 Task: Buy 3 Flushing Machines from Air Conditioning Tools & Equipment section under best seller category for shipping address: Daisy Wilson, 4715 Wines Lane, Sabine Pass, Texas 77655, Cell Number 8322385022. Pay from credit card ending with 5759, CVV 953
Action: Key pressed <Key.shift><Key.shift><Key.shift><Key.shift><Key.shift><Key.shift><Key.shift><Key.shift><Key.shift><Key.shift><Key.shift><Key.shift><Key.shift><Key.shift><Key.shift><Key.shift><Key.shift><Key.shift><Key.shift><Key.shift><Key.shift><Key.shift><Key.shift><Key.shift><Key.shift><Key.shift><Key.shift>Amazon.com<Key.enter>
Screenshot: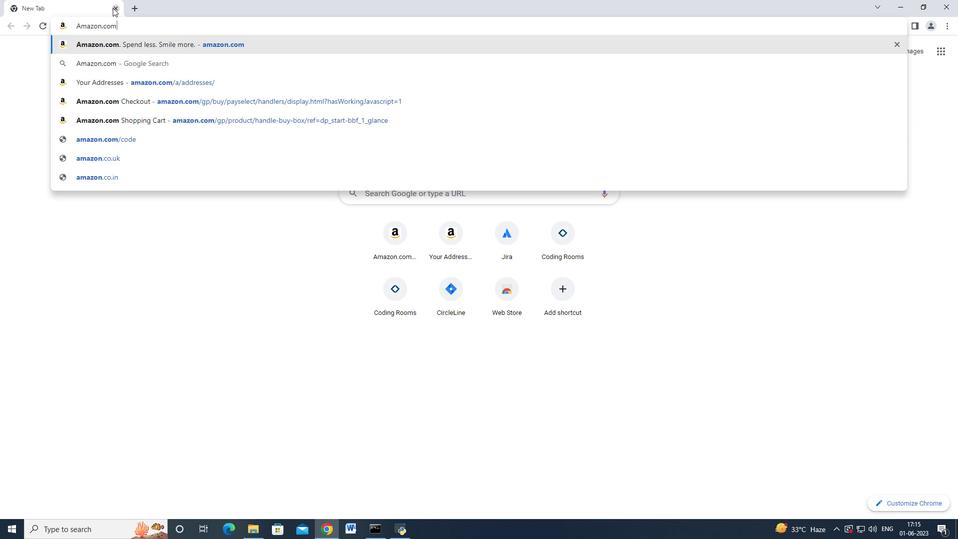 
Action: Mouse moved to (22, 65)
Screenshot: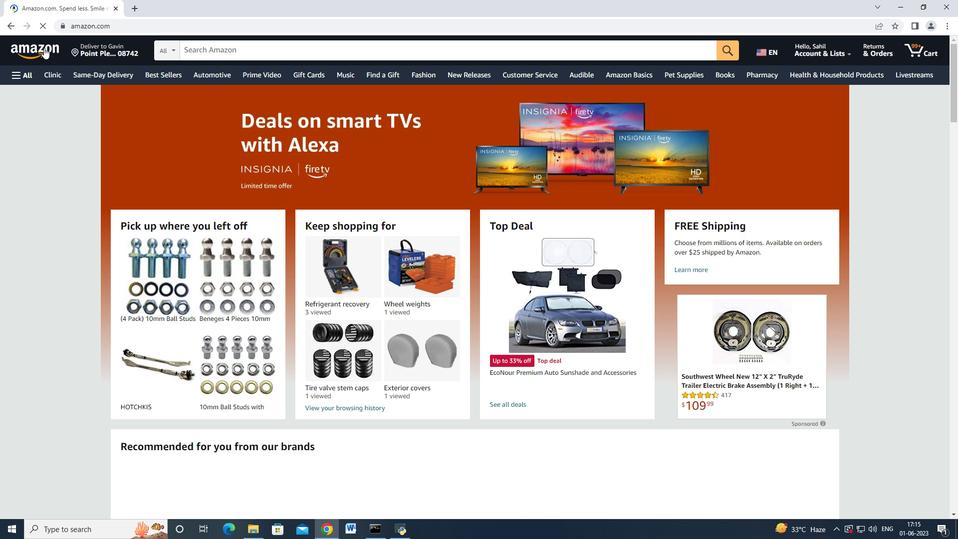 
Action: Mouse pressed left at (22, 65)
Screenshot: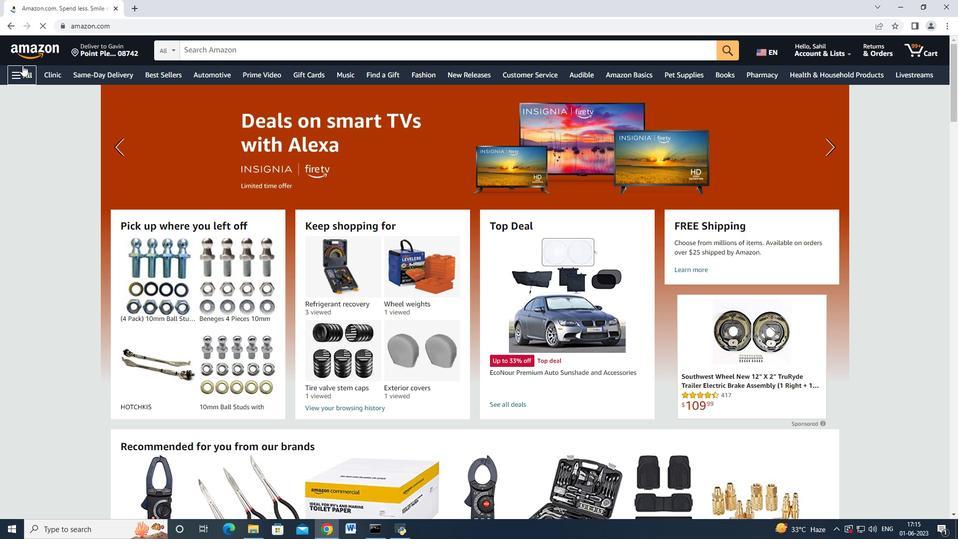 
Action: Mouse moved to (109, 191)
Screenshot: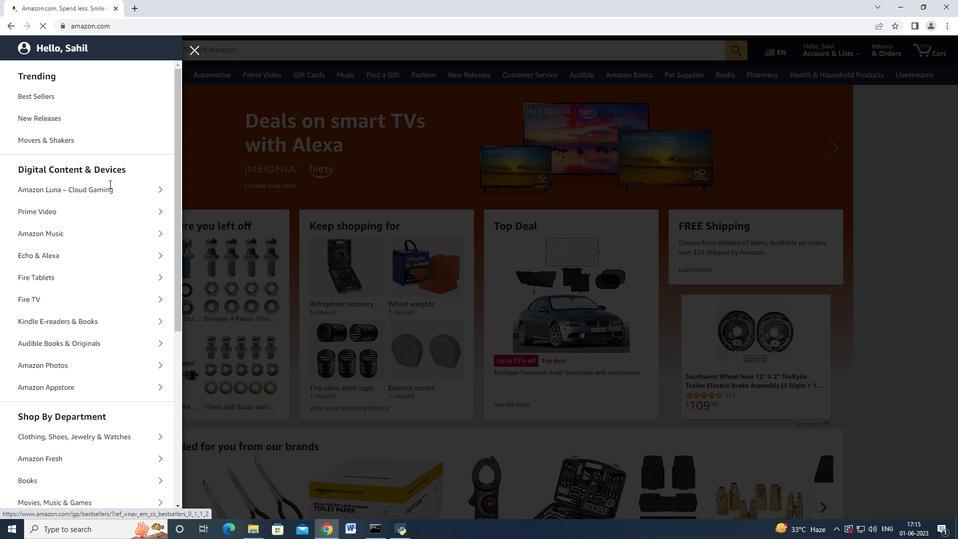 
Action: Mouse scrolled (109, 190) with delta (0, 0)
Screenshot: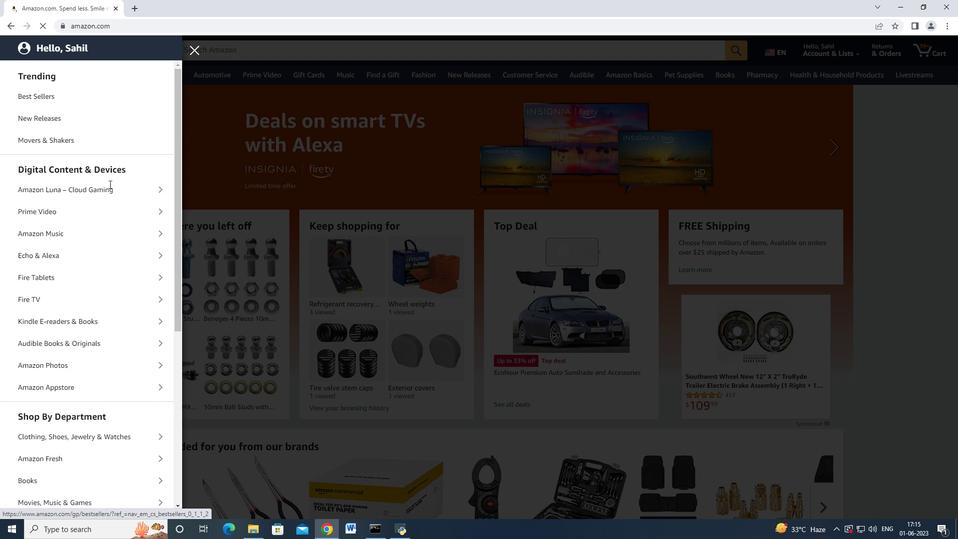 
Action: Mouse moved to (113, 196)
Screenshot: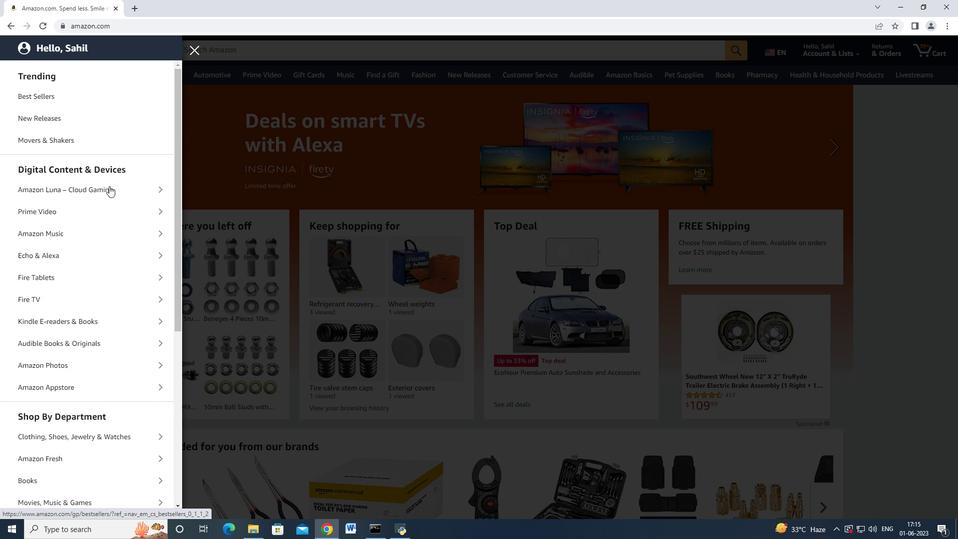 
Action: Mouse scrolled (113, 195) with delta (0, 0)
Screenshot: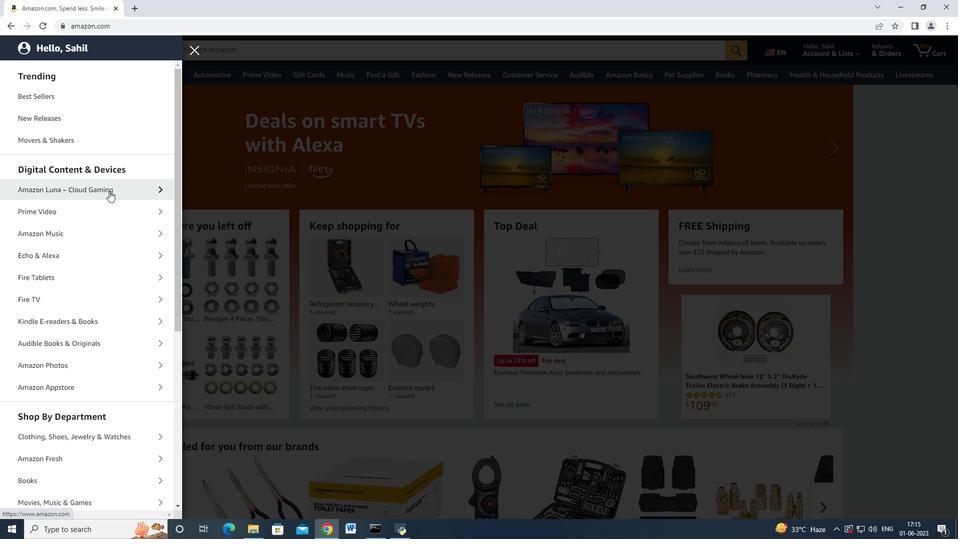 
Action: Mouse moved to (114, 197)
Screenshot: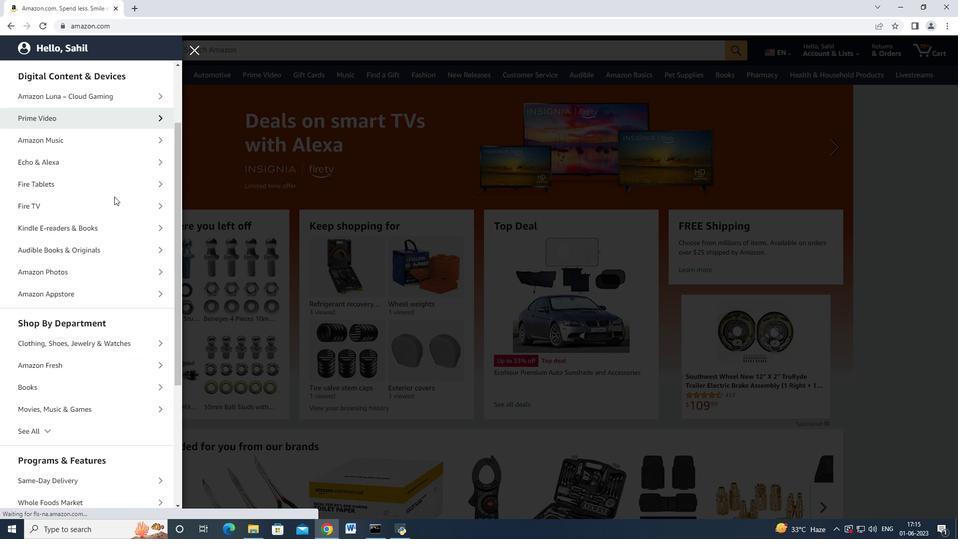 
Action: Mouse scrolled (114, 196) with delta (0, 0)
Screenshot: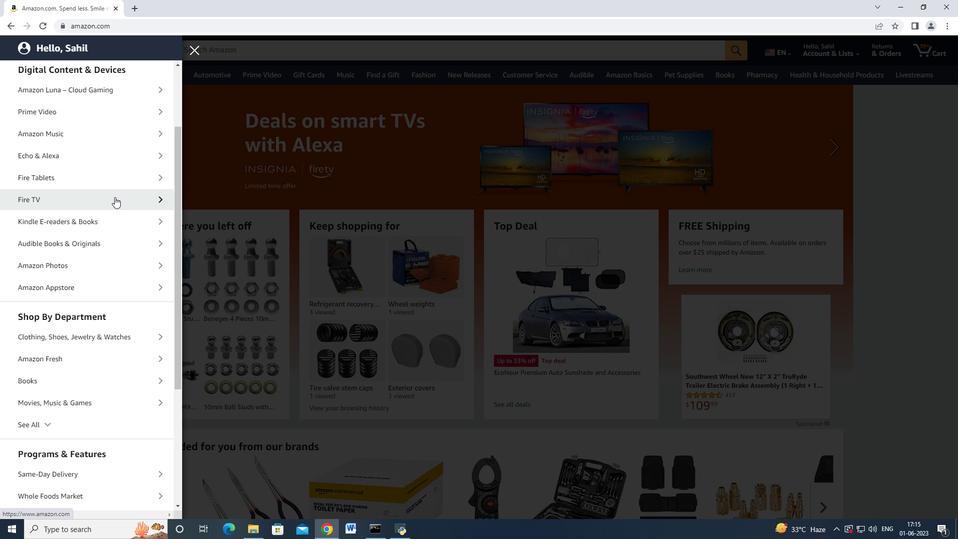 
Action: Mouse scrolled (114, 196) with delta (0, 0)
Screenshot: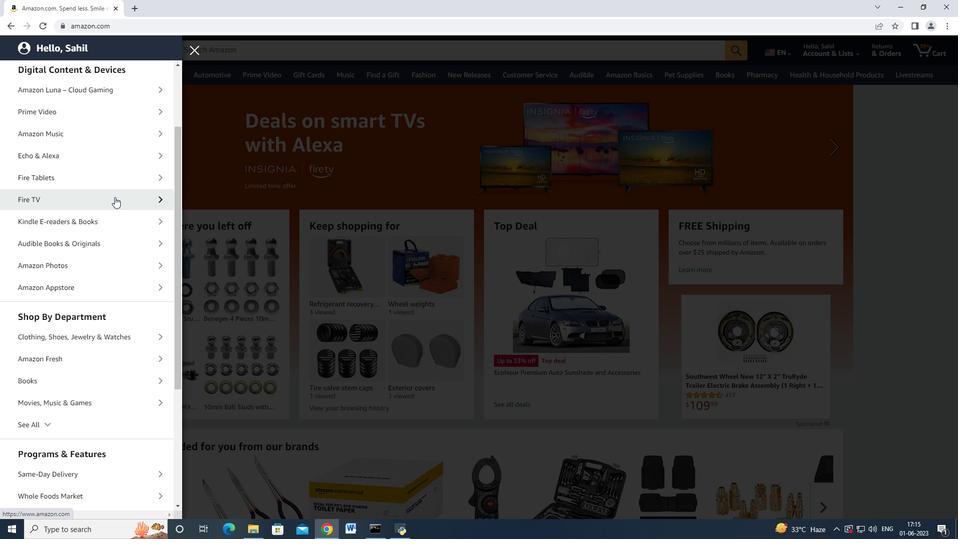 
Action: Mouse moved to (101, 223)
Screenshot: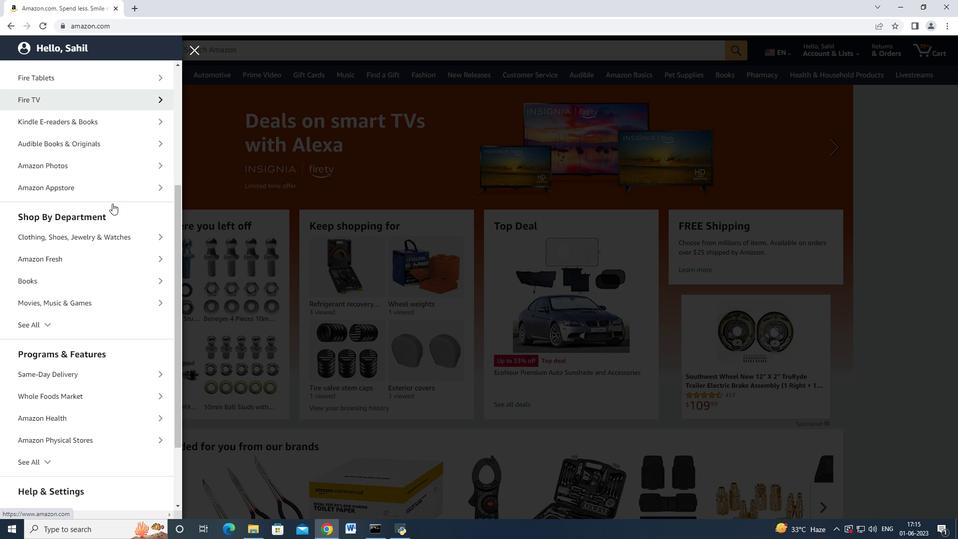 
Action: Mouse scrolled (101, 223) with delta (0, 0)
Screenshot: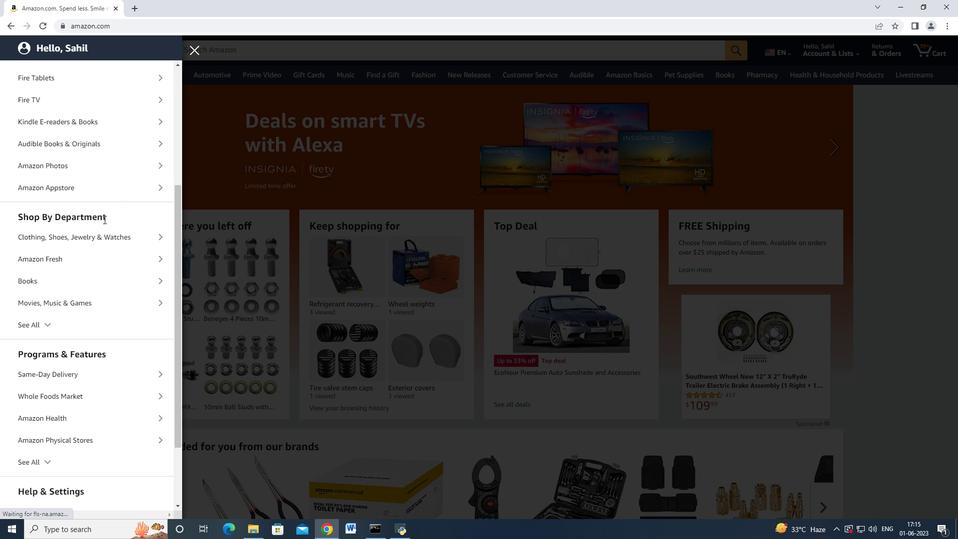 
Action: Mouse moved to (59, 266)
Screenshot: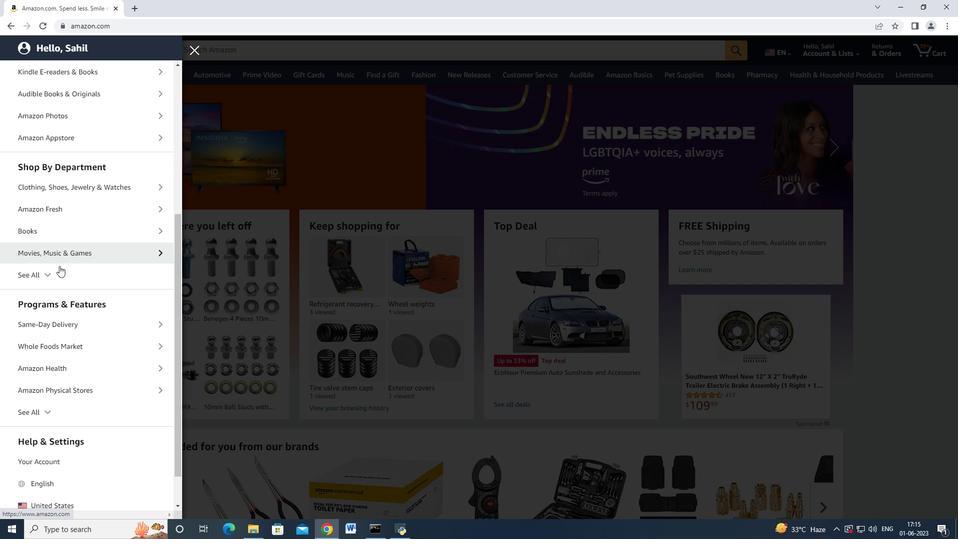 
Action: Mouse pressed left at (59, 266)
Screenshot: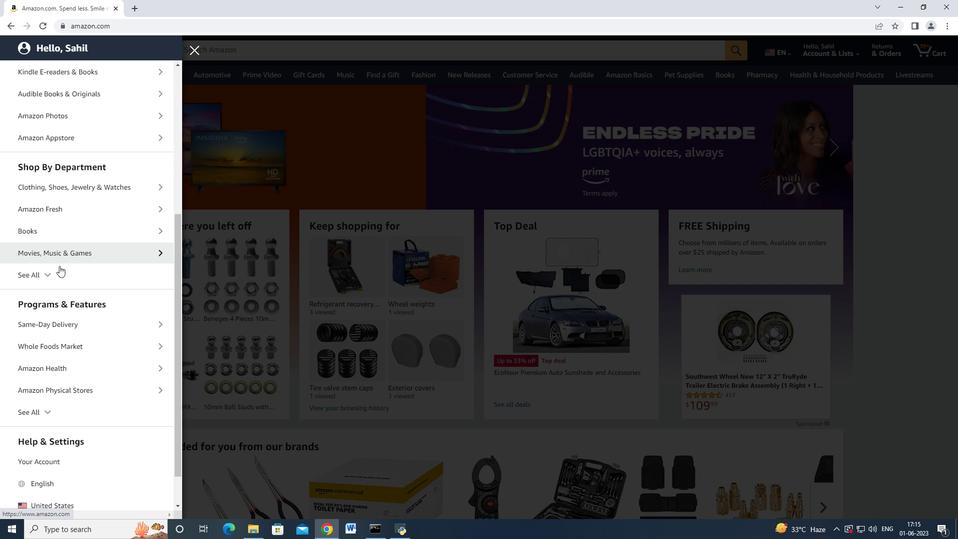 
Action: Mouse moved to (71, 263)
Screenshot: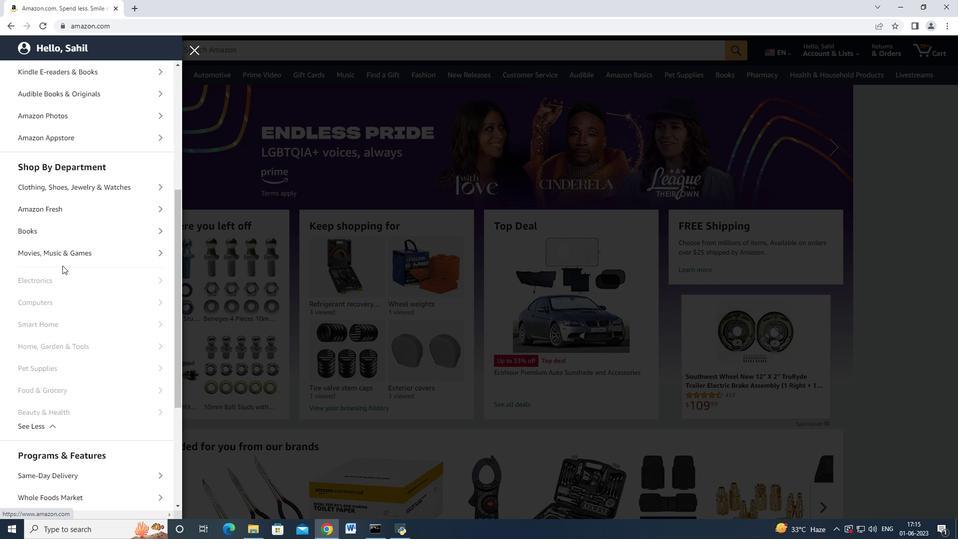 
Action: Mouse scrolled (71, 262) with delta (0, 0)
Screenshot: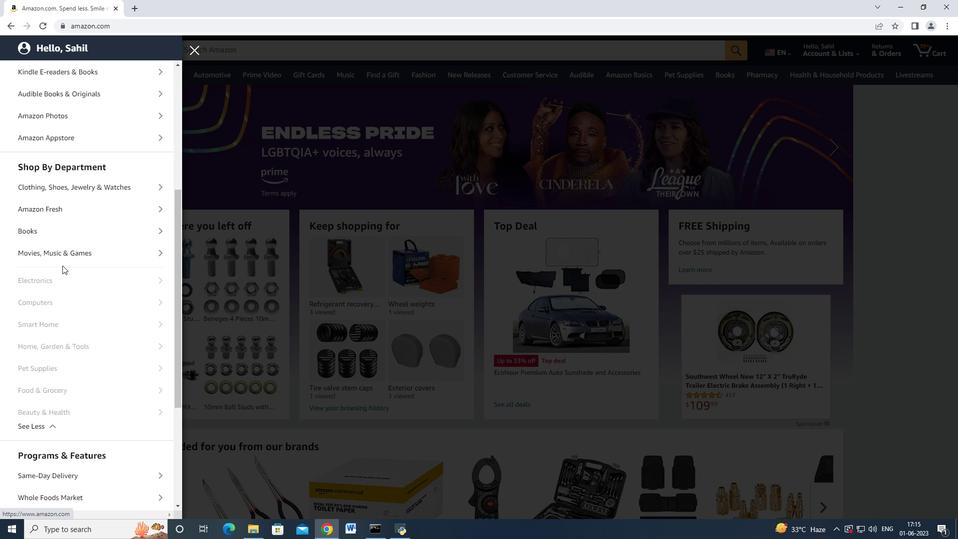 
Action: Mouse scrolled (71, 262) with delta (0, 0)
Screenshot: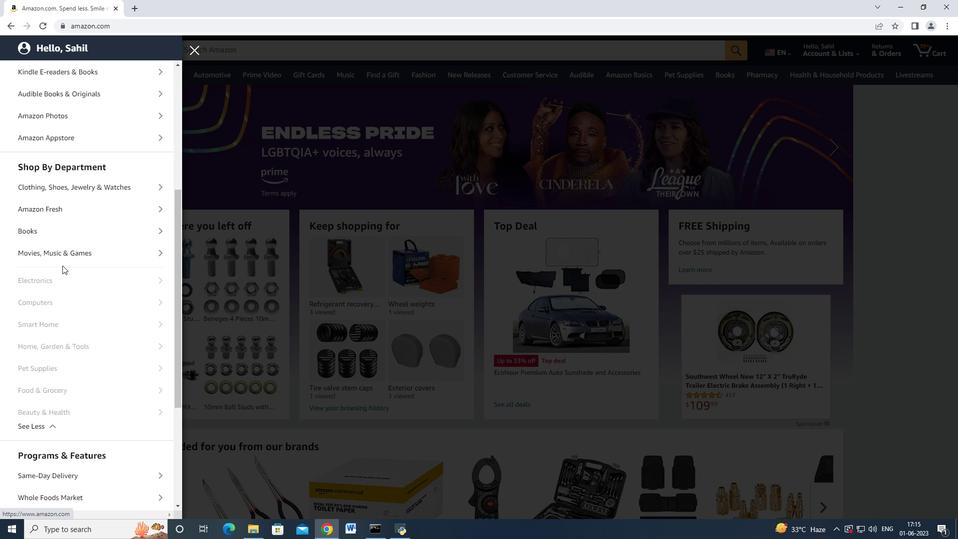 
Action: Mouse scrolled (71, 262) with delta (0, 0)
Screenshot: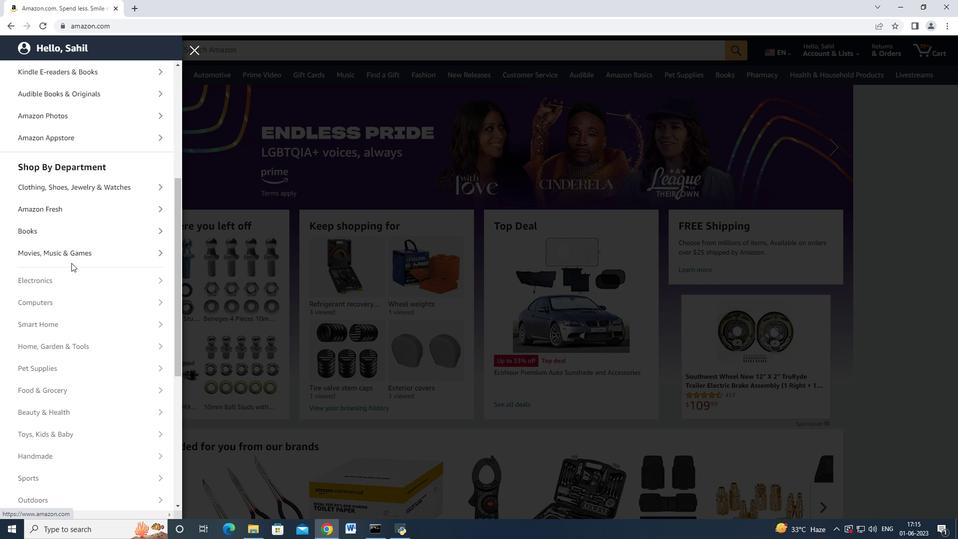 
Action: Mouse moved to (93, 373)
Screenshot: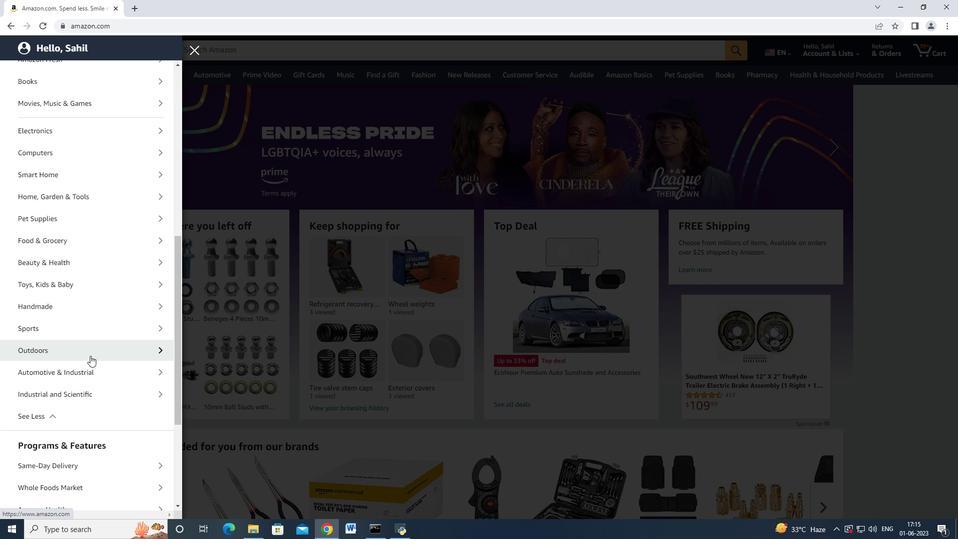 
Action: Mouse pressed left at (93, 373)
Screenshot: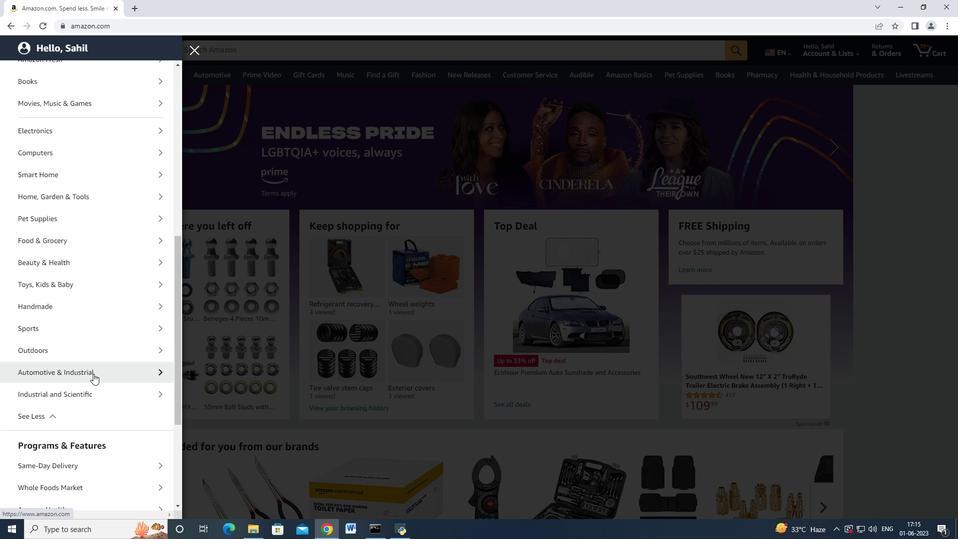 
Action: Mouse moved to (116, 127)
Screenshot: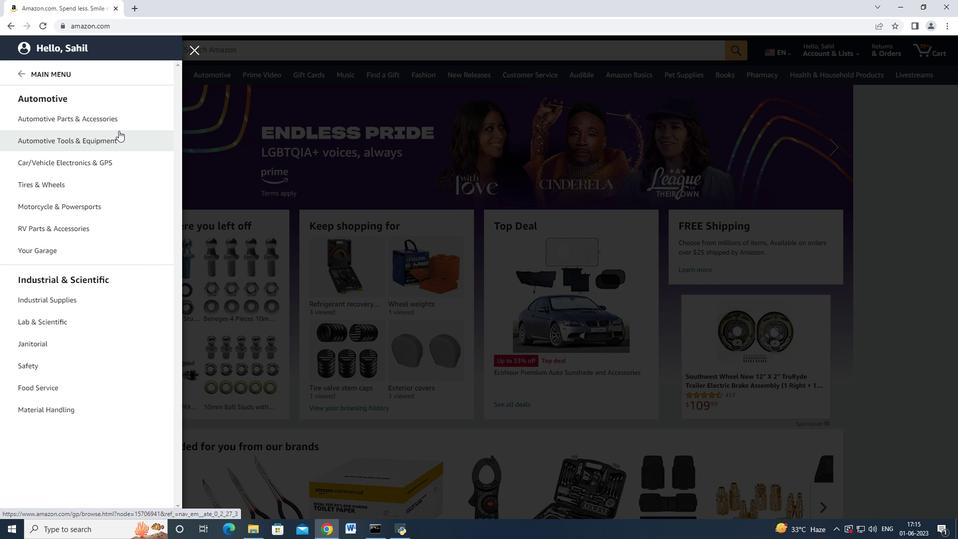 
Action: Mouse pressed left at (116, 127)
Screenshot: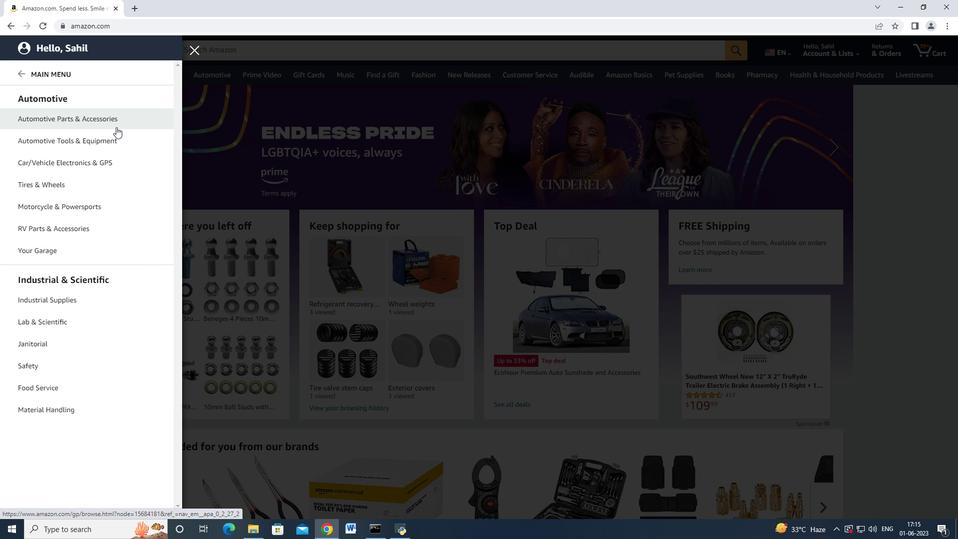 
Action: Mouse moved to (184, 97)
Screenshot: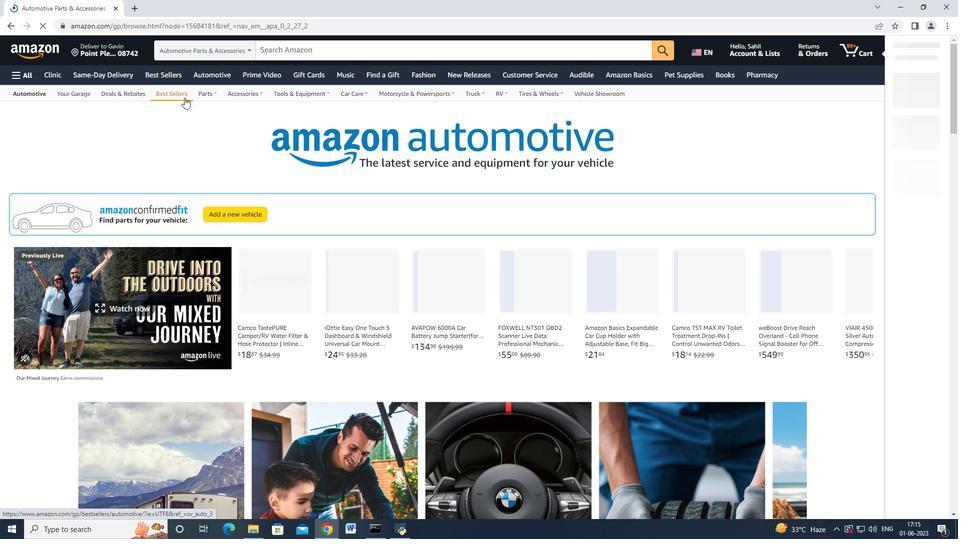 
Action: Mouse pressed left at (184, 97)
Screenshot: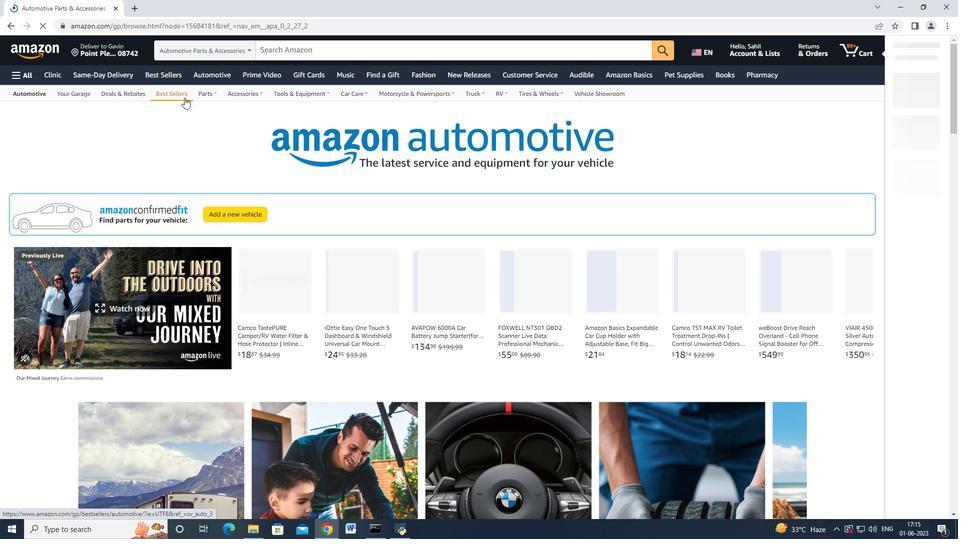 
Action: Mouse moved to (70, 316)
Screenshot: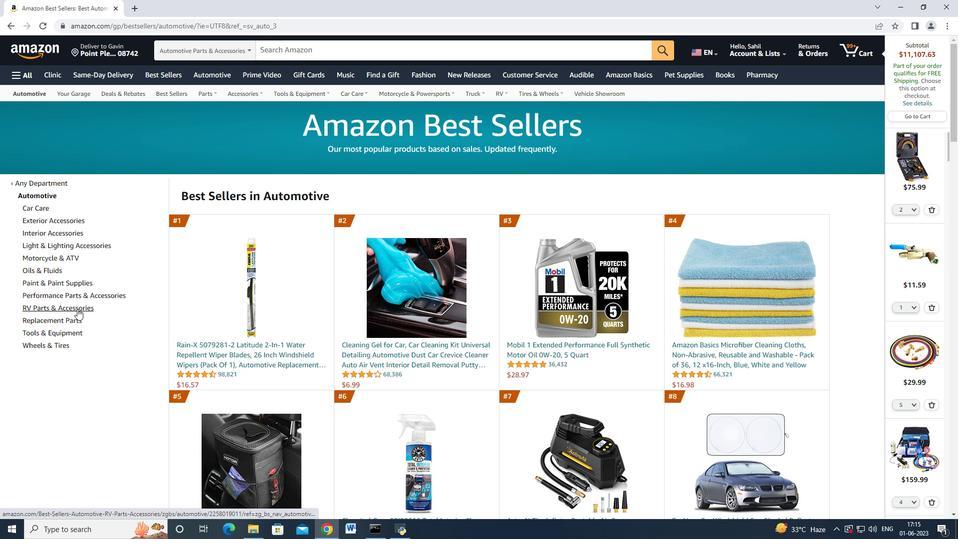 
Action: Mouse pressed left at (70, 316)
Screenshot: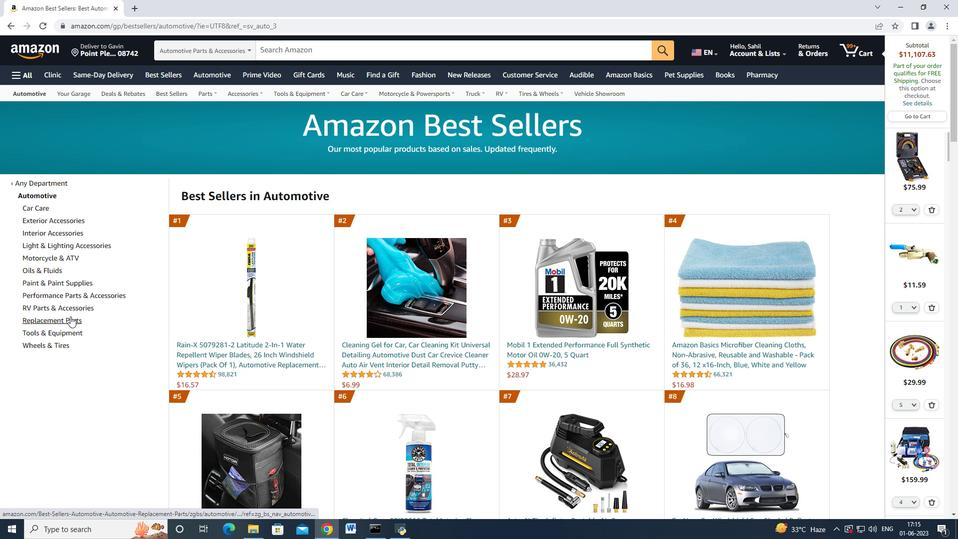 
Action: Mouse moved to (114, 313)
Screenshot: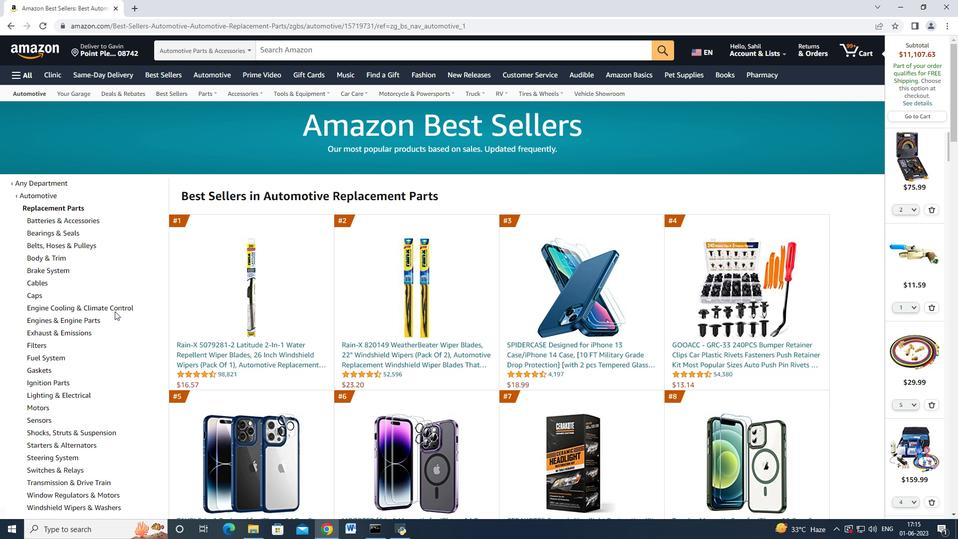 
Action: Mouse scrolled (114, 312) with delta (0, 0)
Screenshot: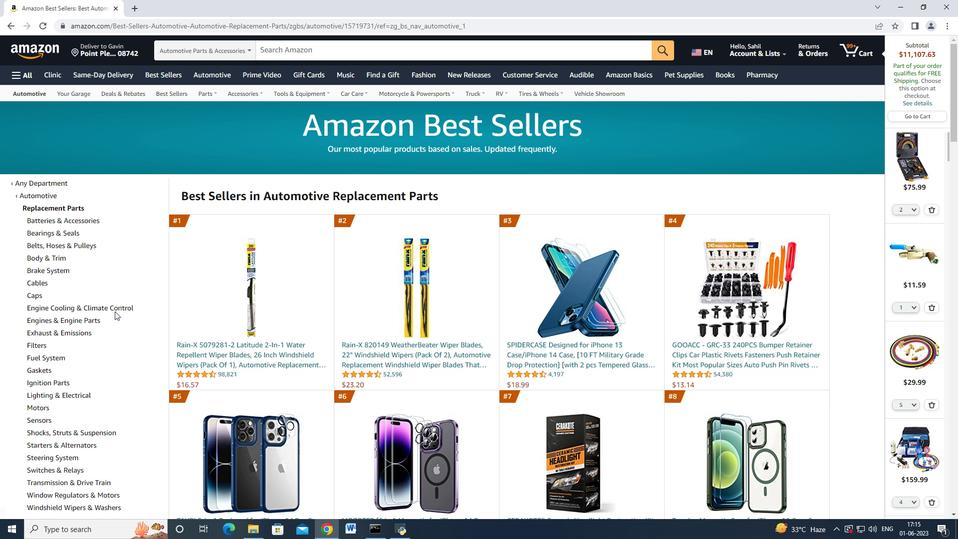 
Action: Mouse scrolled (114, 312) with delta (0, 0)
Screenshot: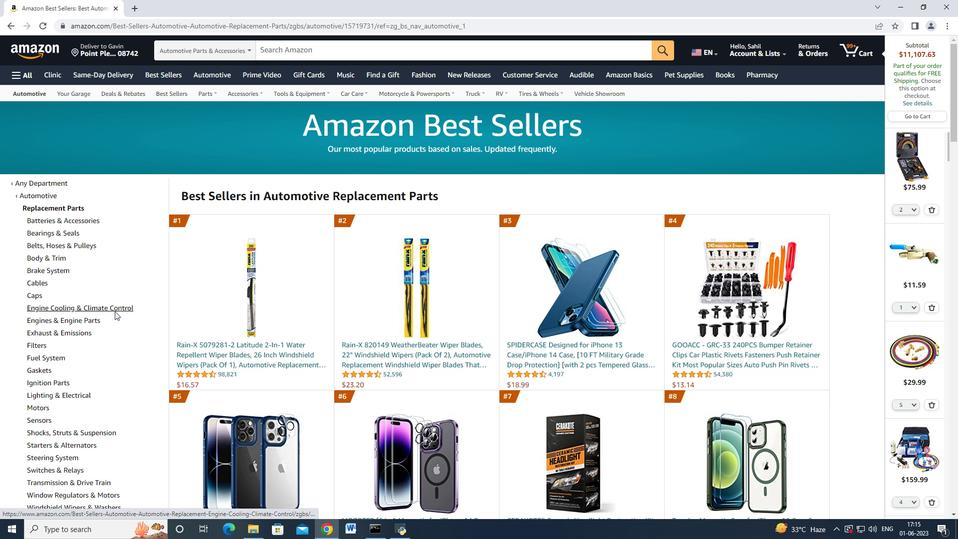 
Action: Mouse scrolled (114, 312) with delta (0, 0)
Screenshot: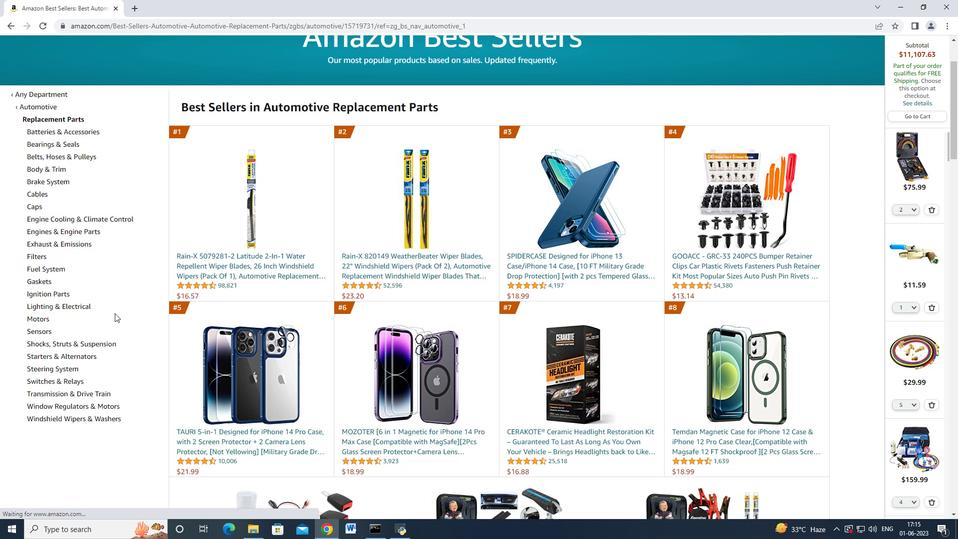 
Action: Mouse moved to (110, 281)
Screenshot: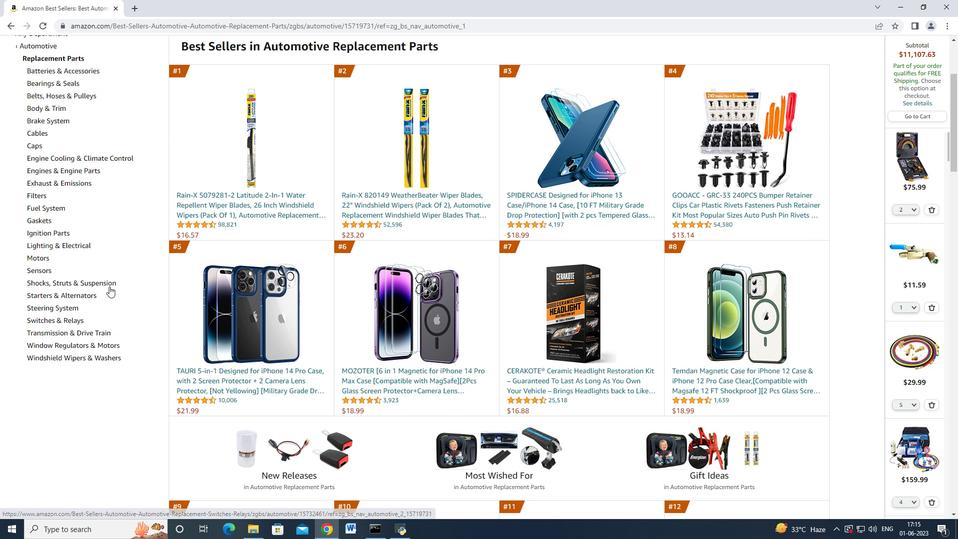 
Action: Mouse scrolled (110, 281) with delta (0, 0)
Screenshot: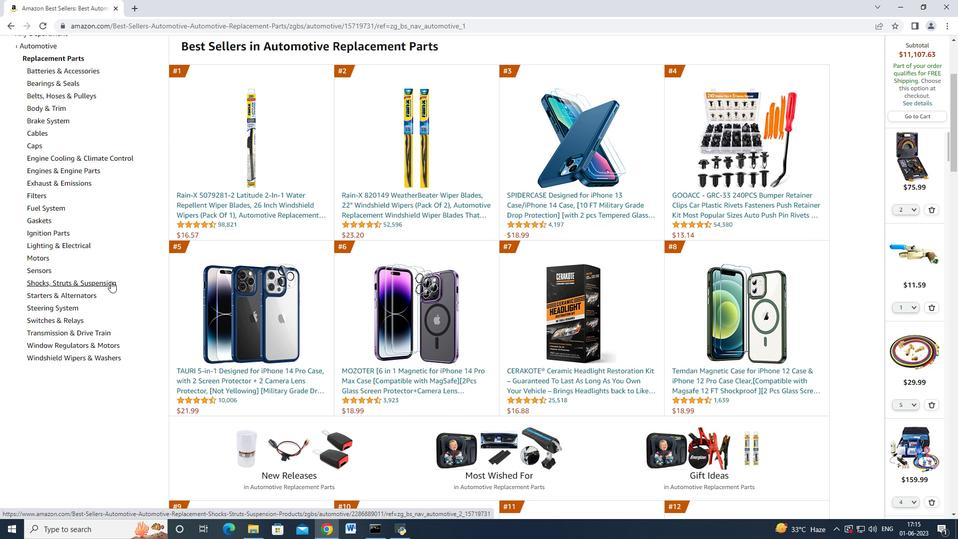
Action: Mouse scrolled (110, 282) with delta (0, 0)
Screenshot: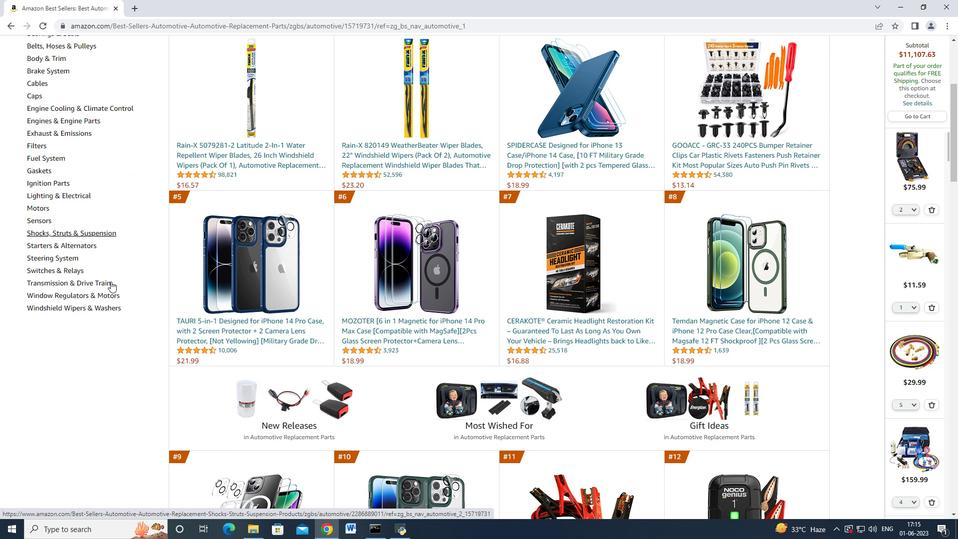 
Action: Mouse moved to (107, 316)
Screenshot: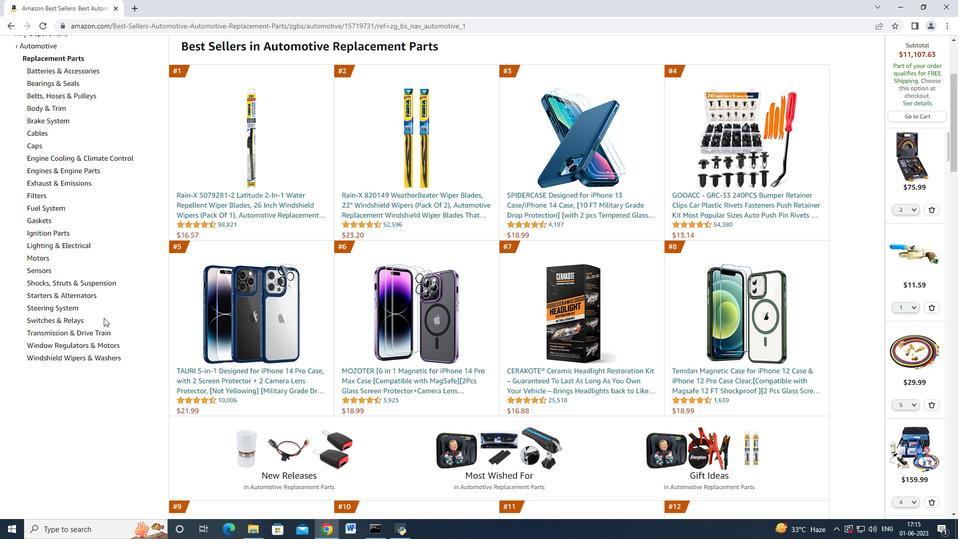 
Action: Mouse scrolled (107, 317) with delta (0, 0)
Screenshot: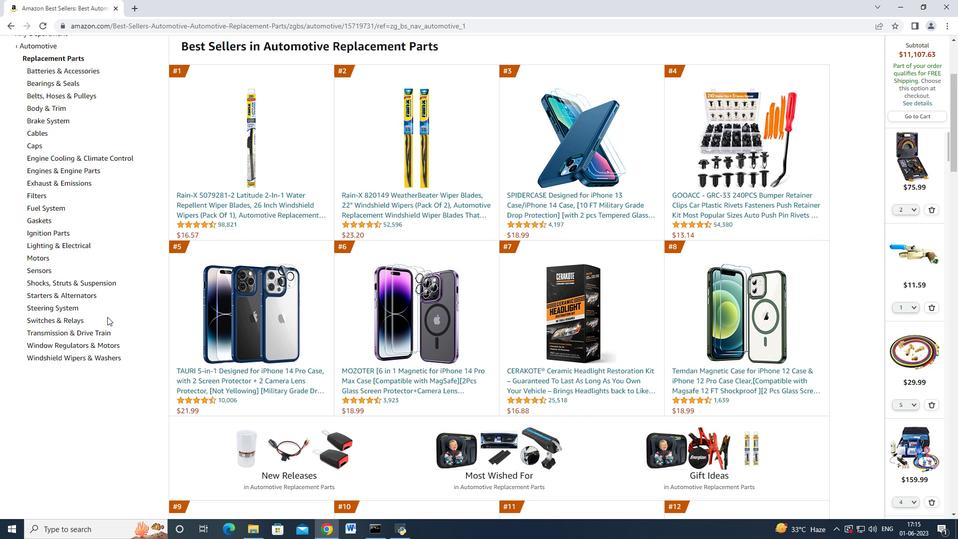 
Action: Mouse scrolled (107, 317) with delta (0, 0)
Screenshot: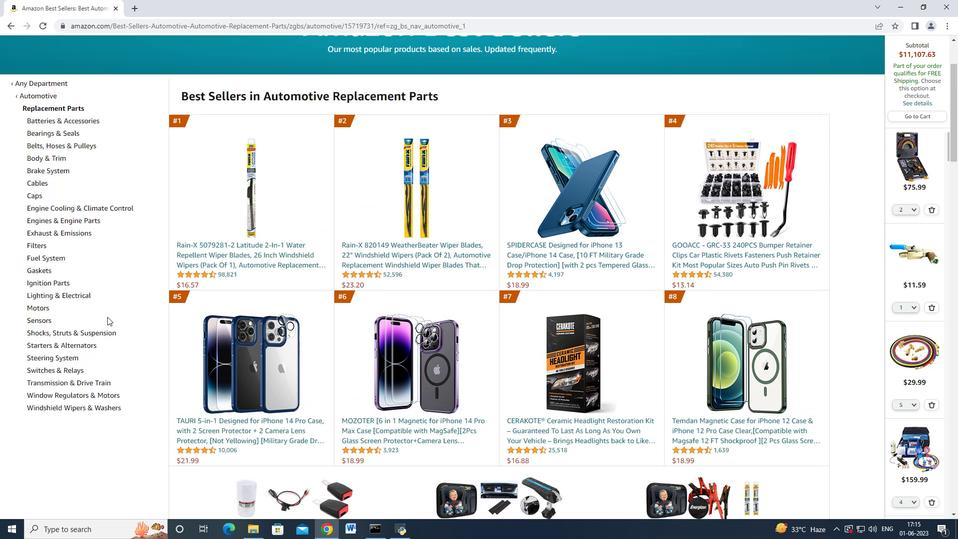 
Action: Mouse scrolled (107, 317) with delta (0, 0)
Screenshot: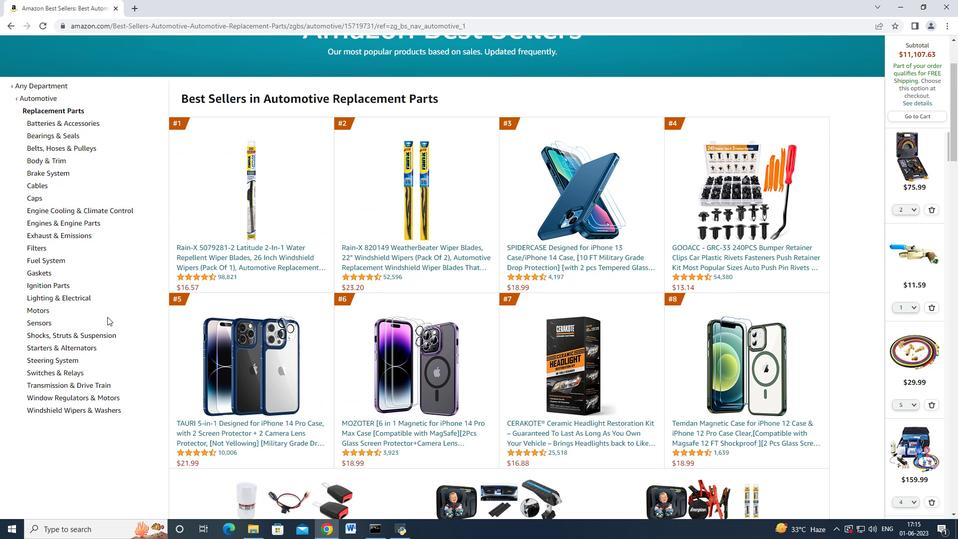 
Action: Mouse moved to (44, 197)
Screenshot: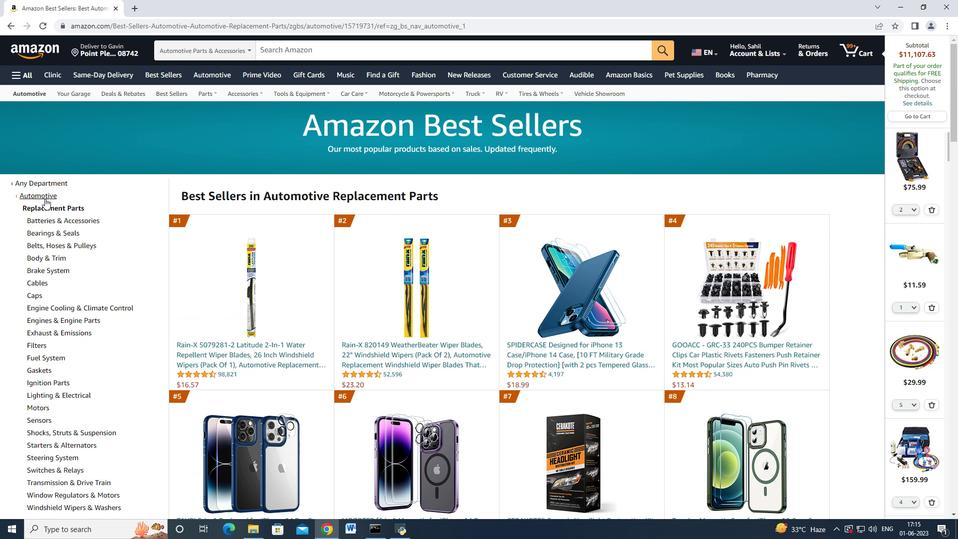 
Action: Mouse pressed left at (44, 197)
Screenshot: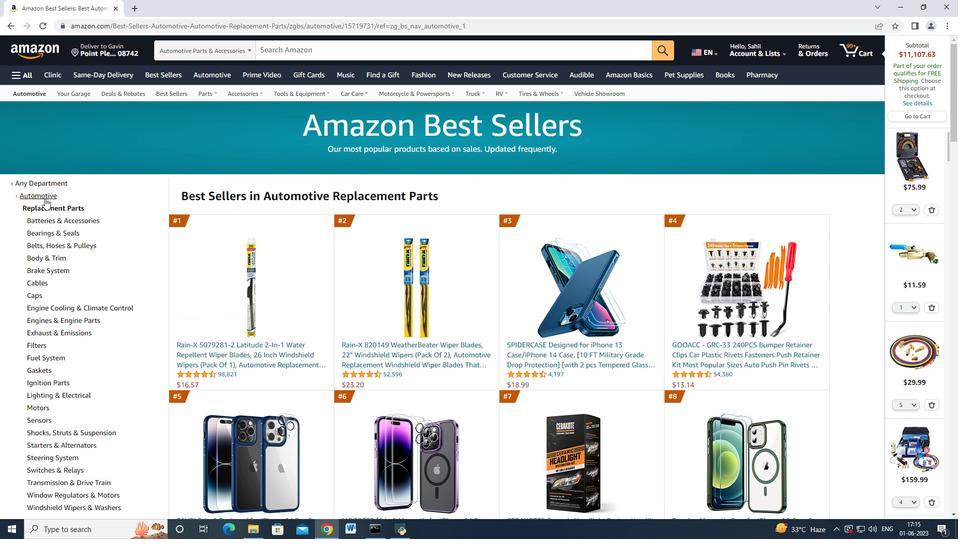 
Action: Mouse moved to (107, 245)
Screenshot: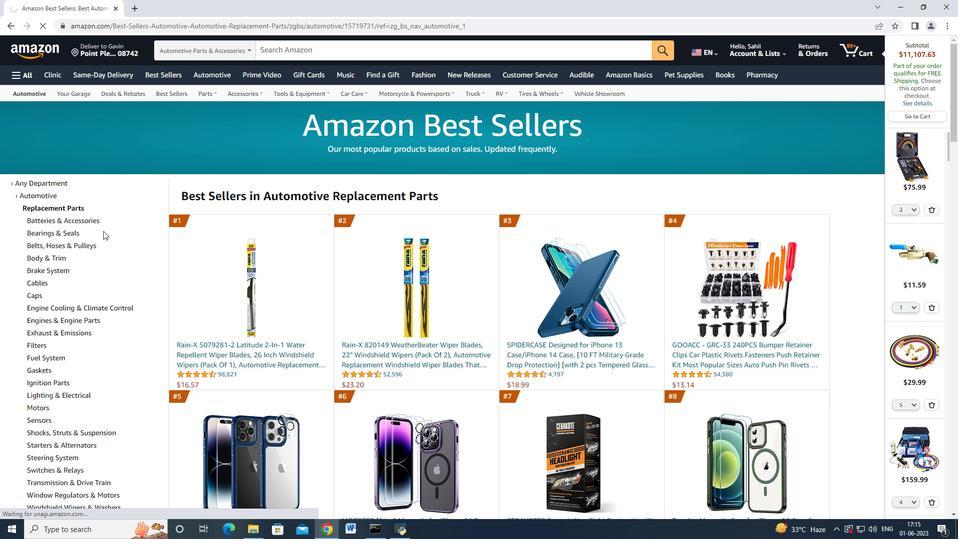 
Action: Mouse scrolled (107, 245) with delta (0, 0)
Screenshot: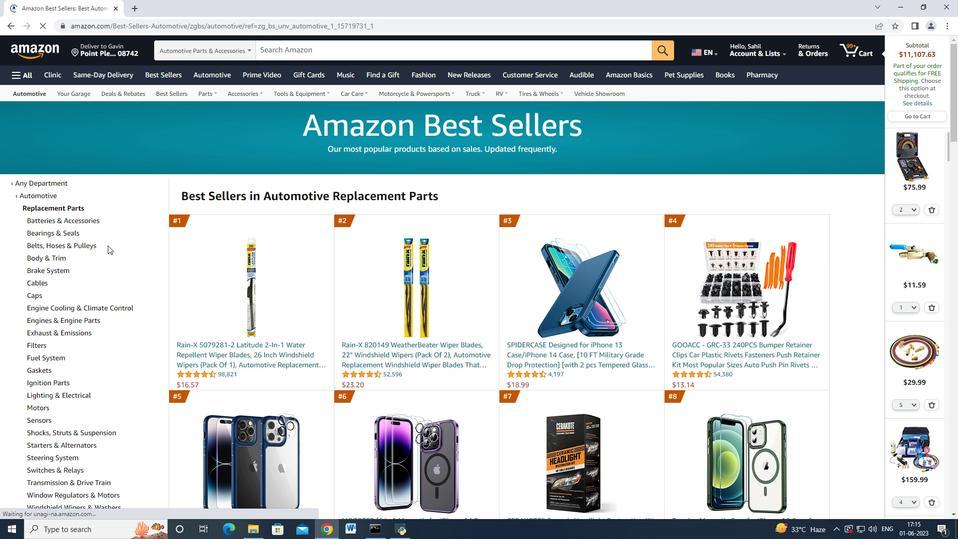 
Action: Mouse scrolled (107, 245) with delta (0, 0)
Screenshot: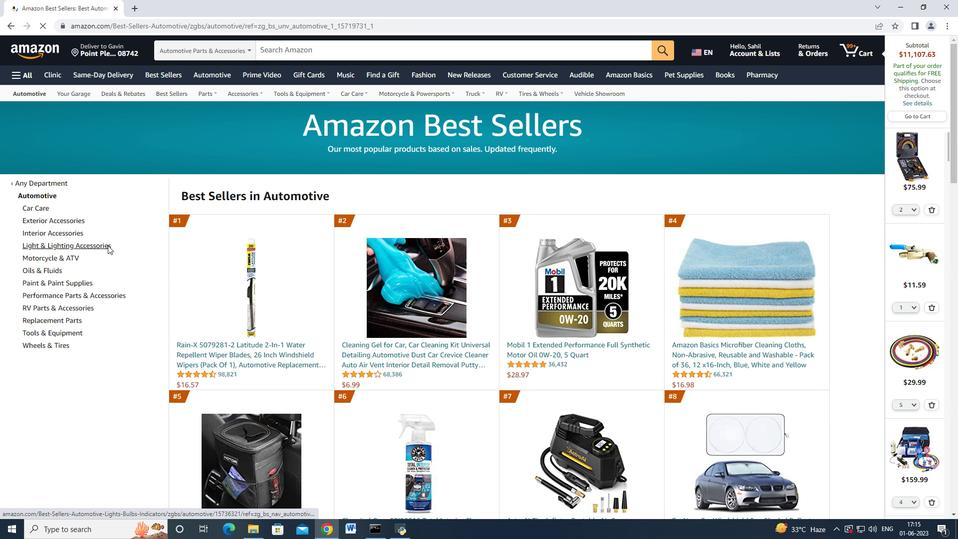 
Action: Mouse moved to (60, 286)
Screenshot: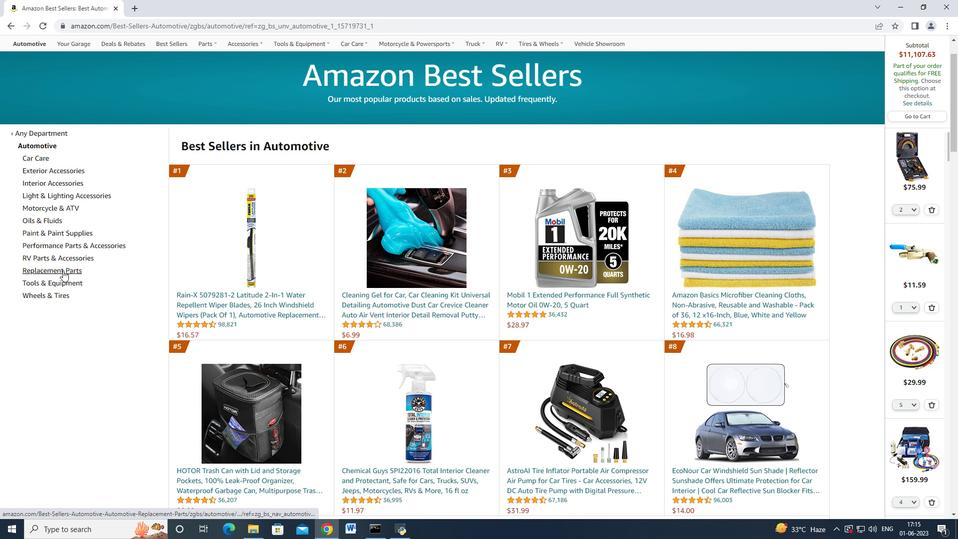 
Action: Mouse pressed left at (60, 286)
Screenshot: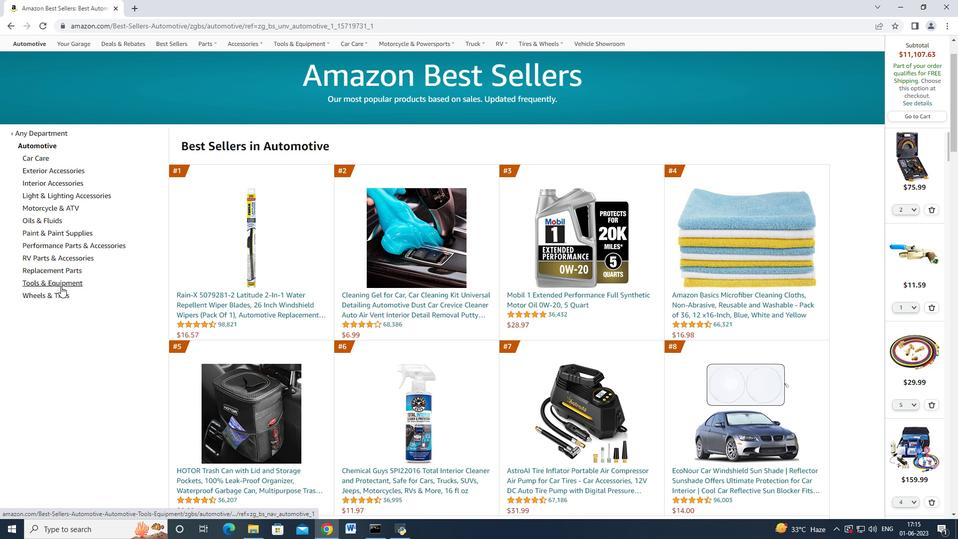 
Action: Mouse moved to (86, 233)
Screenshot: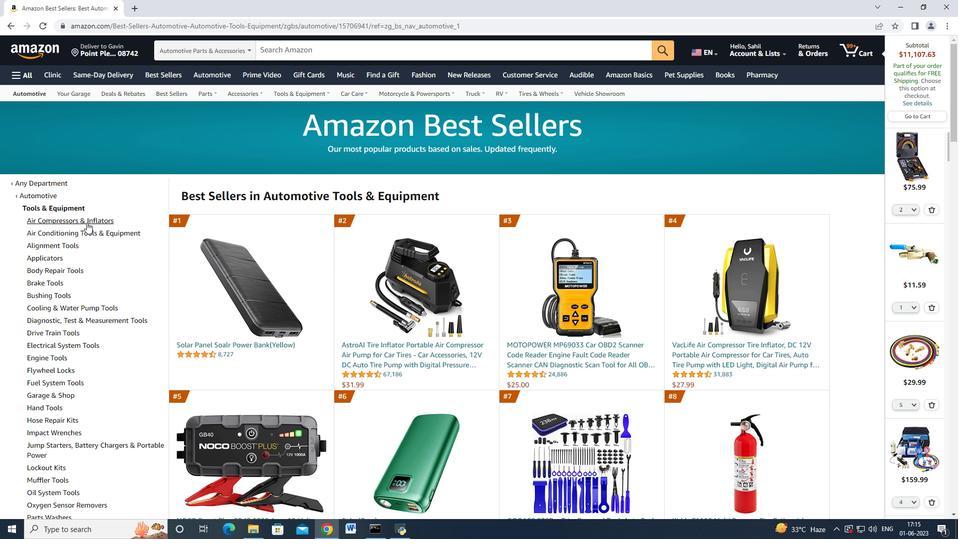 
Action: Mouse pressed left at (86, 233)
Screenshot: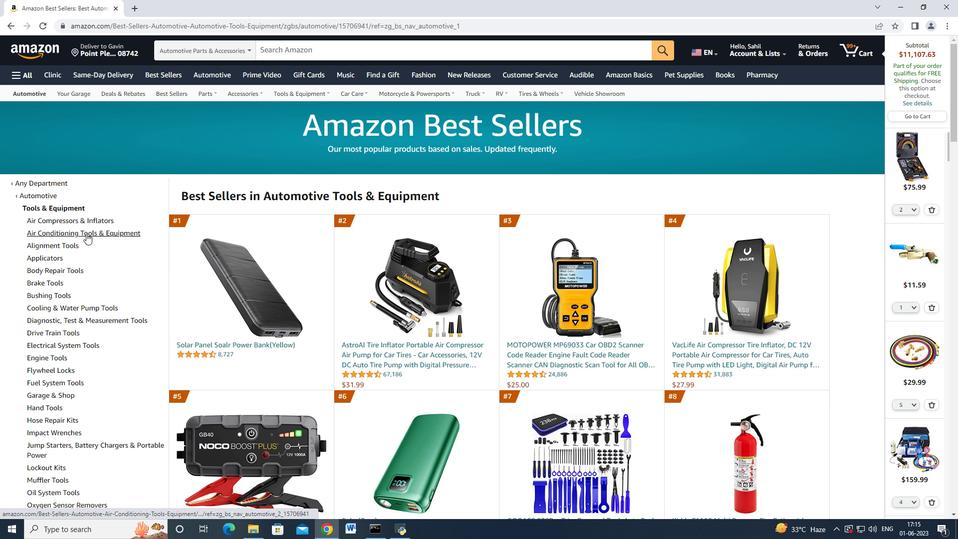 
Action: Mouse moved to (64, 284)
Screenshot: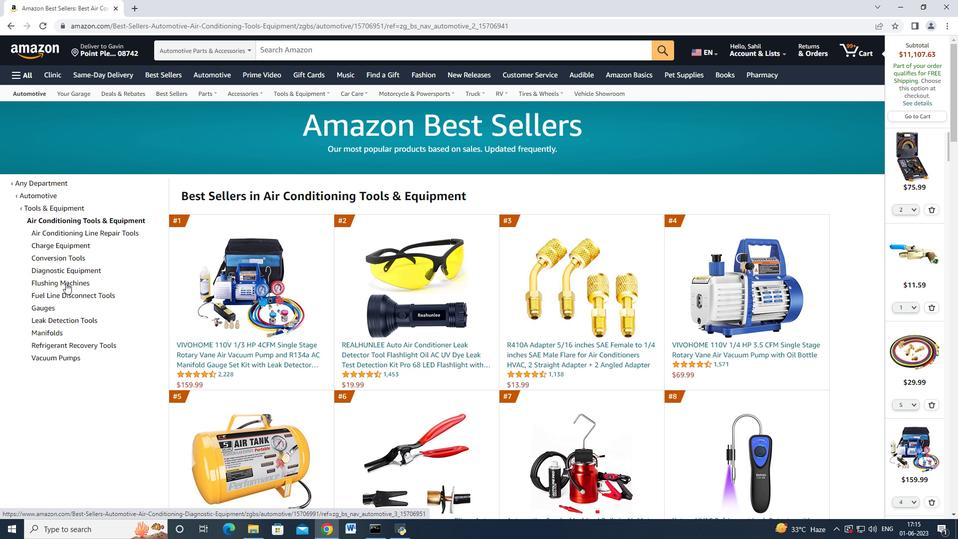 
Action: Mouse pressed left at (64, 284)
Screenshot: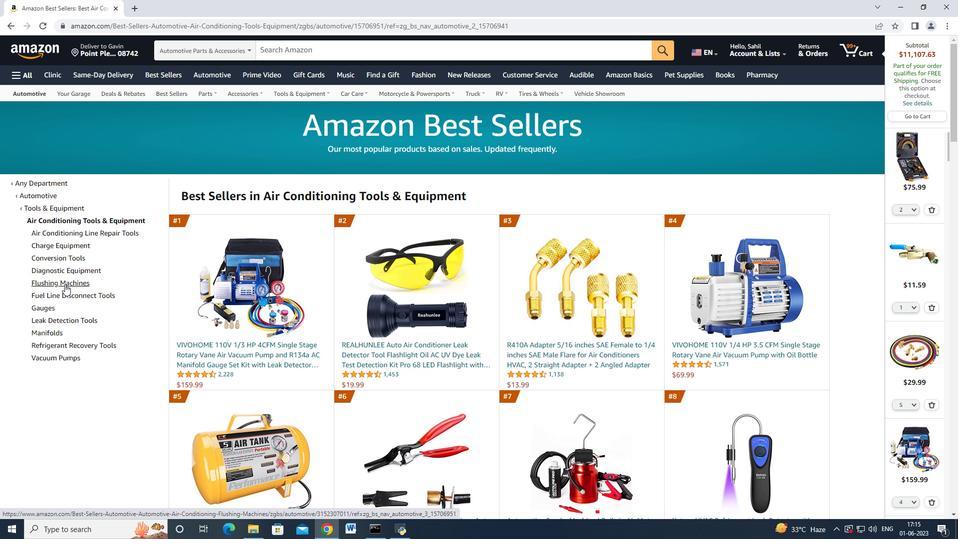 
Action: Mouse moved to (293, 351)
Screenshot: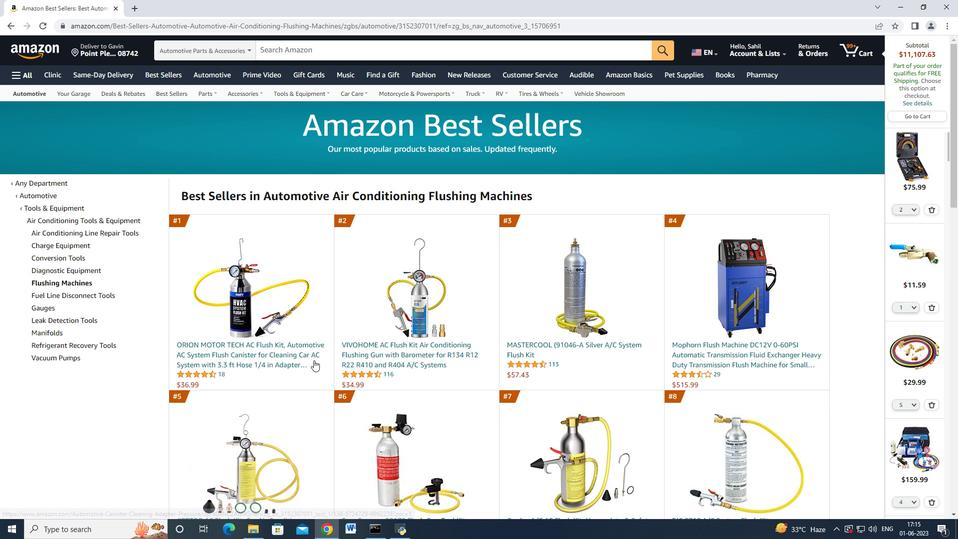 
Action: Mouse pressed left at (293, 351)
Screenshot: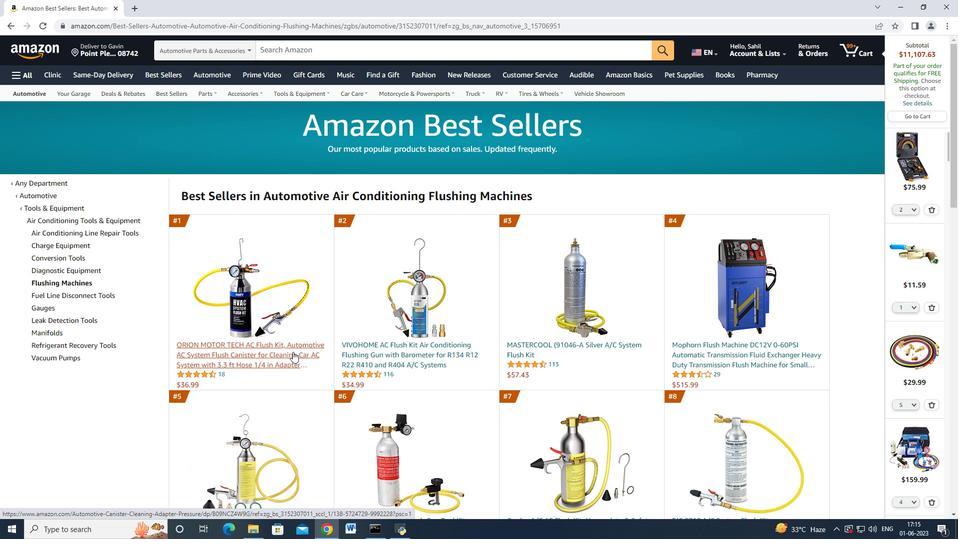 
Action: Mouse moved to (368, 235)
Screenshot: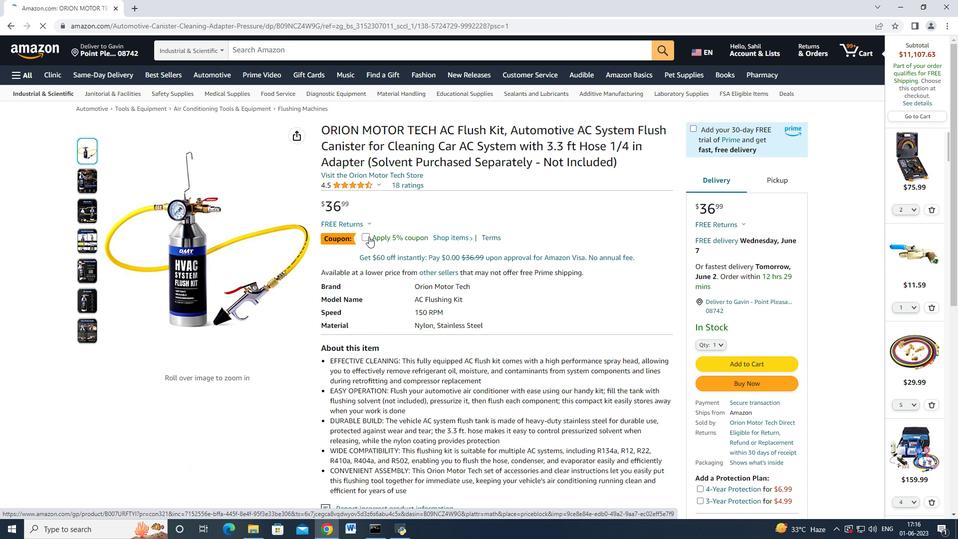 
Action: Mouse pressed left at (368, 235)
Screenshot: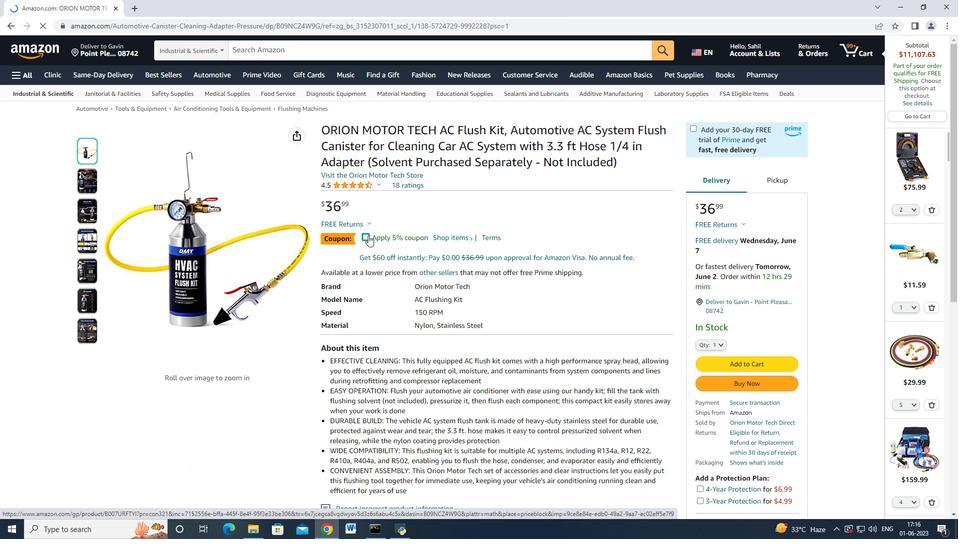
Action: Mouse moved to (713, 344)
Screenshot: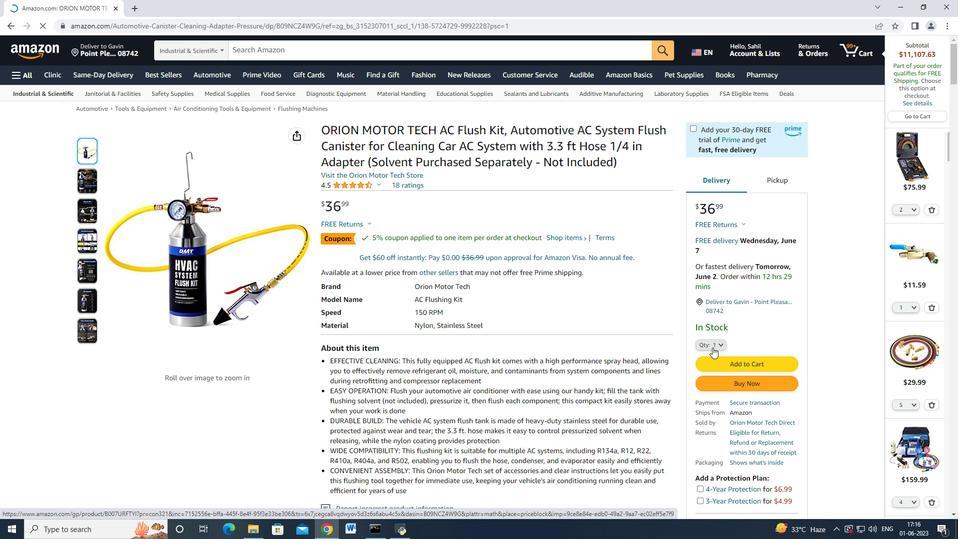 
Action: Mouse pressed left at (713, 344)
Screenshot: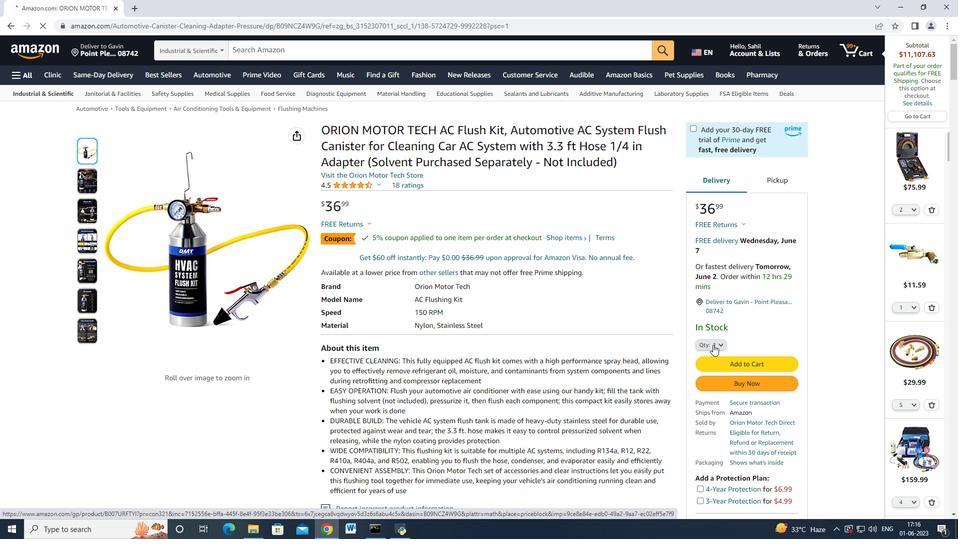 
Action: Mouse moved to (707, 375)
Screenshot: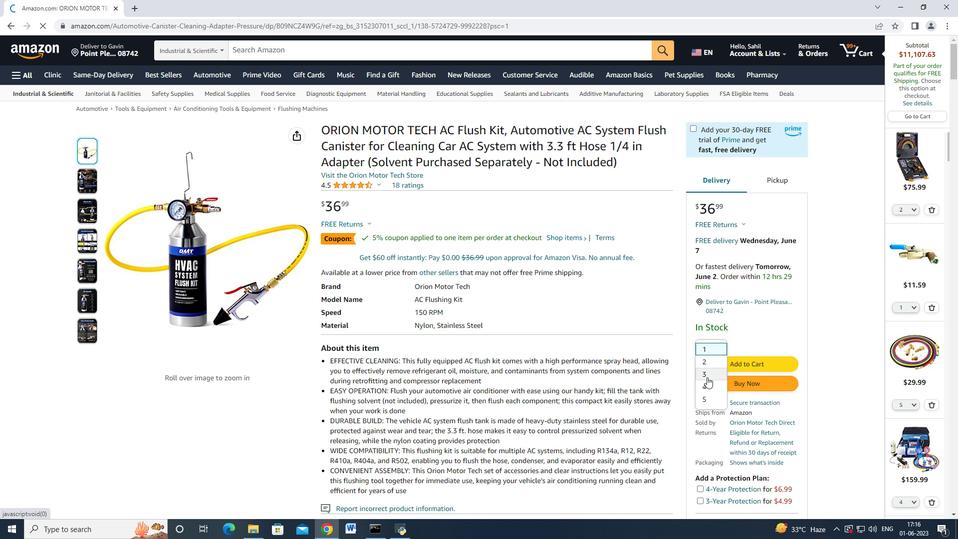 
Action: Mouse pressed left at (707, 375)
Screenshot: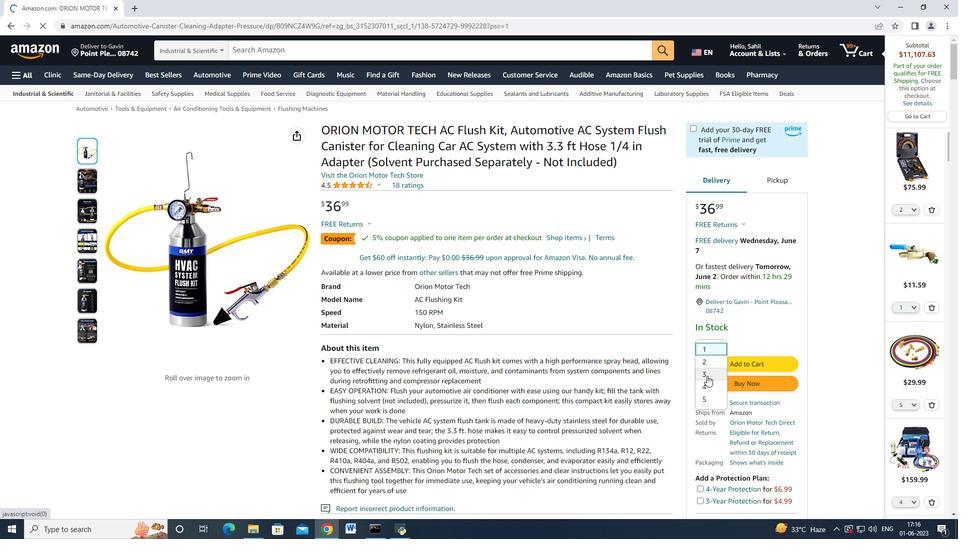 
Action: Mouse moved to (732, 381)
Screenshot: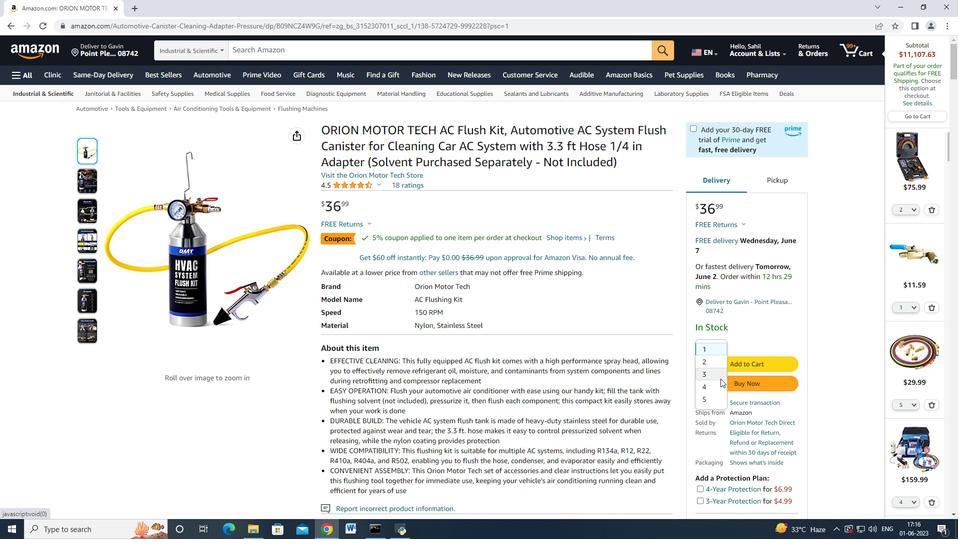 
Action: Mouse pressed left at (732, 381)
Screenshot: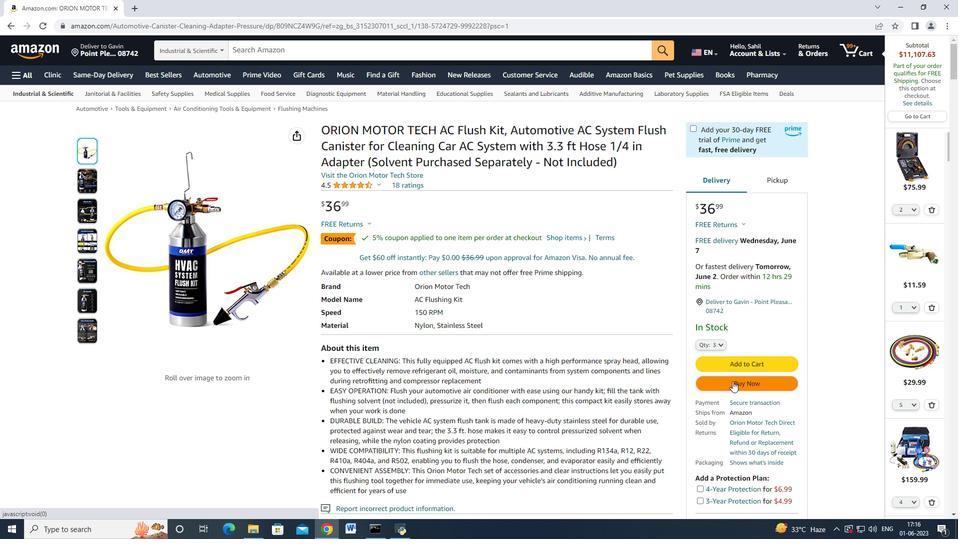 
Action: Mouse moved to (343, 205)
Screenshot: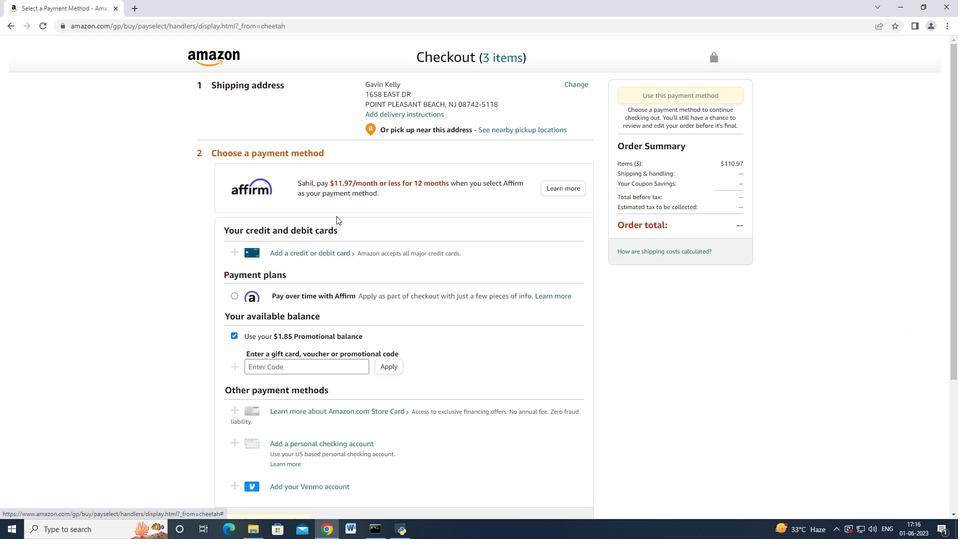 
Action: Mouse scrolled (343, 205) with delta (0, 0)
Screenshot: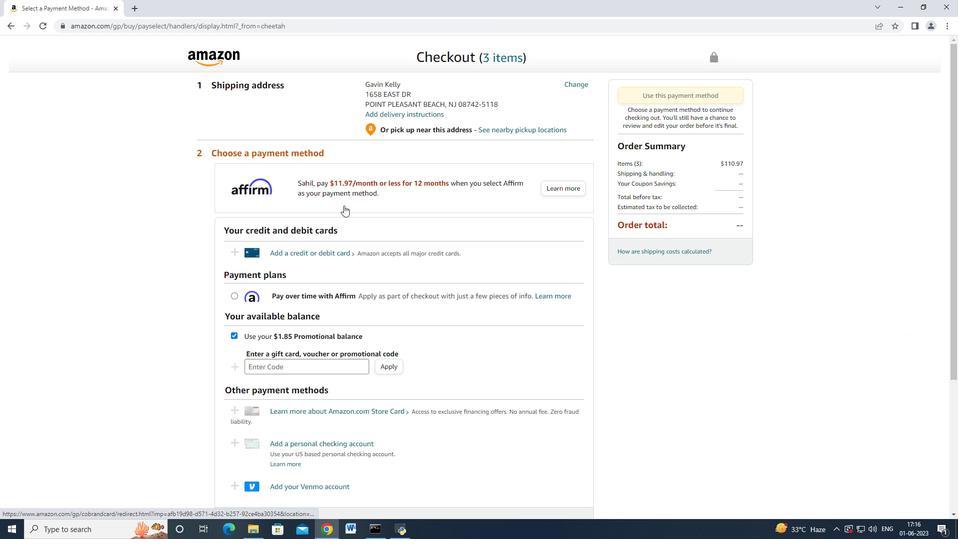 
Action: Mouse moved to (363, 195)
Screenshot: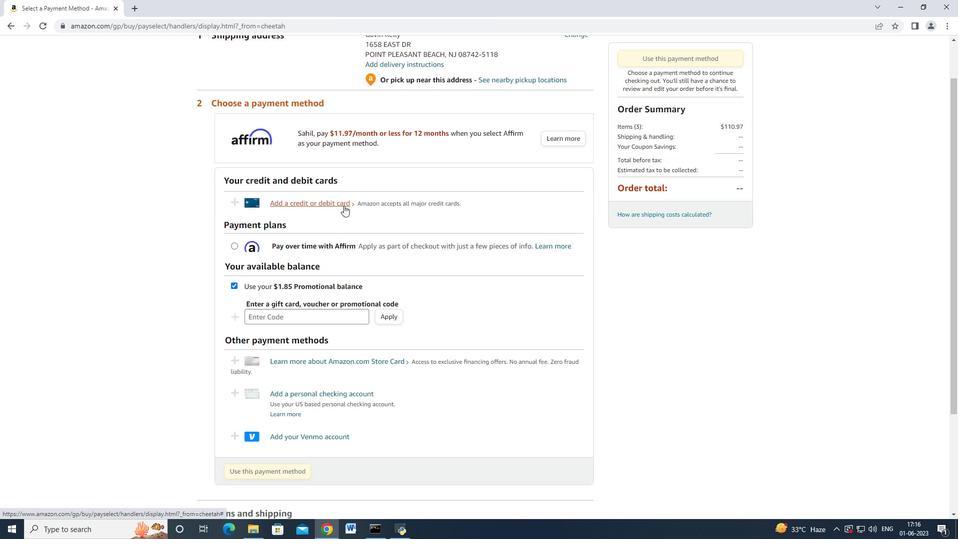 
Action: Mouse scrolled (363, 196) with delta (0, 0)
Screenshot: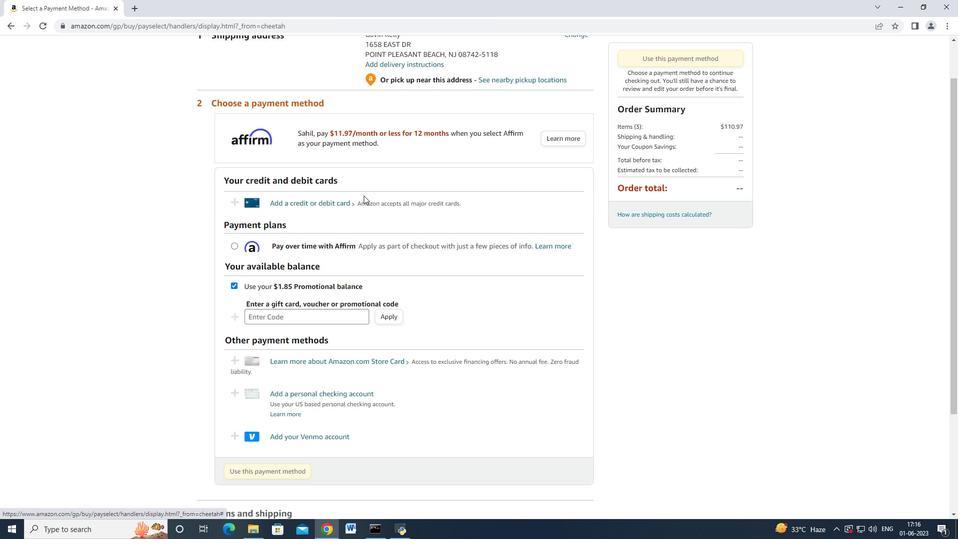
Action: Mouse moved to (569, 82)
Screenshot: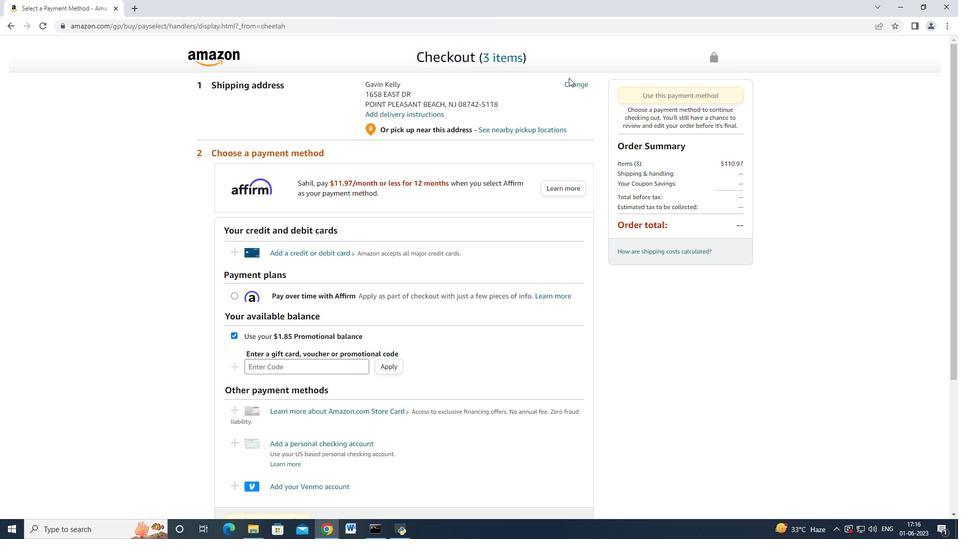 
Action: Mouse pressed left at (569, 82)
Screenshot: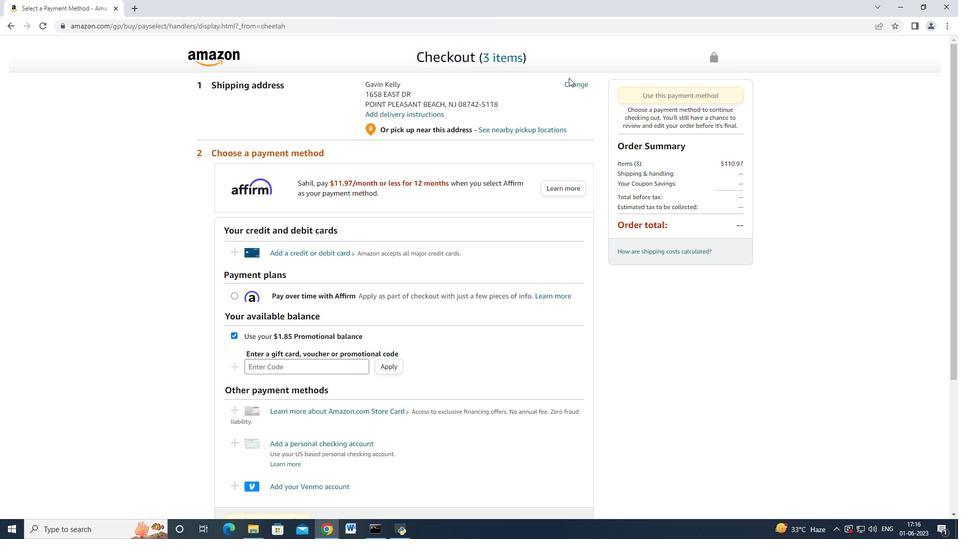 
Action: Mouse moved to (374, 152)
Screenshot: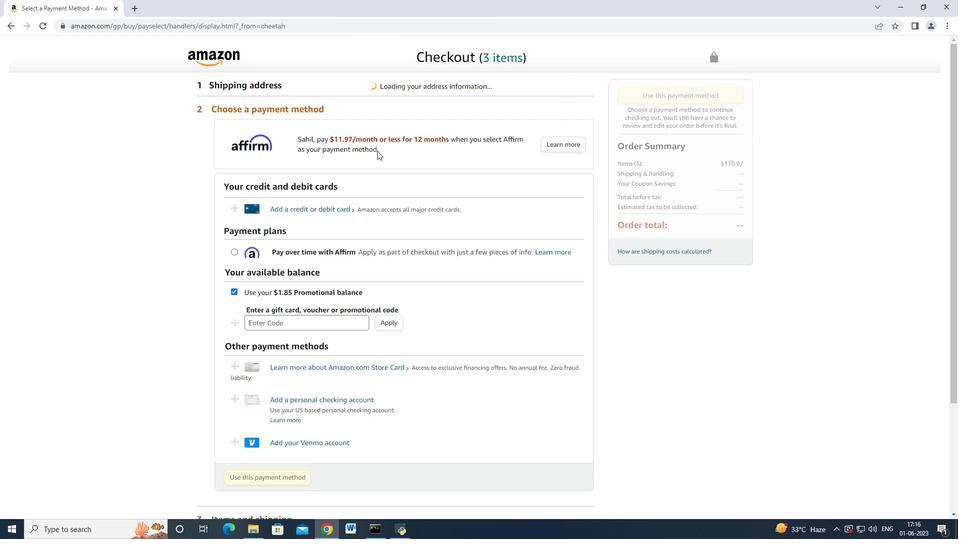 
Action: Mouse pressed left at (377, 151)
Screenshot: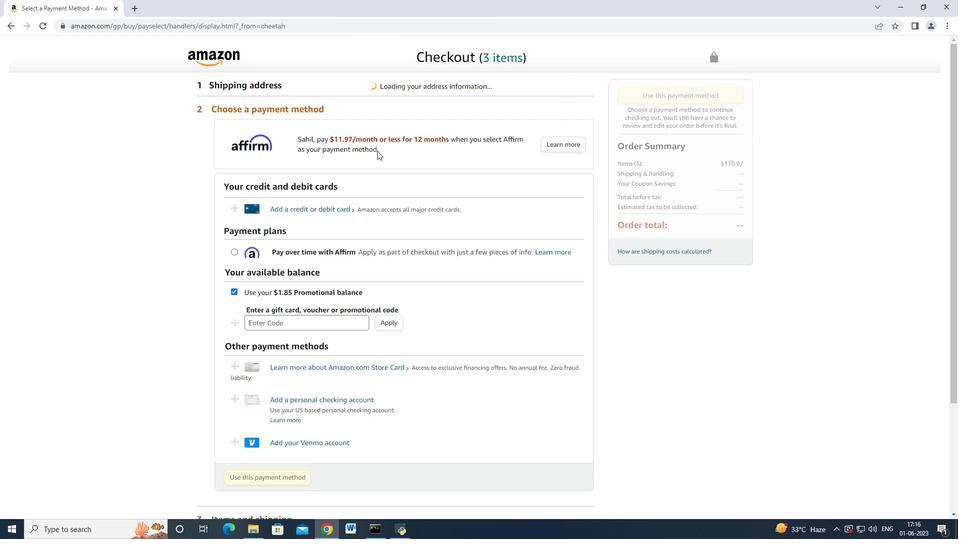 
Action: Mouse moved to (201, 412)
Screenshot: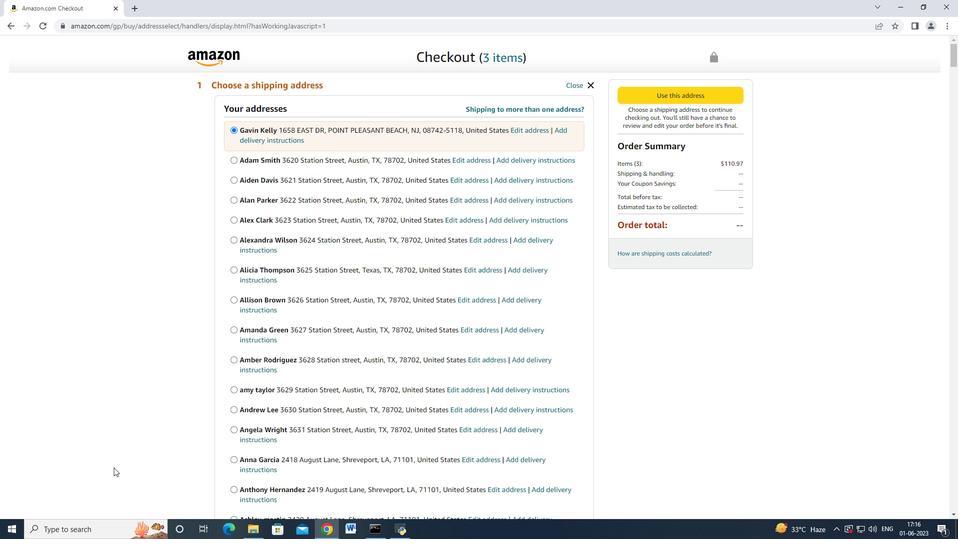 
Action: Mouse scrolled (120, 462) with delta (0, 0)
Screenshot: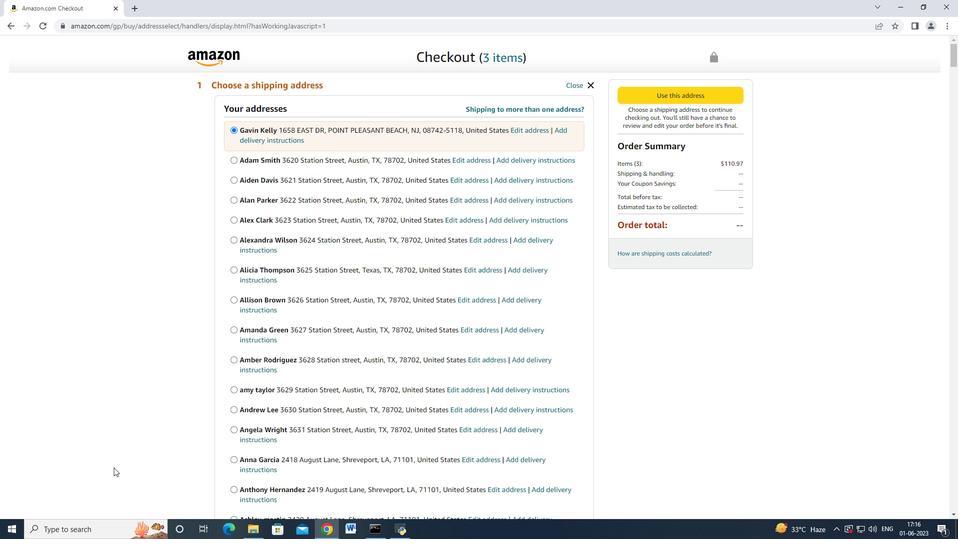 
Action: Mouse moved to (286, 381)
Screenshot: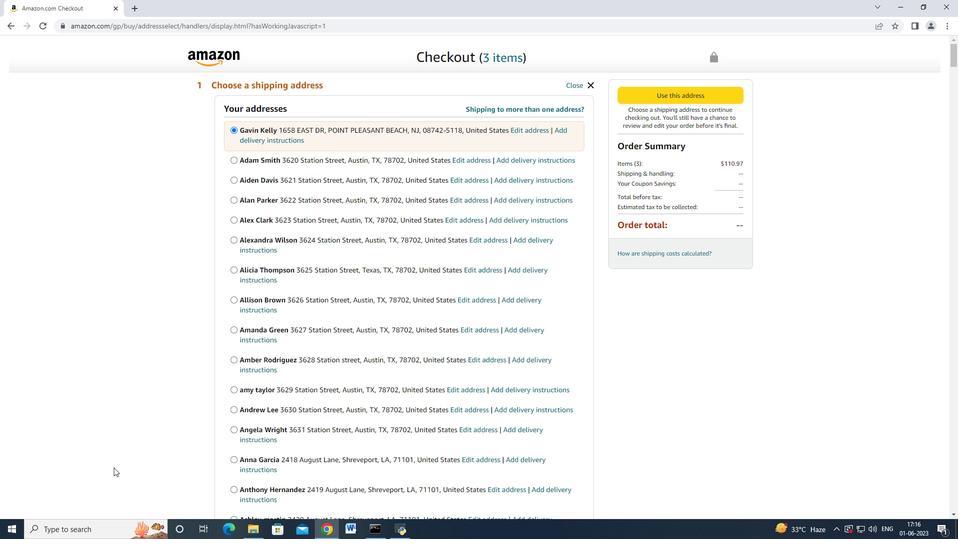 
Action: Mouse scrolled (286, 381) with delta (0, 0)
Screenshot: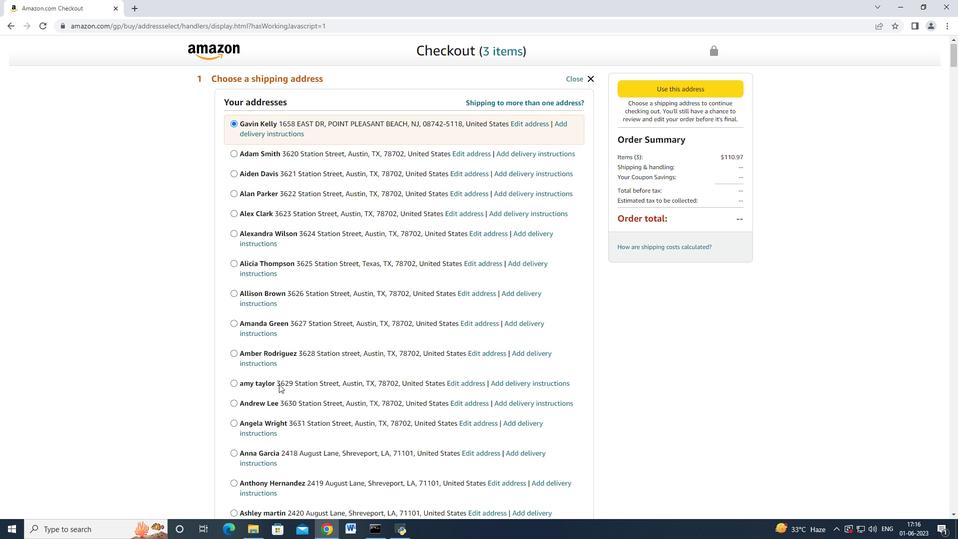 
Action: Mouse scrolled (286, 381) with delta (0, 0)
Screenshot: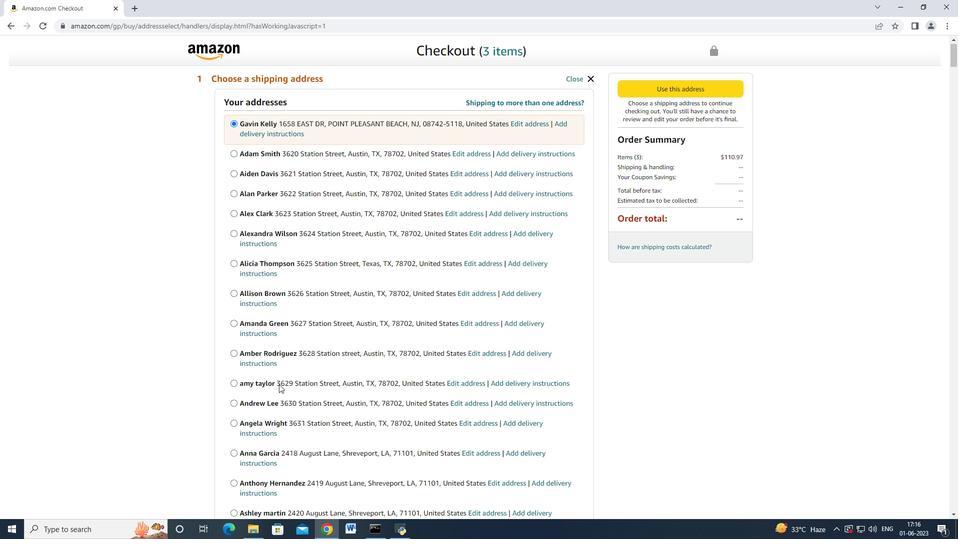 
Action: Mouse scrolled (286, 381) with delta (0, 0)
Screenshot: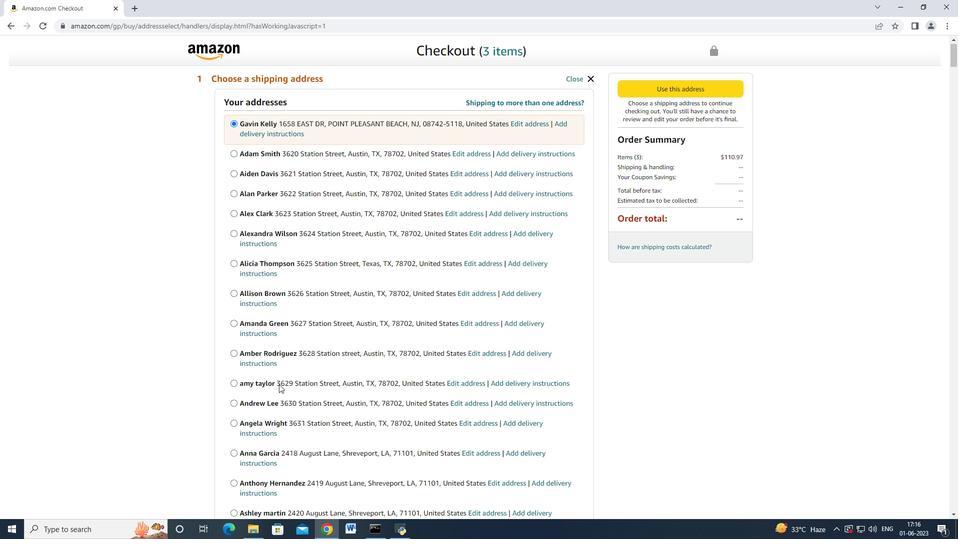 
Action: Mouse scrolled (286, 381) with delta (0, 0)
Screenshot: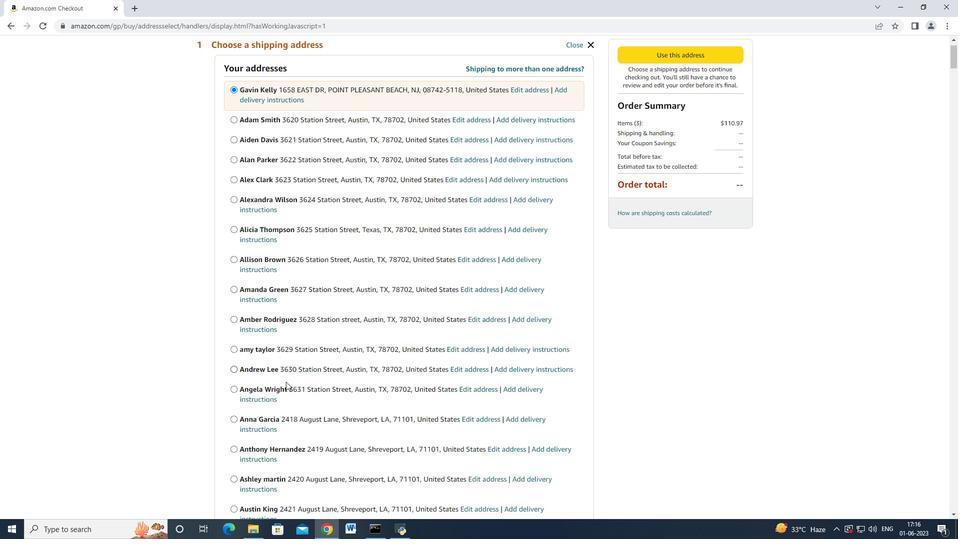 
Action: Mouse scrolled (286, 381) with delta (0, 0)
Screenshot: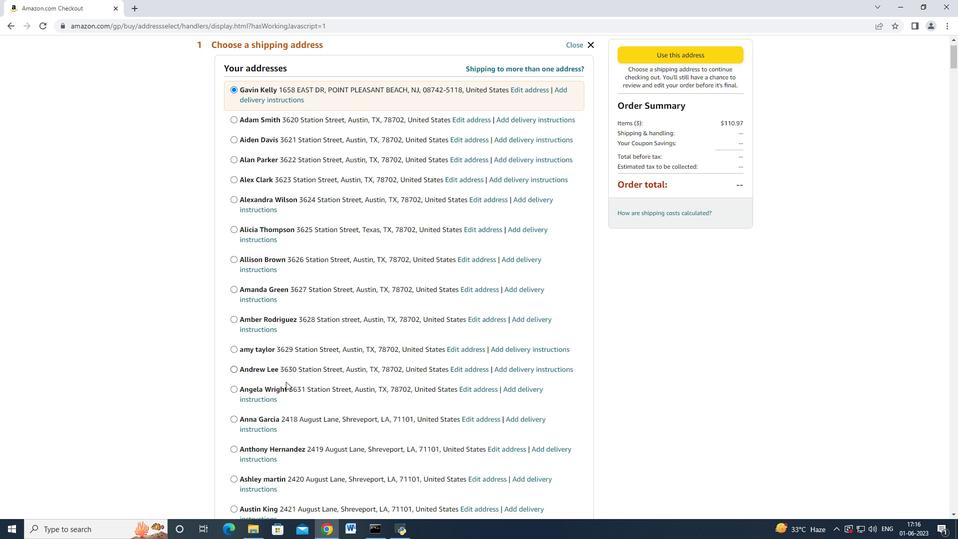 
Action: Mouse scrolled (286, 381) with delta (0, 0)
Screenshot: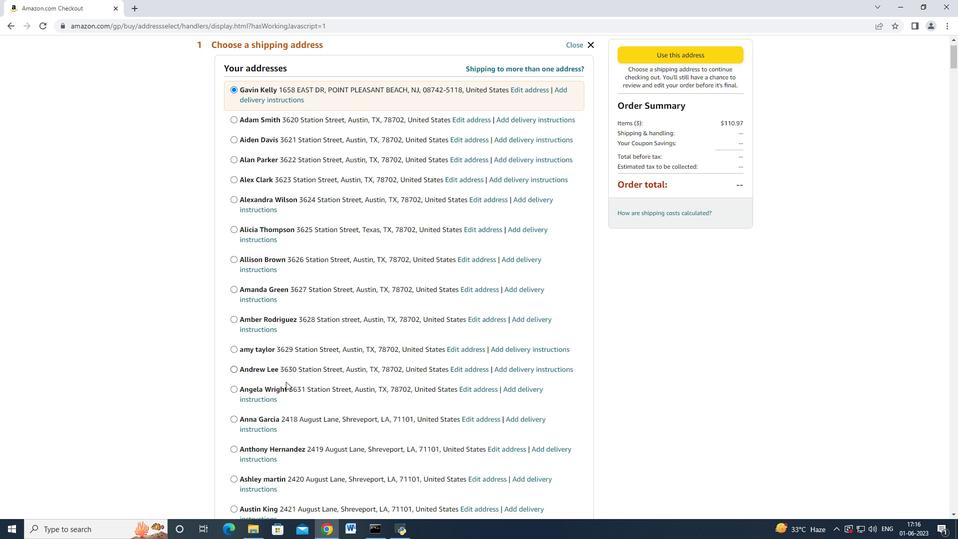 
Action: Mouse scrolled (286, 381) with delta (0, 0)
Screenshot: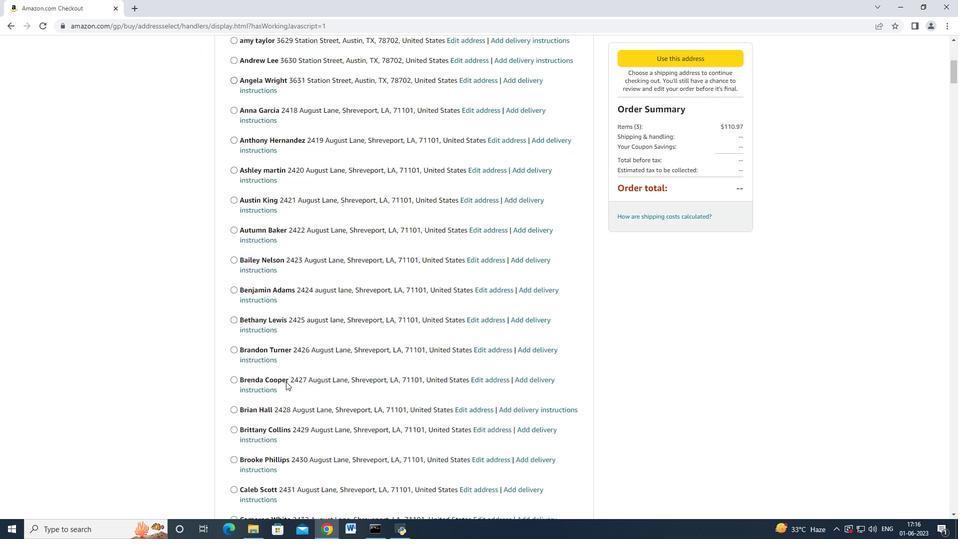 
Action: Mouse scrolled (286, 381) with delta (0, 0)
Screenshot: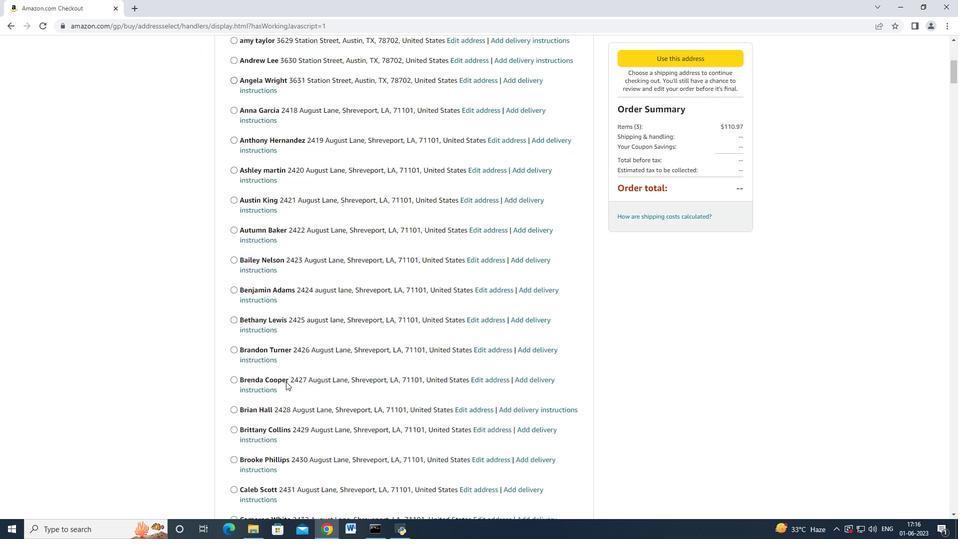 
Action: Mouse scrolled (286, 381) with delta (0, 0)
Screenshot: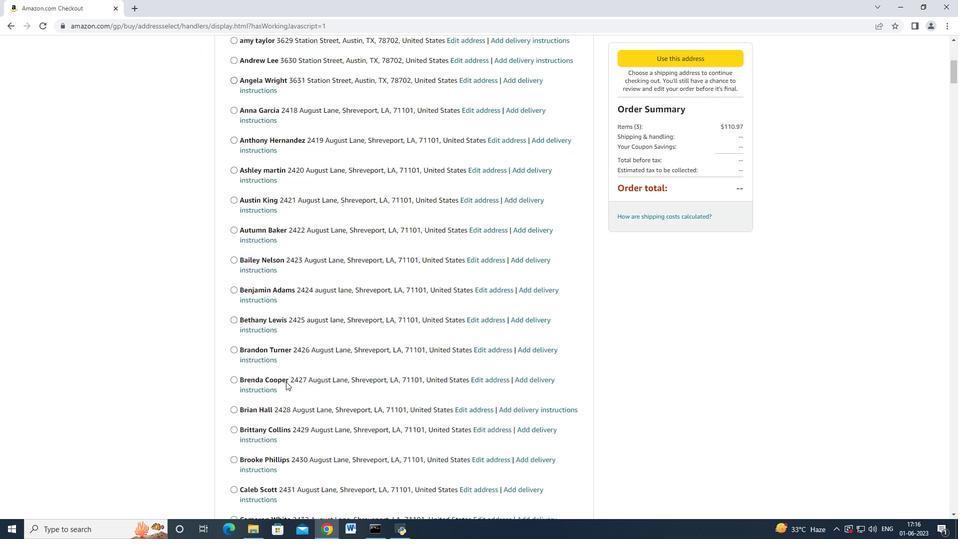 
Action: Mouse scrolled (286, 381) with delta (0, 0)
Screenshot: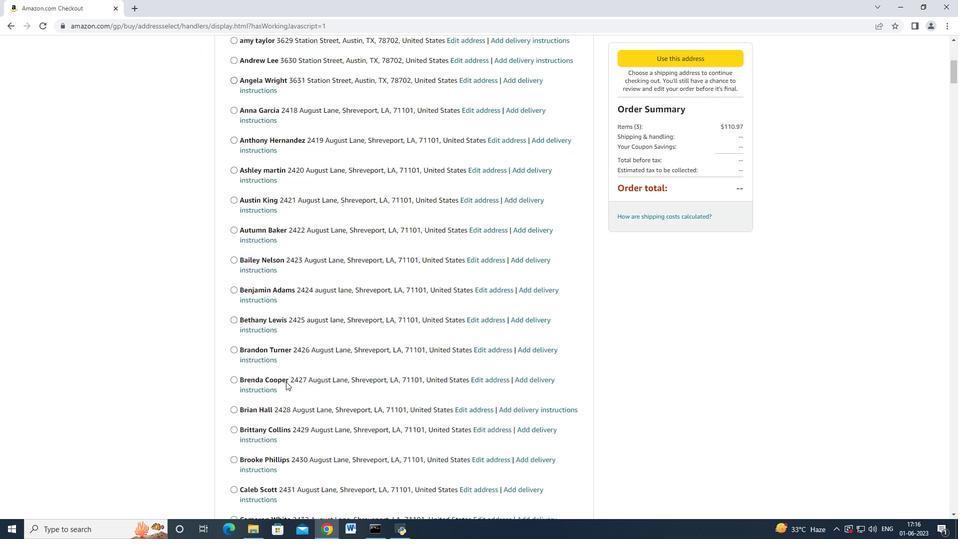 
Action: Mouse scrolled (286, 381) with delta (0, 0)
Screenshot: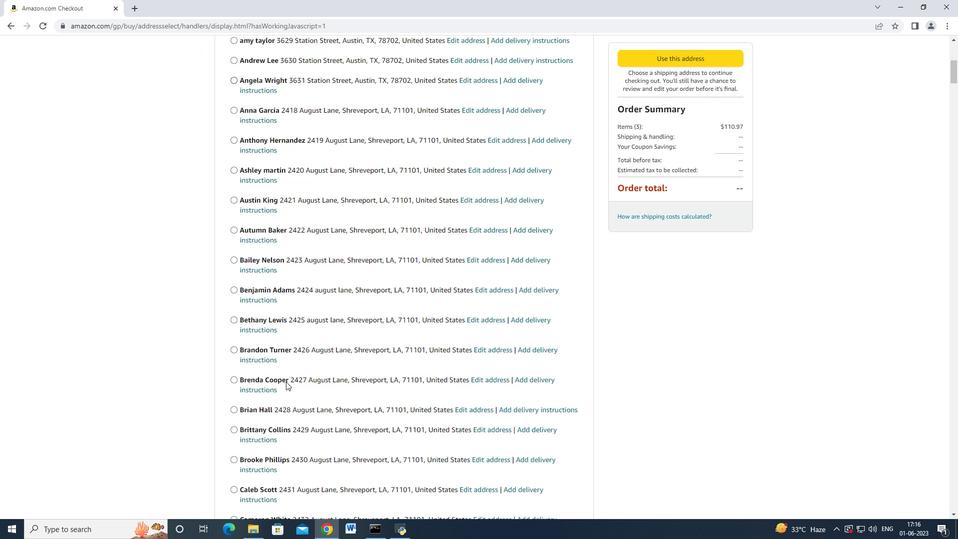 
Action: Mouse scrolled (286, 381) with delta (0, 0)
Screenshot: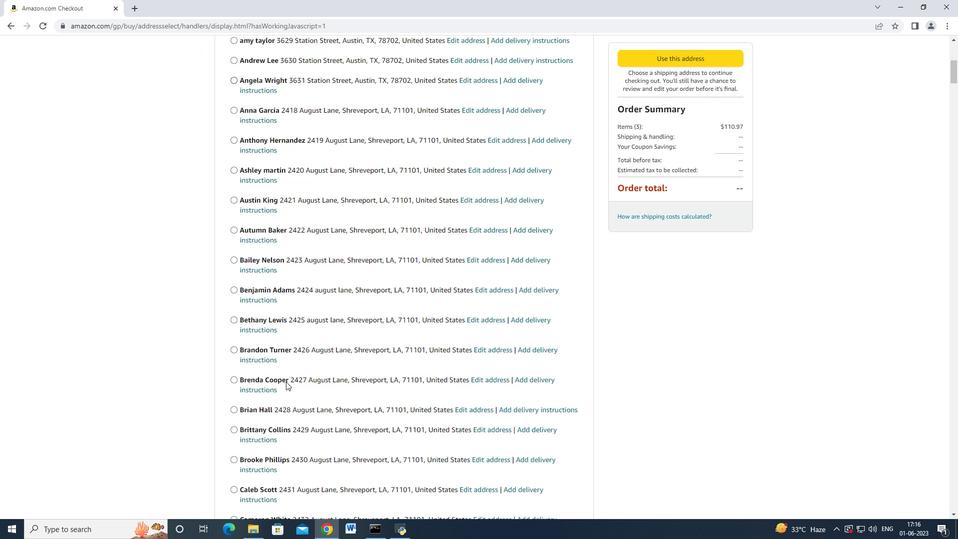 
Action: Mouse scrolled (286, 381) with delta (0, 0)
Screenshot: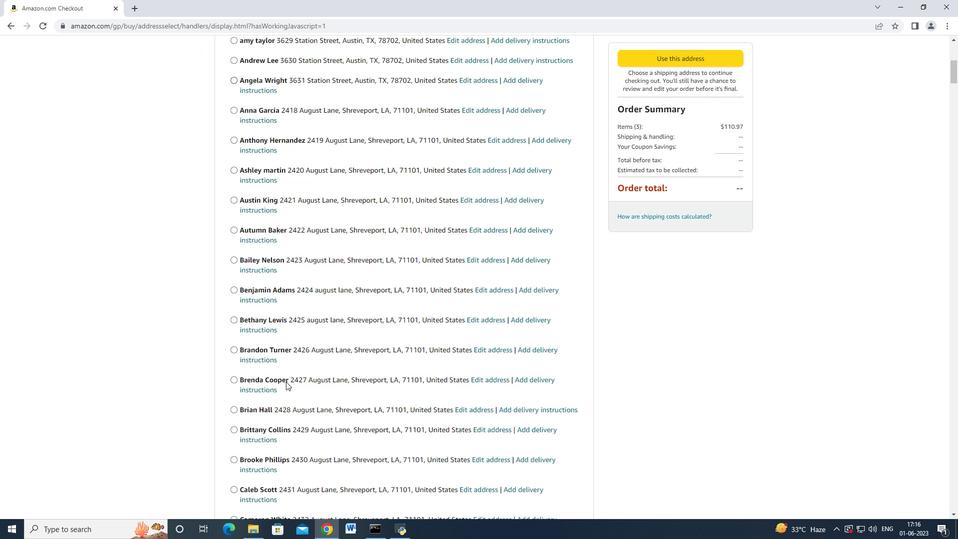 
Action: Mouse scrolled (286, 381) with delta (0, 0)
Screenshot: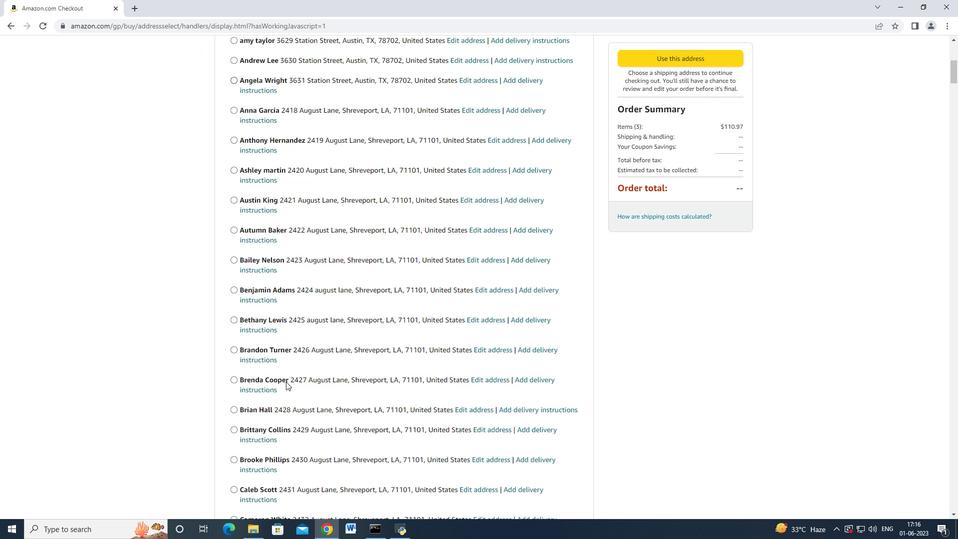 
Action: Mouse scrolled (286, 381) with delta (0, 0)
Screenshot: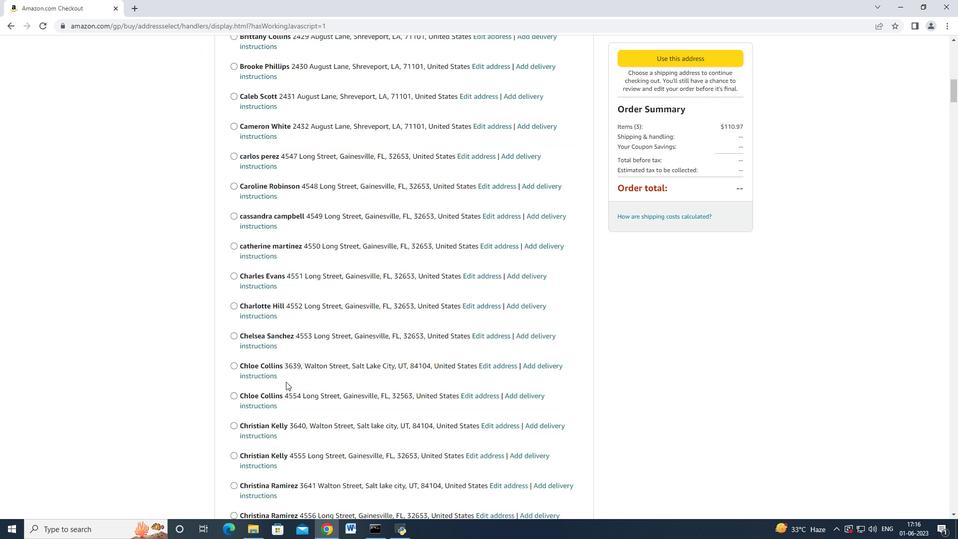 
Action: Mouse scrolled (286, 381) with delta (0, 0)
Screenshot: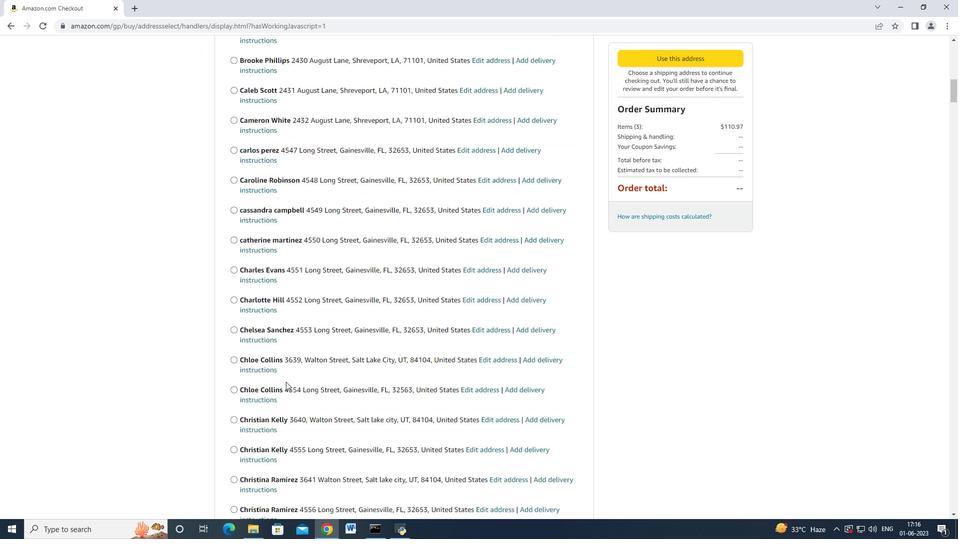 
Action: Mouse scrolled (286, 381) with delta (0, 0)
Screenshot: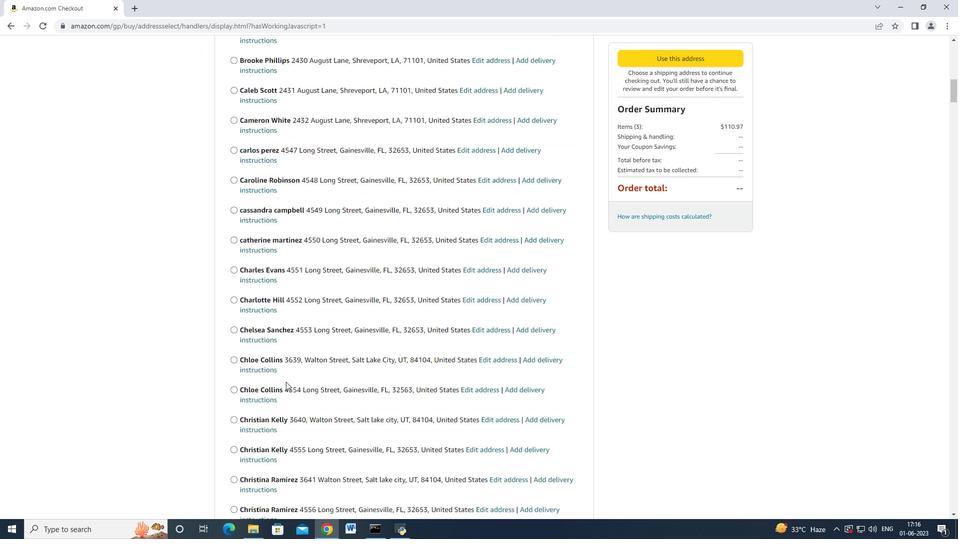
Action: Mouse scrolled (286, 381) with delta (0, 0)
Screenshot: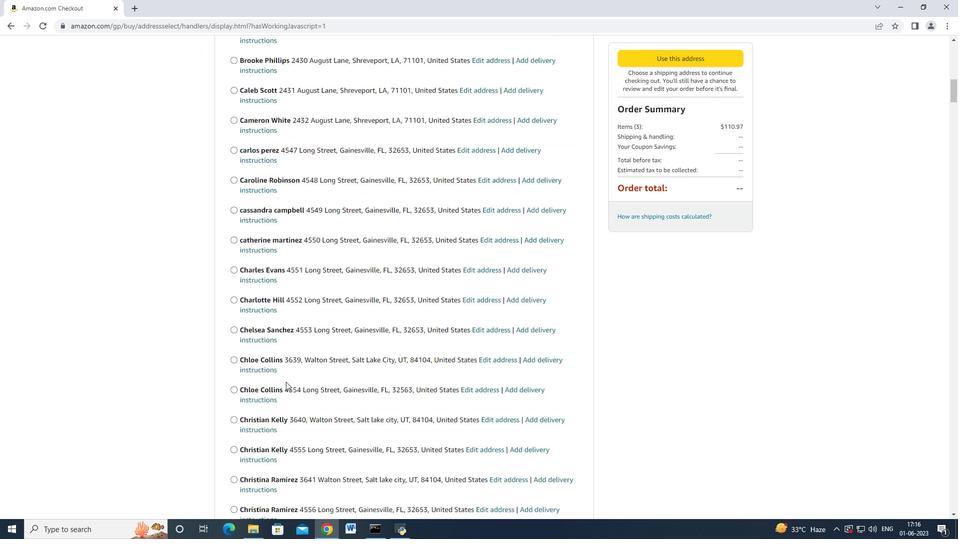 
Action: Mouse scrolled (286, 381) with delta (0, 0)
Screenshot: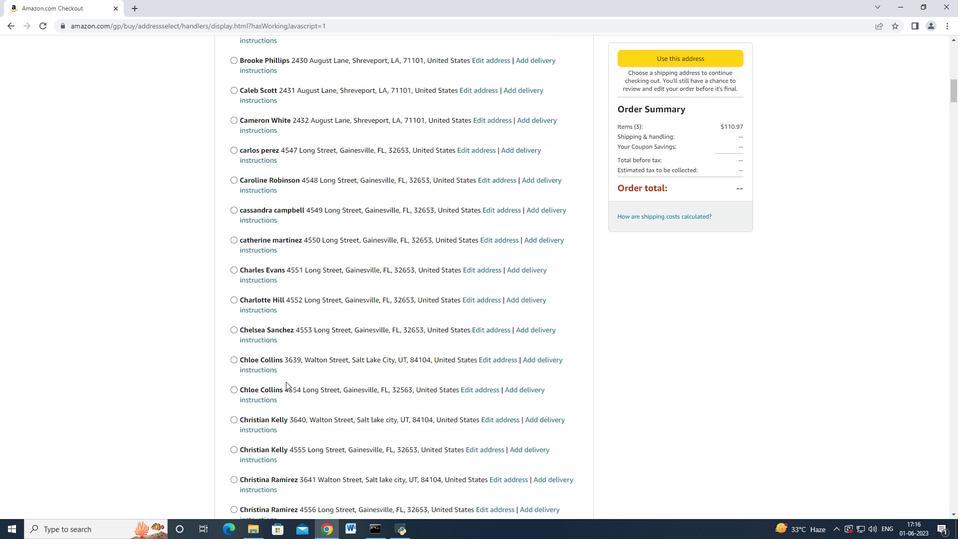 
Action: Mouse scrolled (286, 381) with delta (0, 0)
Screenshot: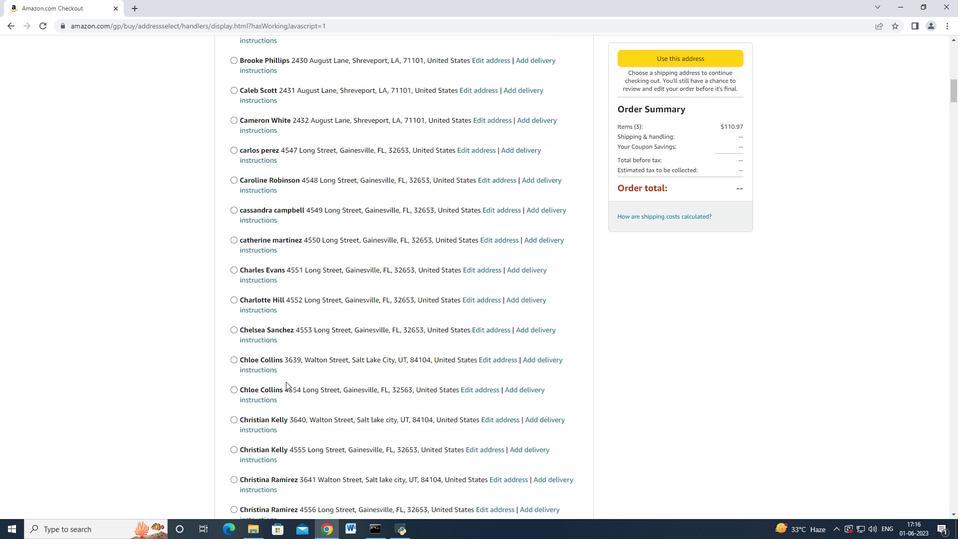 
Action: Mouse scrolled (286, 381) with delta (0, 0)
Screenshot: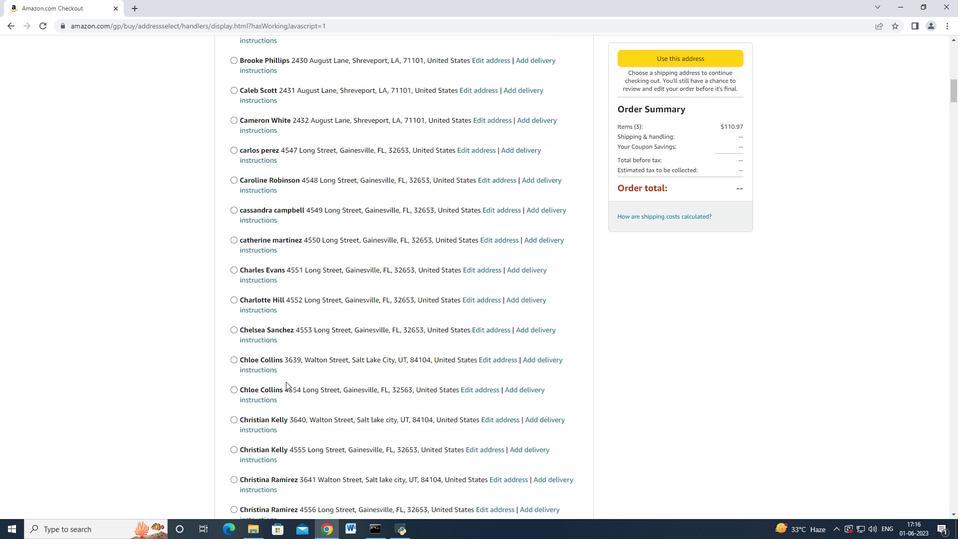 
Action: Mouse scrolled (286, 381) with delta (0, 0)
Screenshot: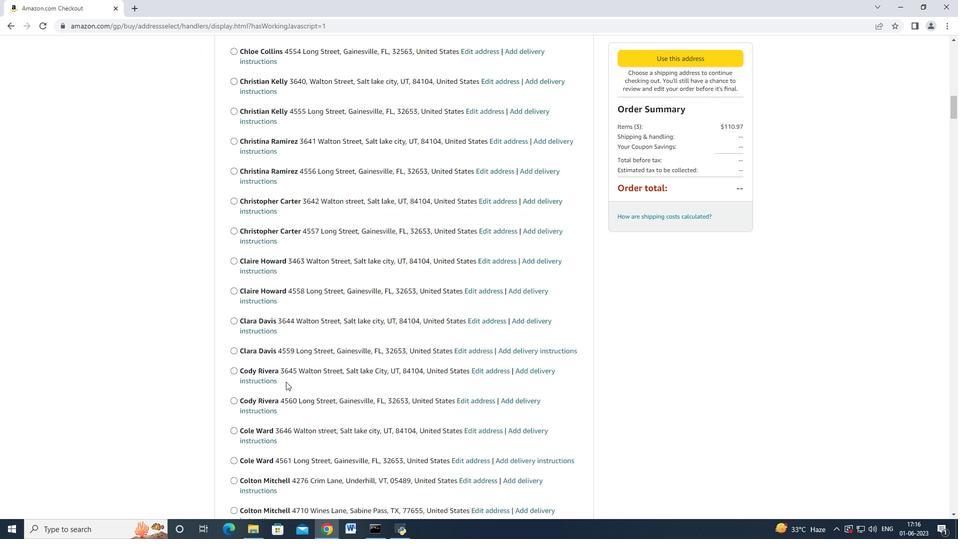 
Action: Mouse scrolled (286, 381) with delta (0, 0)
Screenshot: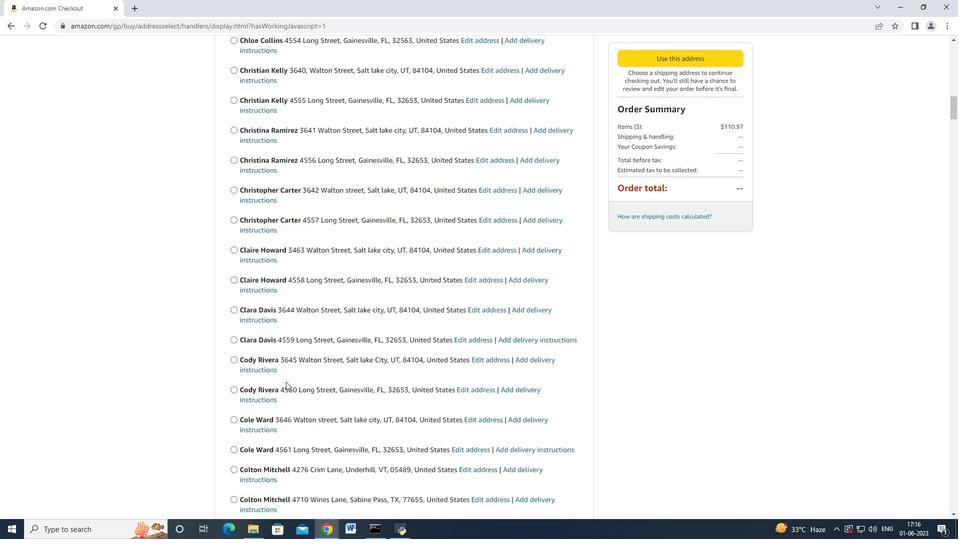 
Action: Mouse scrolled (286, 381) with delta (0, 0)
Screenshot: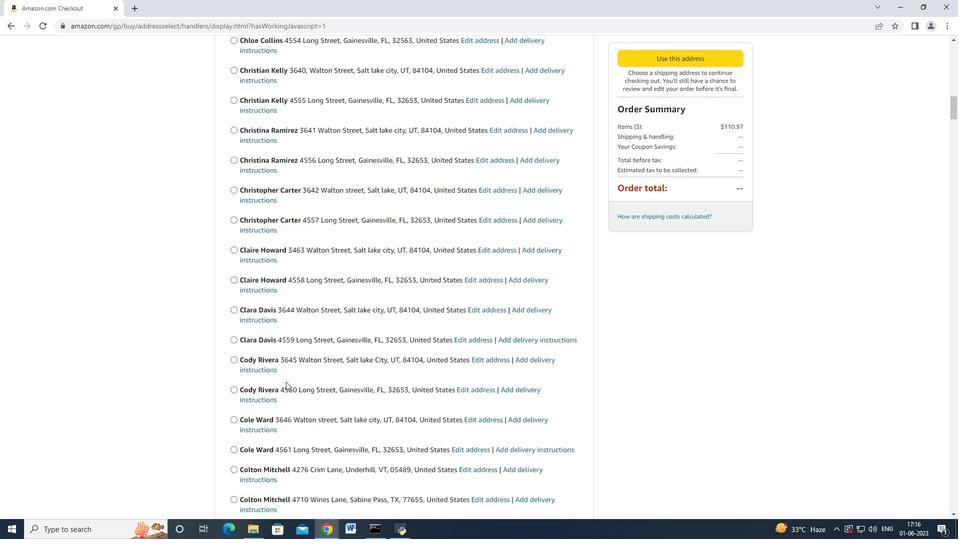
Action: Mouse scrolled (286, 381) with delta (0, 0)
Screenshot: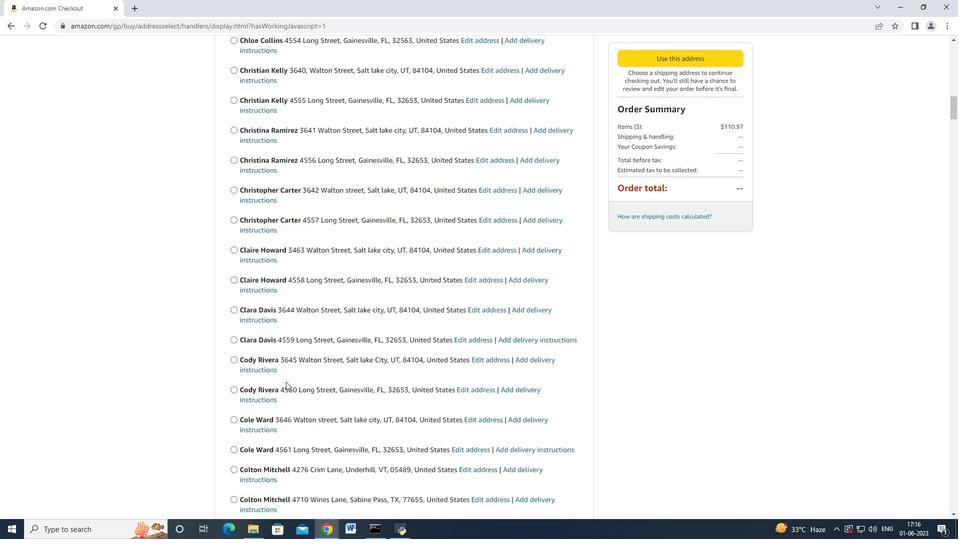 
Action: Mouse scrolled (286, 381) with delta (0, 0)
Screenshot: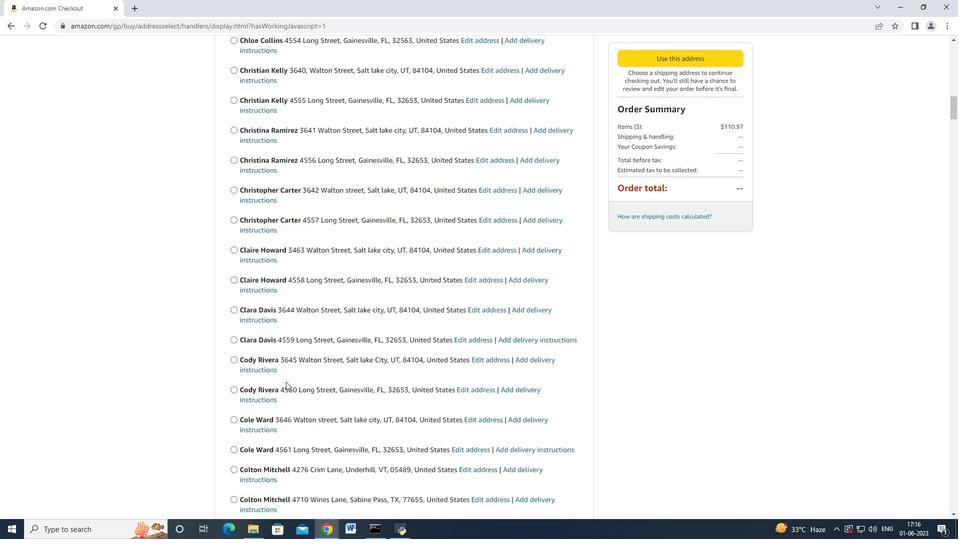 
Action: Mouse scrolled (286, 381) with delta (0, 0)
Screenshot: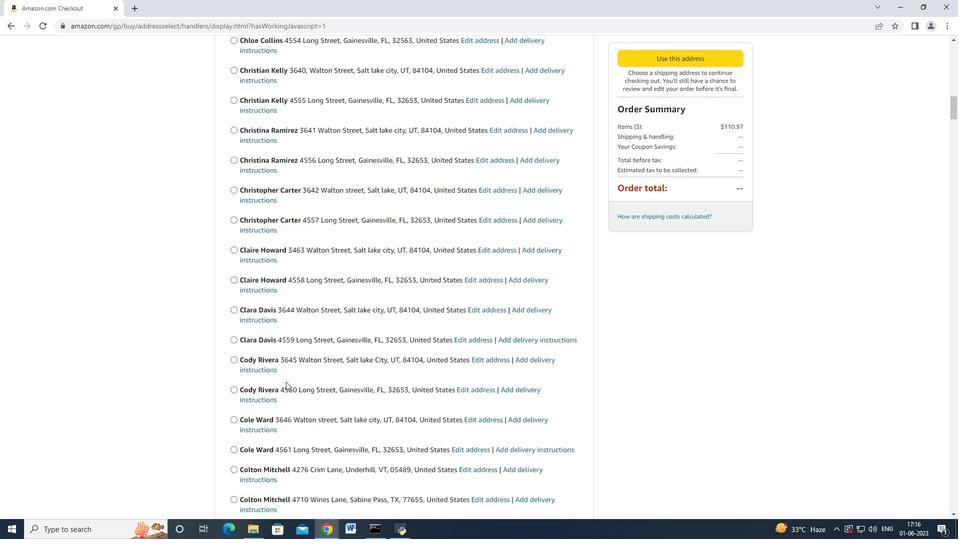 
Action: Mouse scrolled (286, 381) with delta (0, 0)
Screenshot: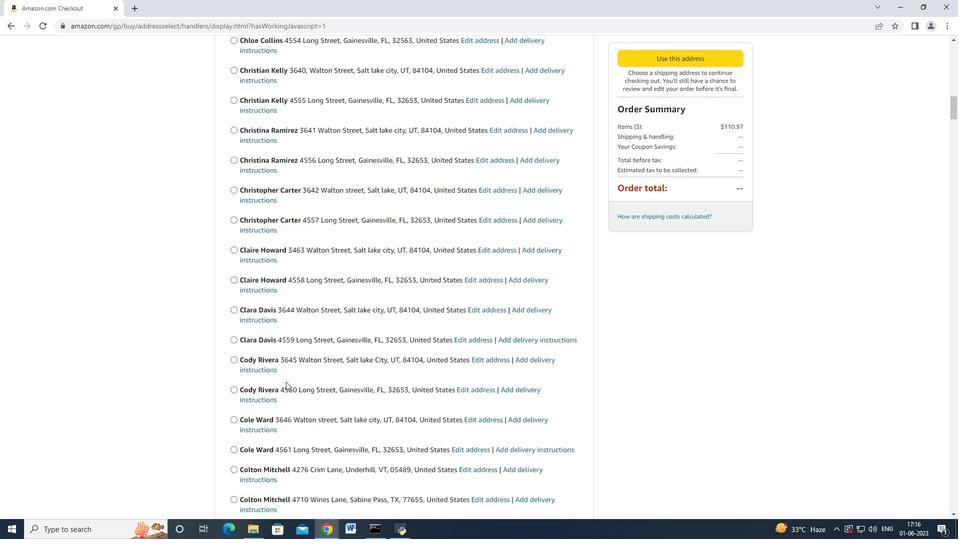 
Action: Mouse scrolled (286, 381) with delta (0, 0)
Screenshot: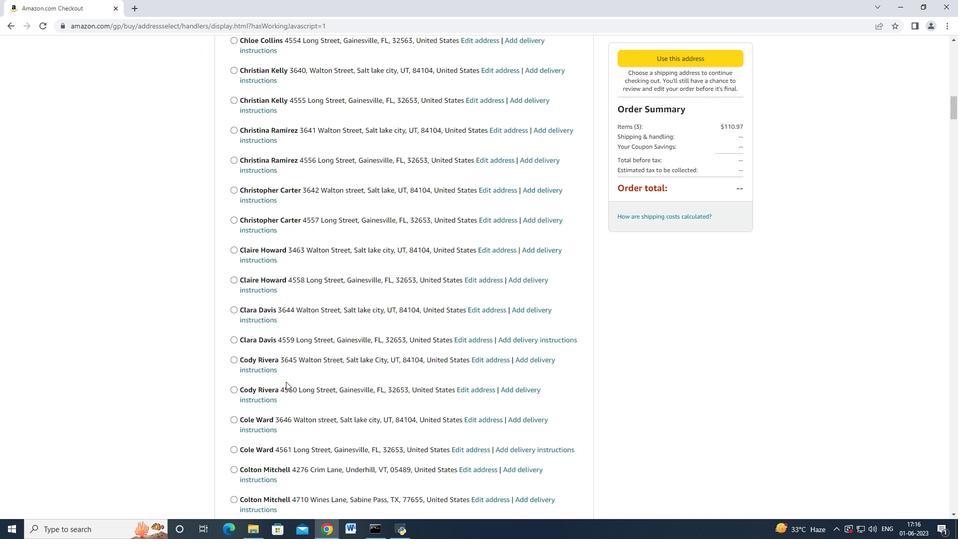 
Action: Mouse scrolled (286, 381) with delta (0, 0)
Screenshot: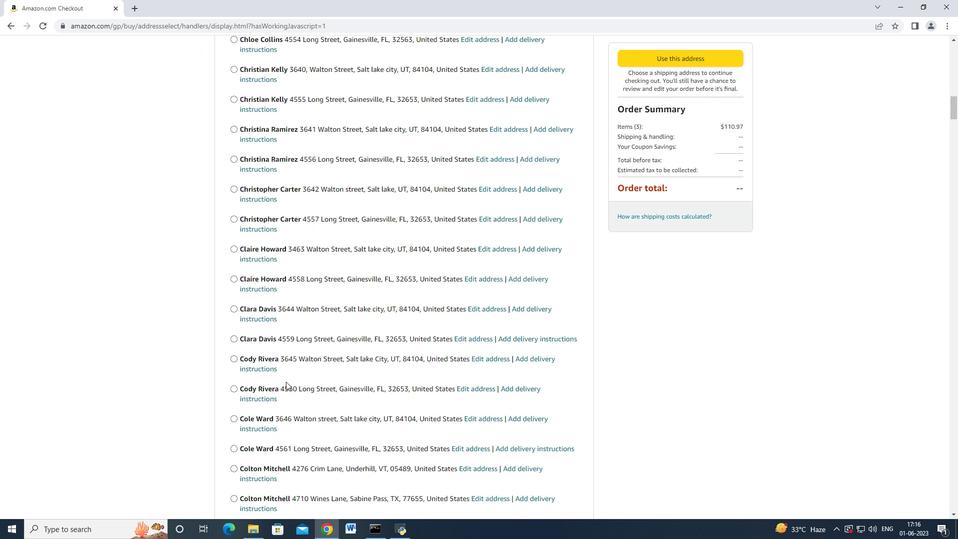 
Action: Mouse scrolled (286, 381) with delta (0, 0)
Screenshot: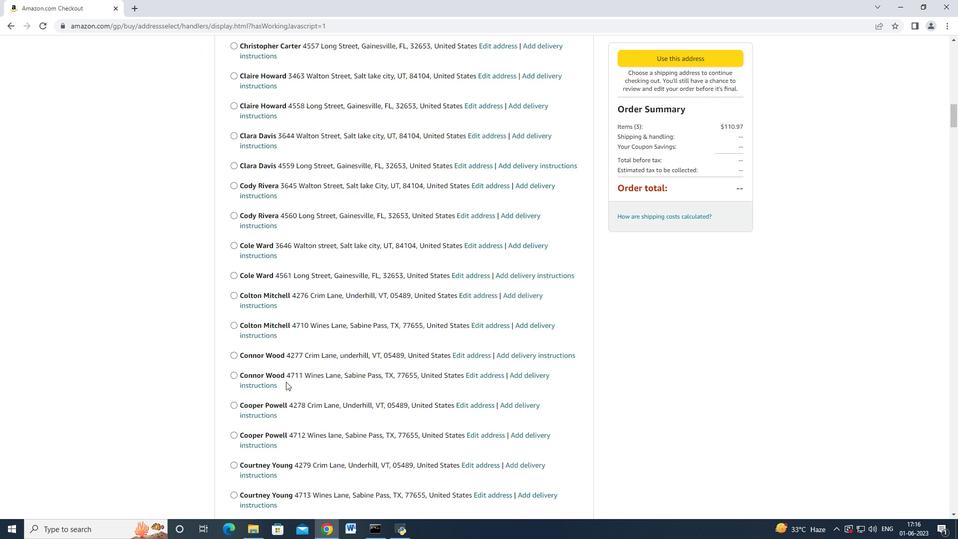 
Action: Mouse scrolled (286, 381) with delta (0, 0)
Screenshot: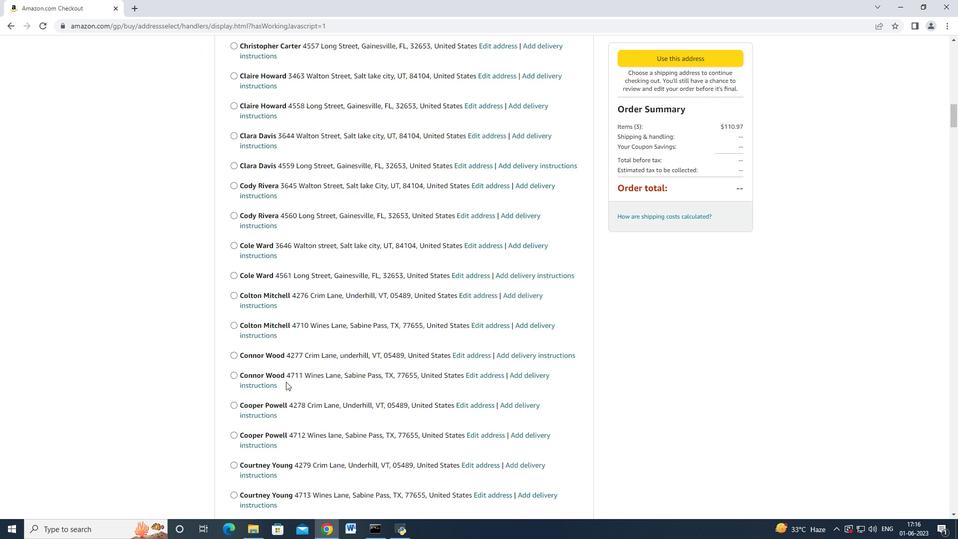 
Action: Mouse scrolled (286, 381) with delta (0, 0)
Screenshot: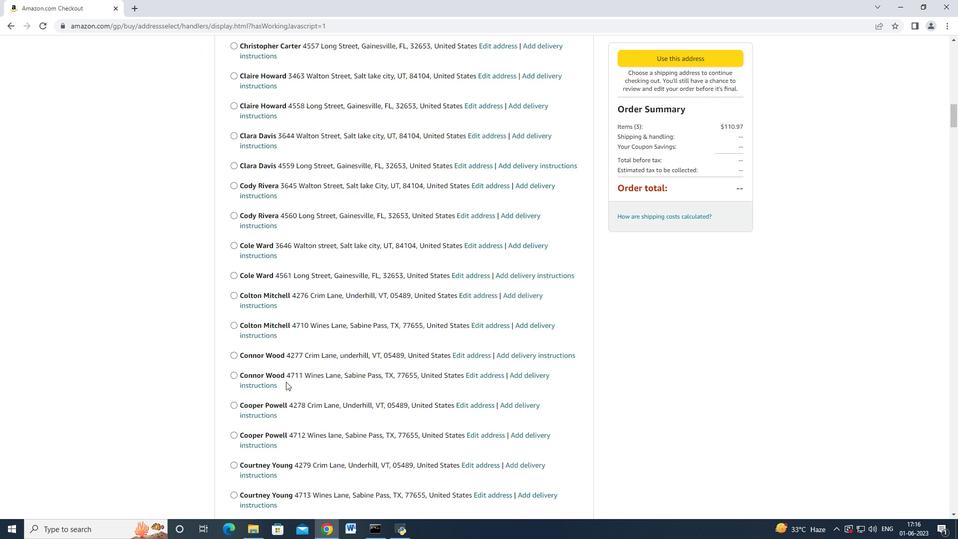 
Action: Mouse scrolled (286, 381) with delta (0, 0)
Screenshot: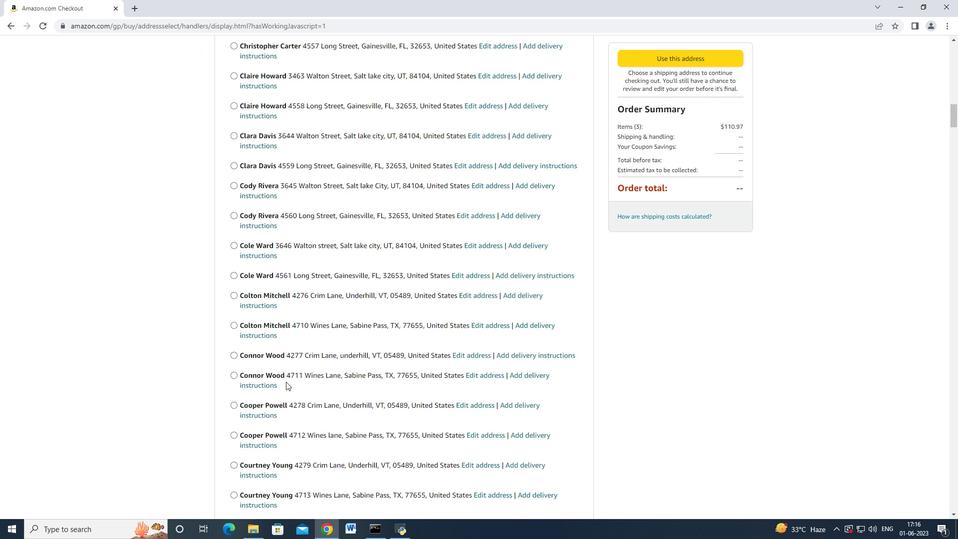 
Action: Mouse scrolled (286, 381) with delta (0, 0)
Screenshot: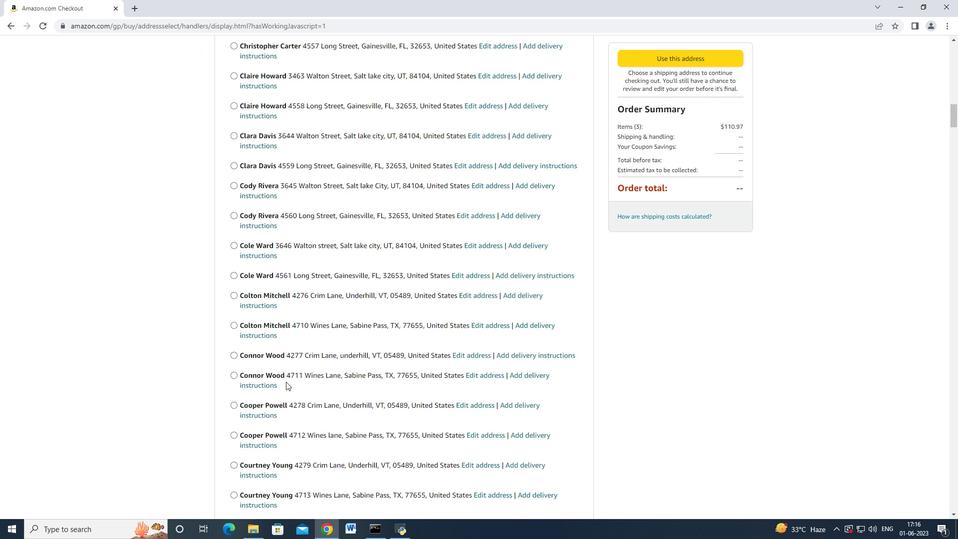 
Action: Mouse scrolled (286, 381) with delta (0, 0)
Screenshot: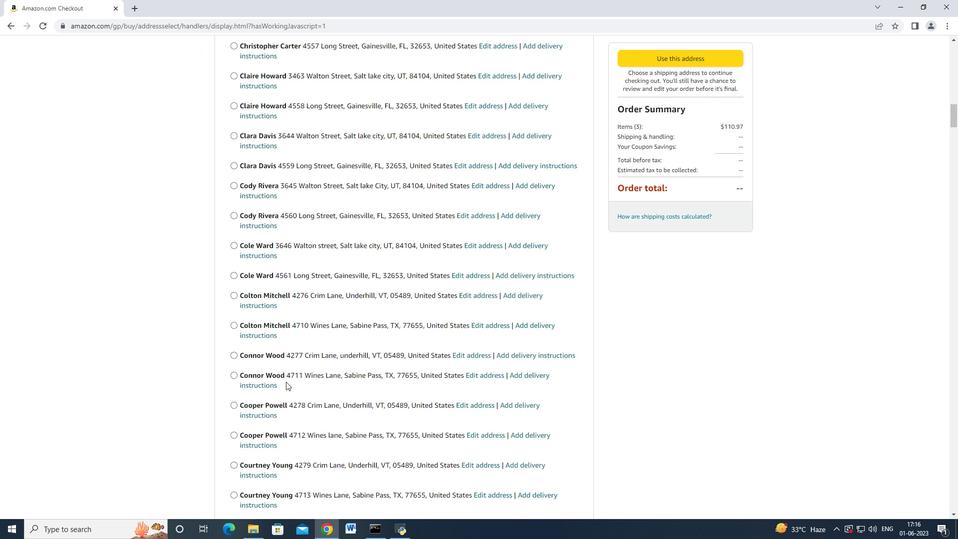 
Action: Mouse scrolled (286, 381) with delta (0, 0)
Screenshot: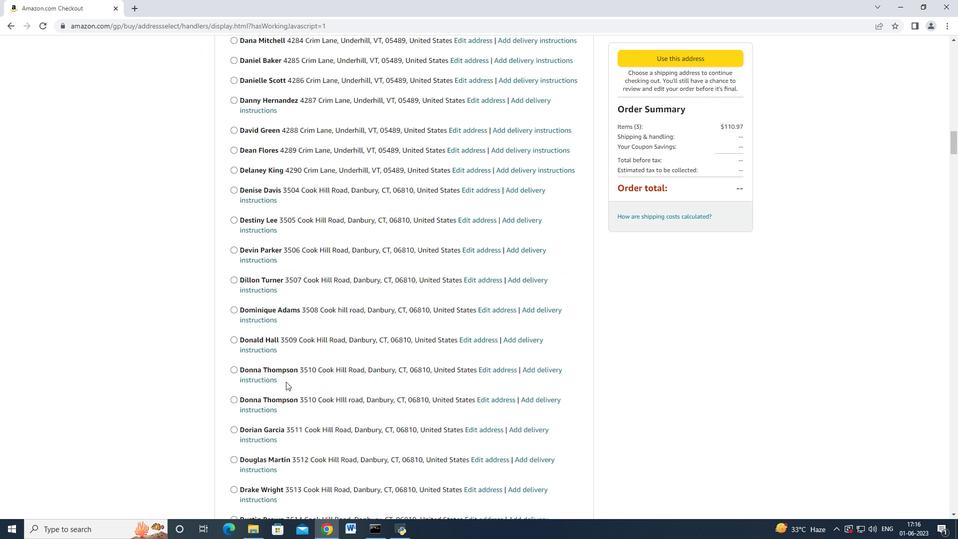
Action: Mouse scrolled (286, 381) with delta (0, 0)
Screenshot: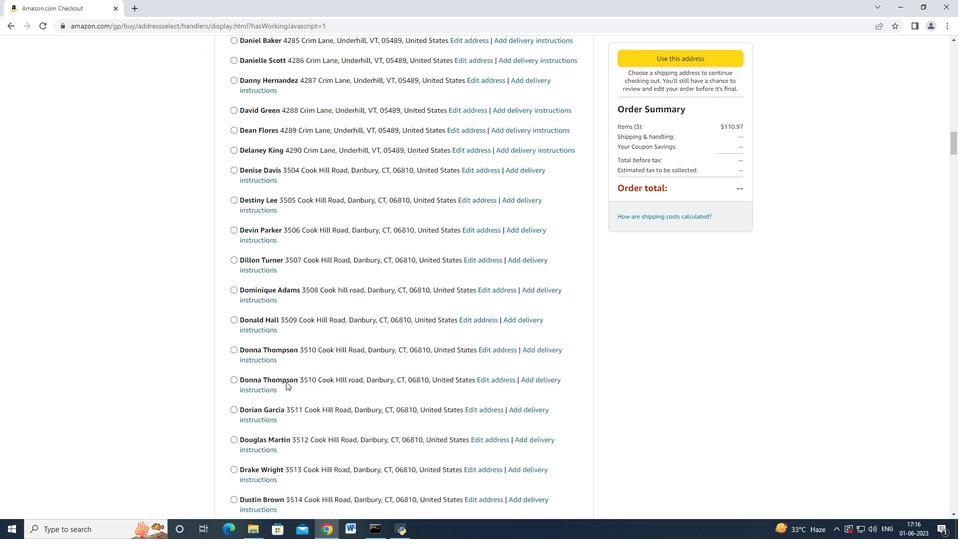
Action: Mouse scrolled (286, 381) with delta (0, 0)
Screenshot: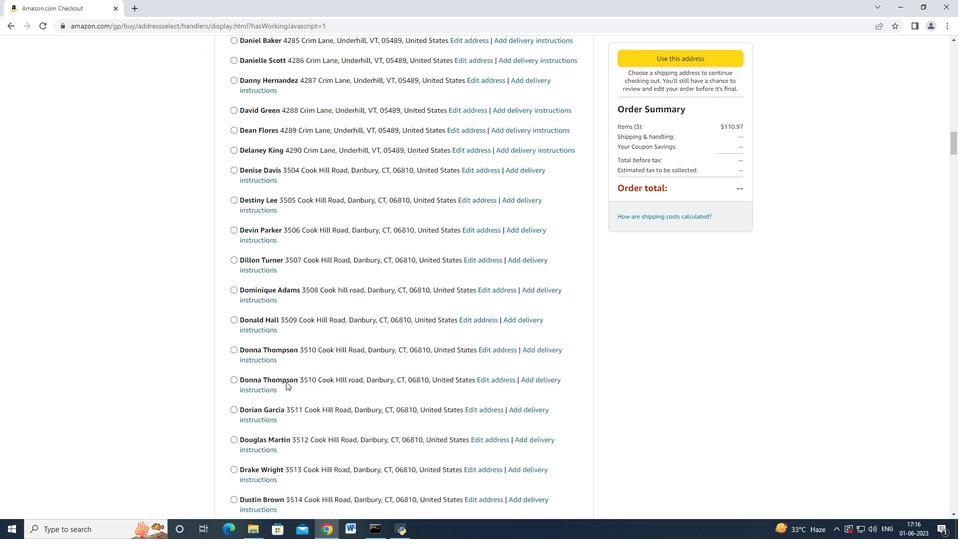 
Action: Mouse scrolled (286, 381) with delta (0, 0)
Screenshot: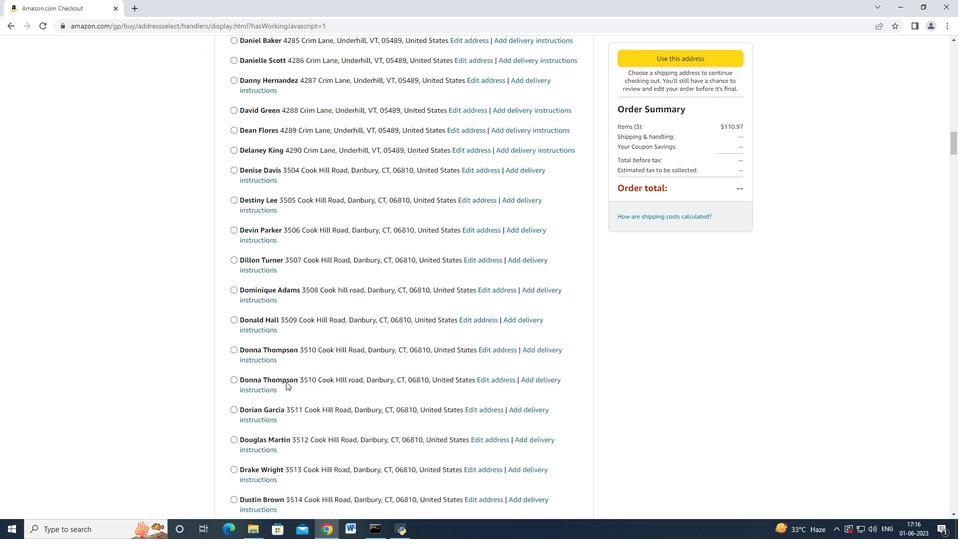 
Action: Mouse scrolled (286, 381) with delta (0, 0)
Screenshot: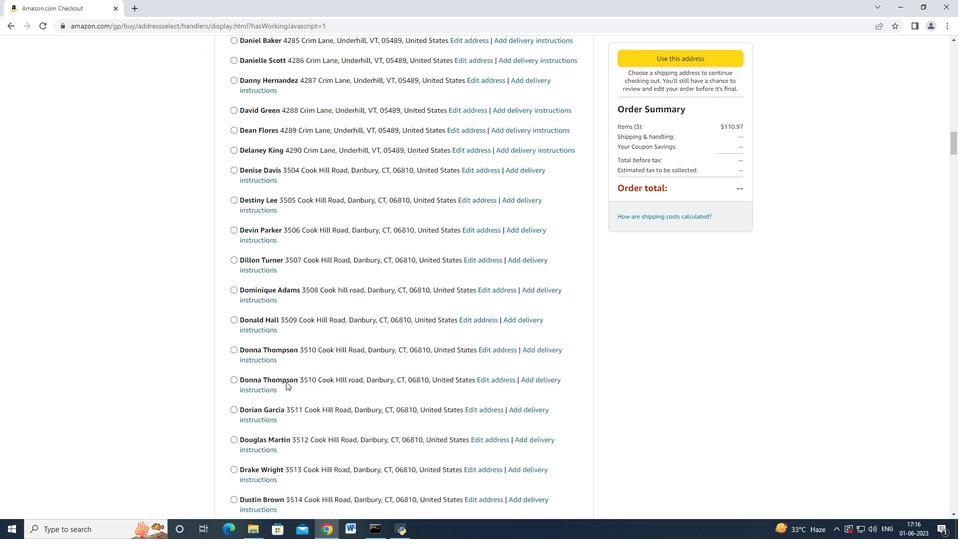 
Action: Mouse scrolled (286, 381) with delta (0, 0)
Screenshot: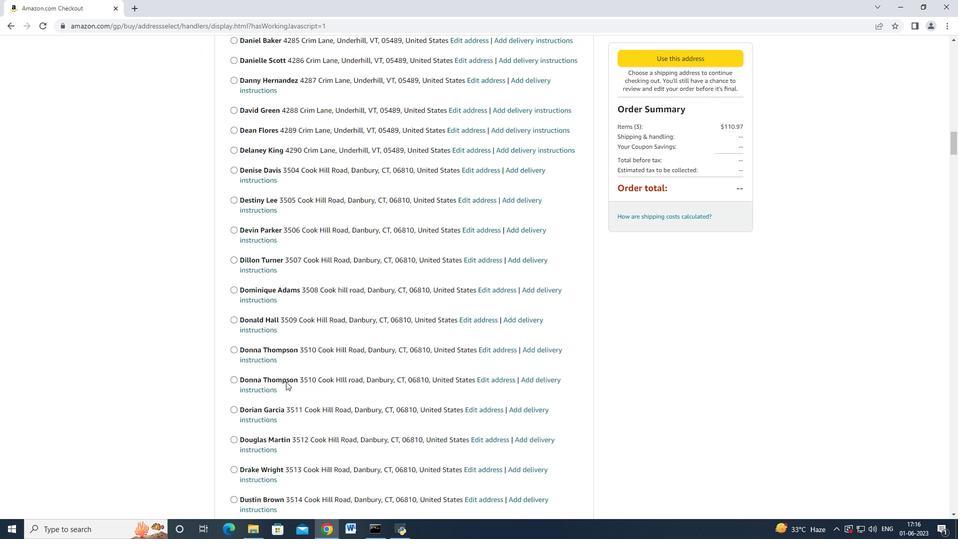 
Action: Mouse scrolled (286, 381) with delta (0, 0)
Screenshot: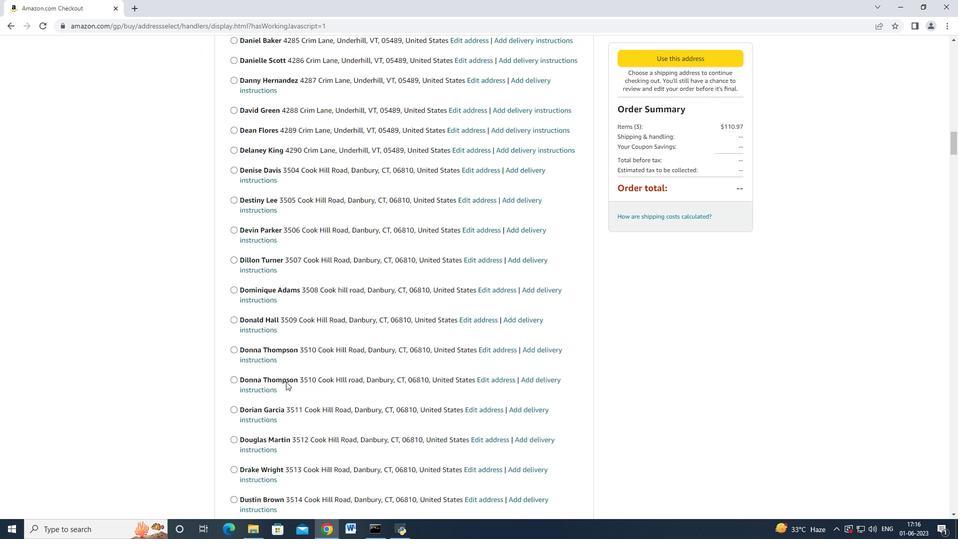 
Action: Mouse scrolled (286, 381) with delta (0, 0)
Screenshot: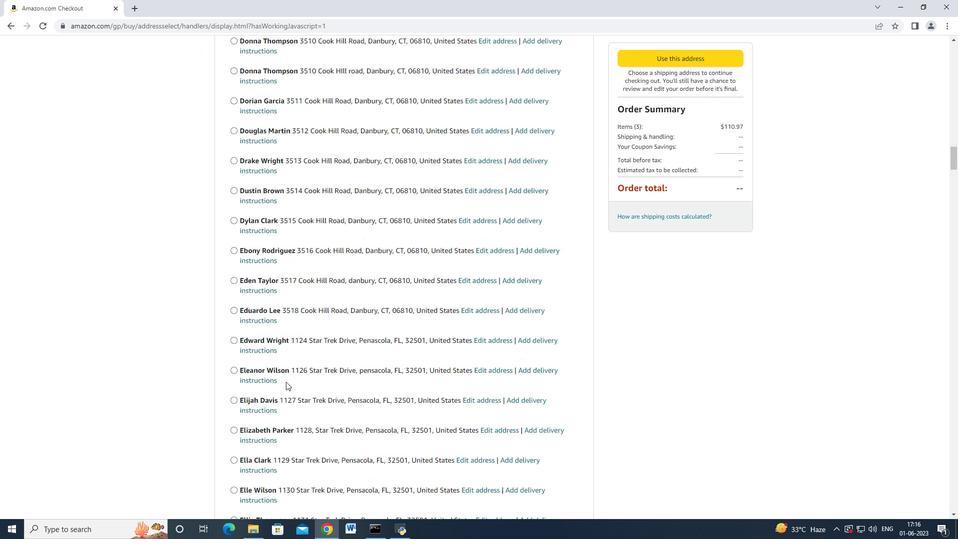 
Action: Mouse scrolled (286, 381) with delta (0, 0)
Screenshot: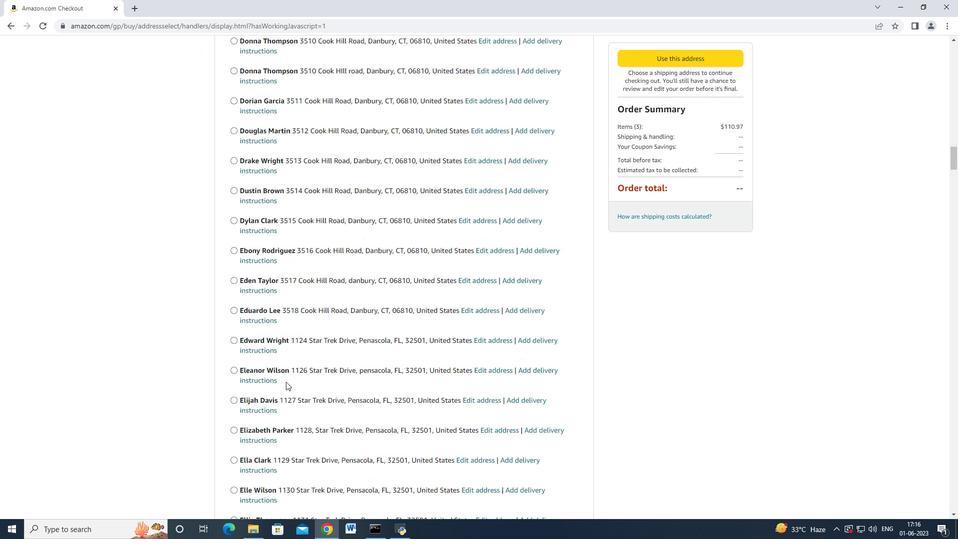 
Action: Mouse scrolled (286, 381) with delta (0, 0)
Screenshot: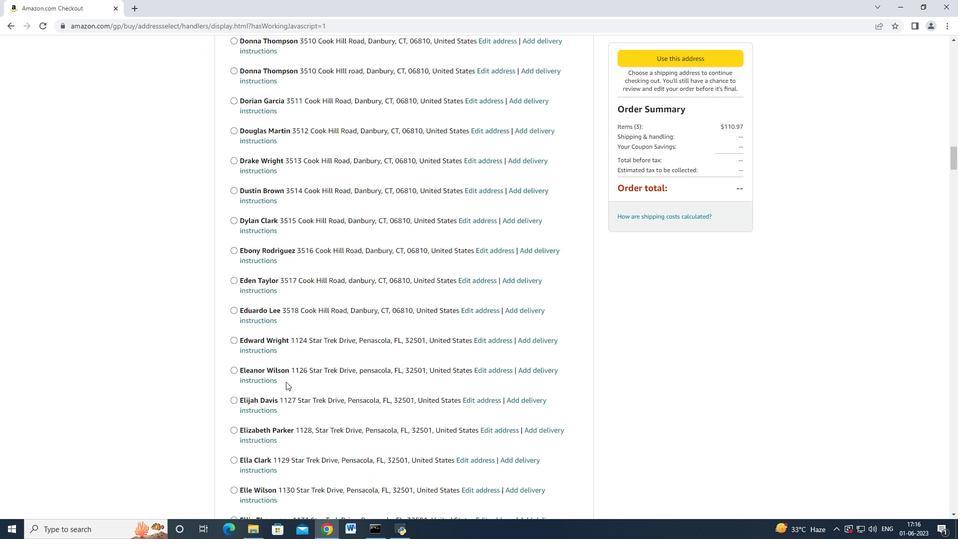 
Action: Mouse scrolled (286, 381) with delta (0, 0)
Screenshot: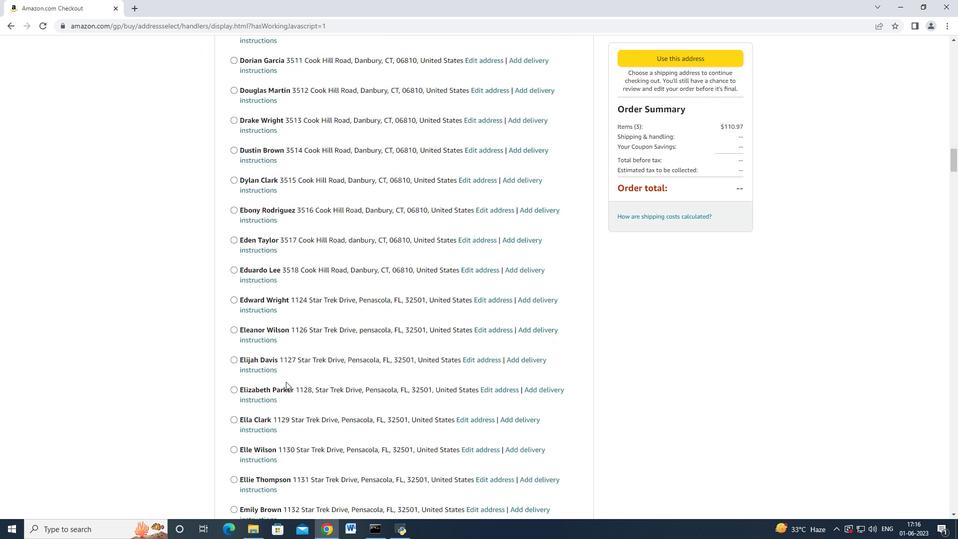 
Action: Mouse scrolled (286, 381) with delta (0, 0)
Screenshot: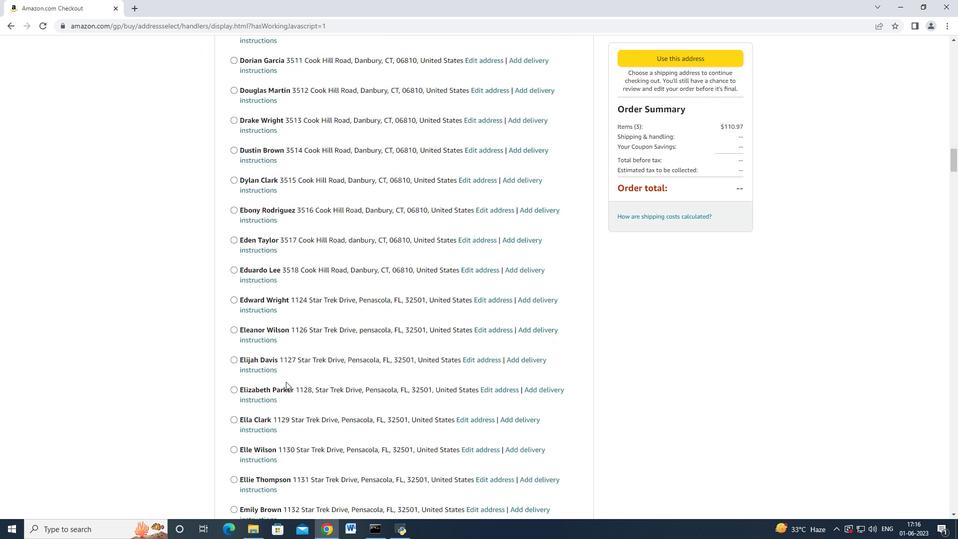
Action: Mouse scrolled (286, 381) with delta (0, 0)
Screenshot: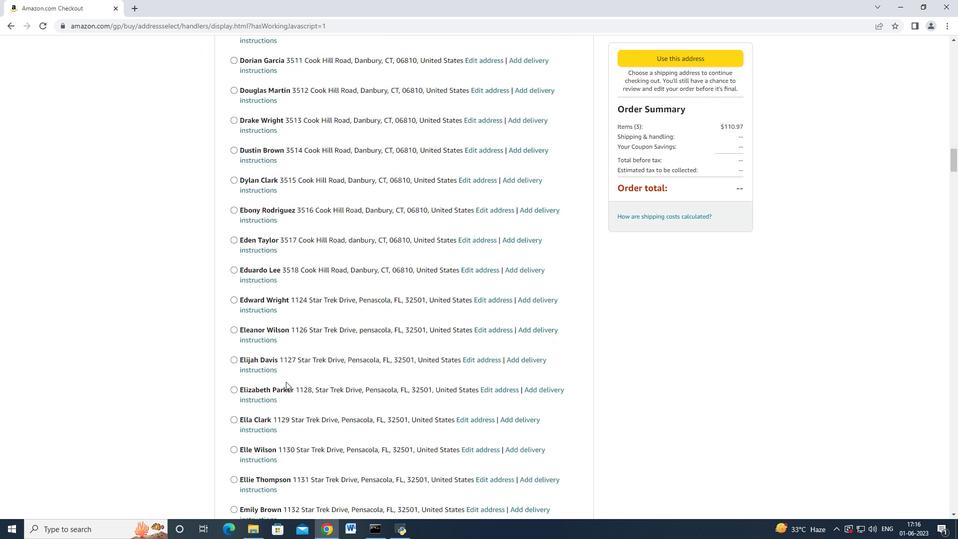 
Action: Mouse scrolled (286, 381) with delta (0, 0)
Screenshot: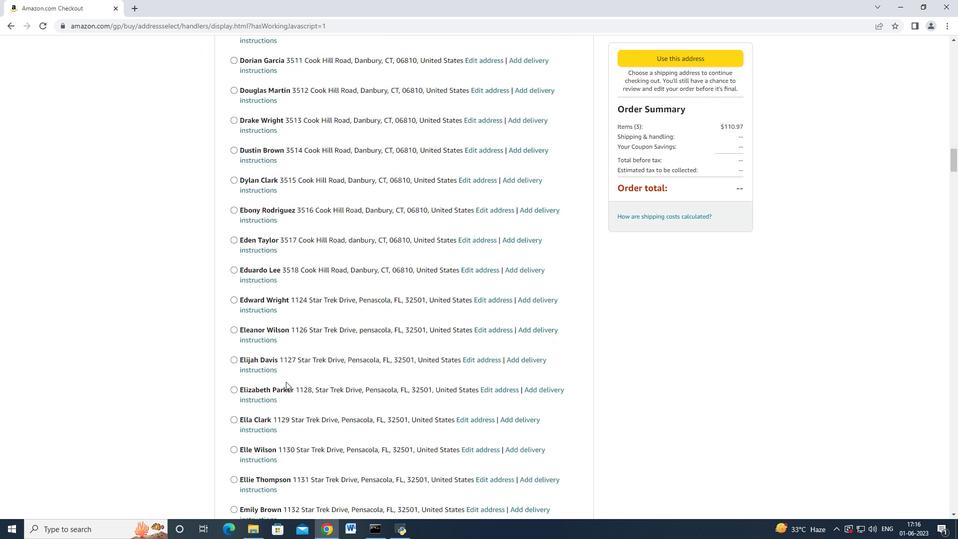 
Action: Mouse scrolled (286, 381) with delta (0, 0)
Screenshot: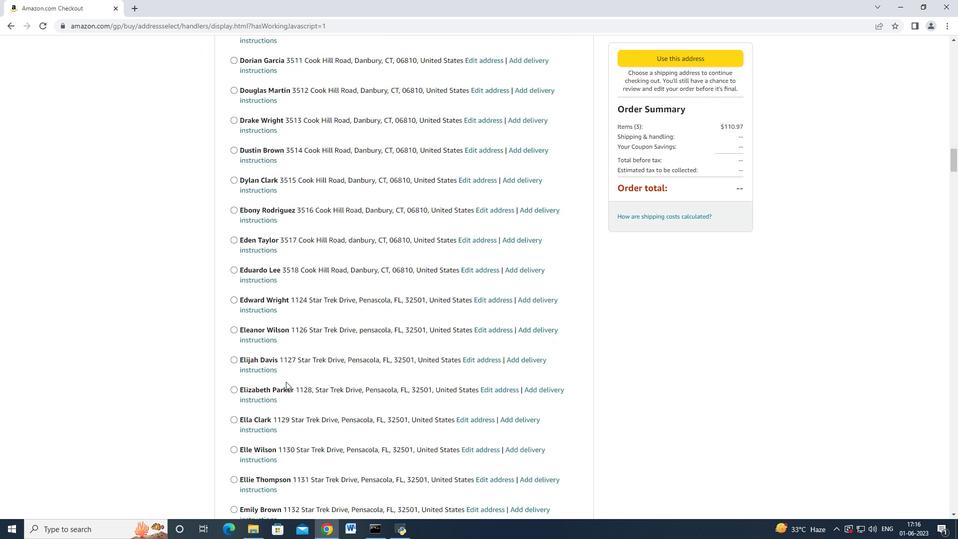 
Action: Mouse scrolled (286, 381) with delta (0, 0)
Screenshot: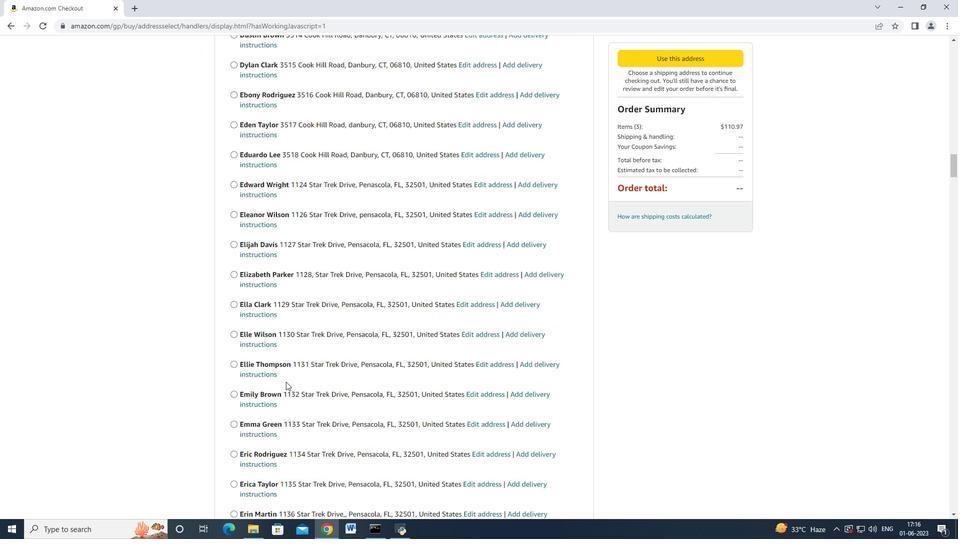 
Action: Mouse scrolled (286, 381) with delta (0, 0)
Screenshot: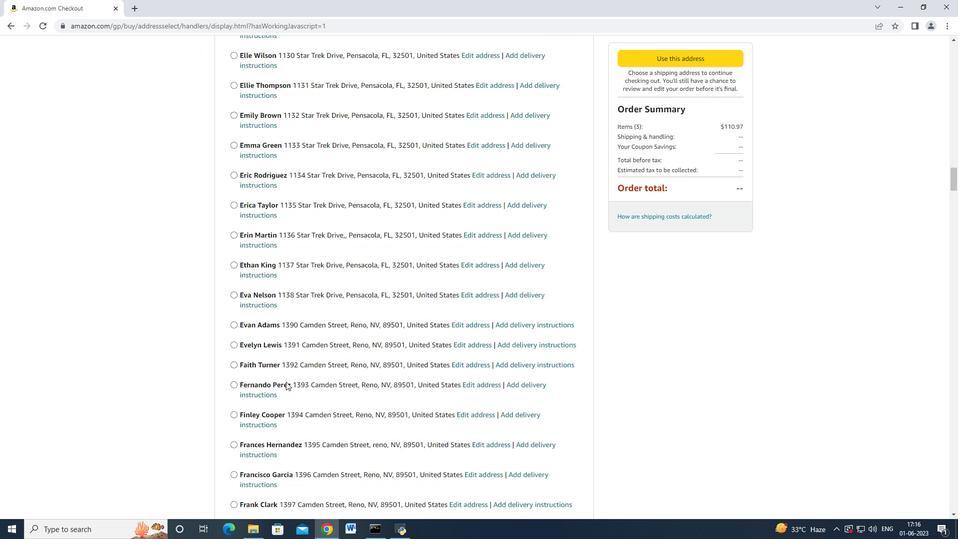 
Action: Mouse scrolled (286, 381) with delta (0, 0)
Screenshot: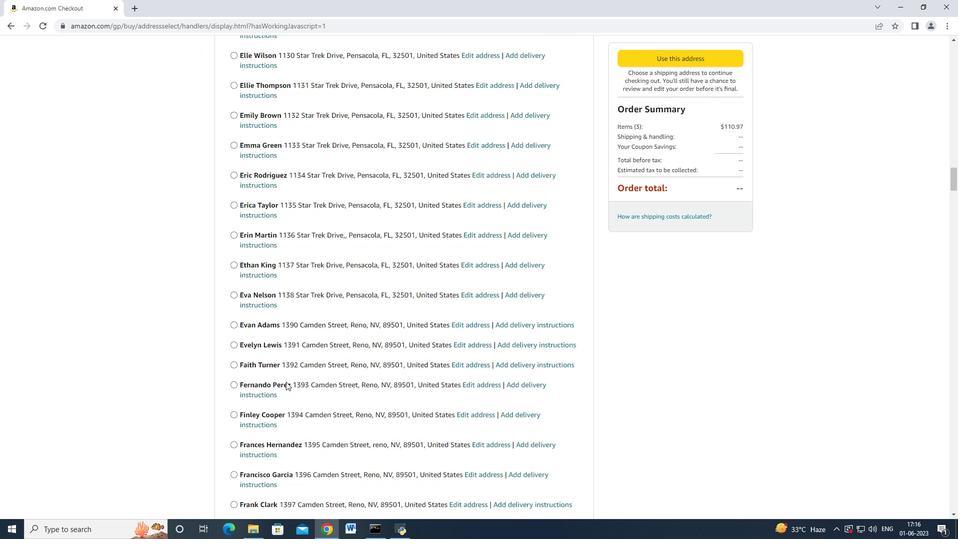 
Action: Mouse scrolled (286, 381) with delta (0, 0)
Screenshot: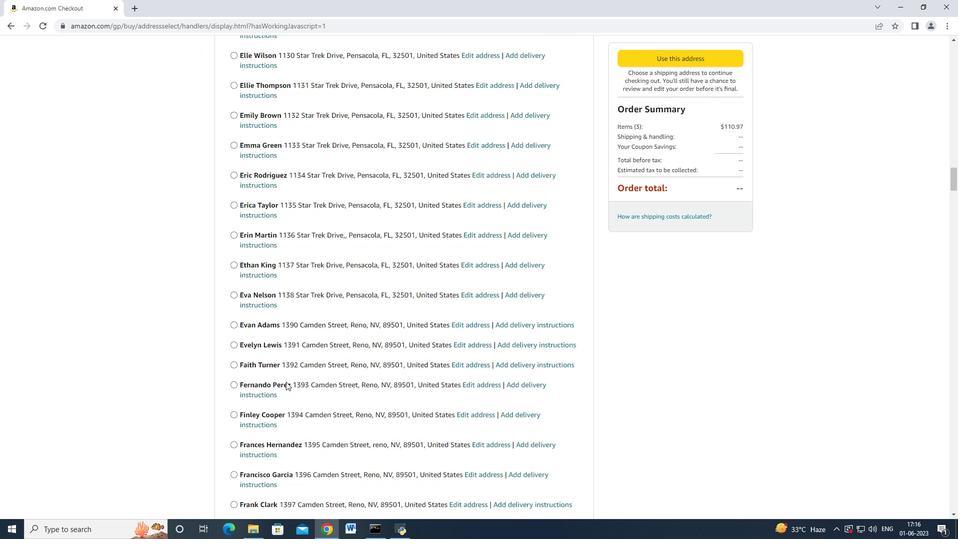 
Action: Mouse scrolled (286, 381) with delta (0, 0)
Screenshot: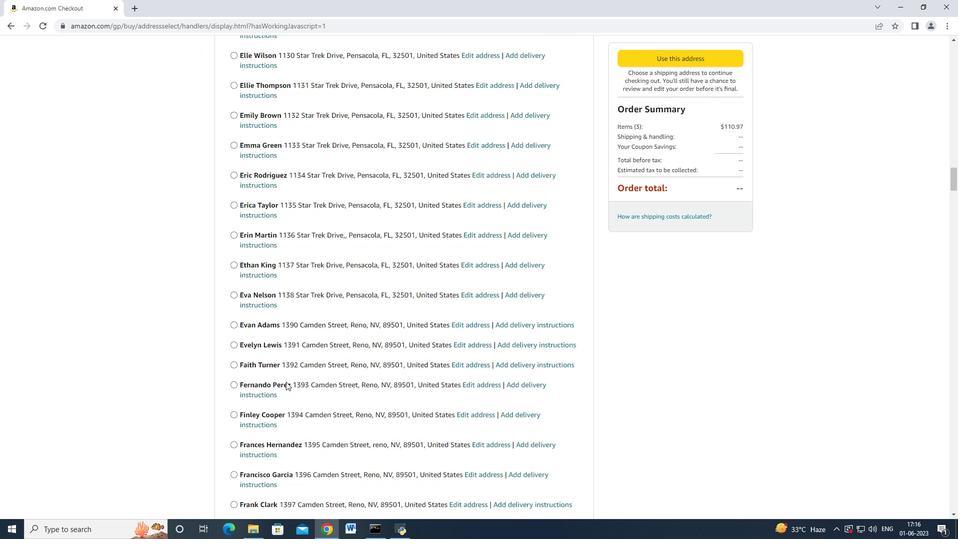 
Action: Mouse scrolled (286, 381) with delta (0, 0)
Screenshot: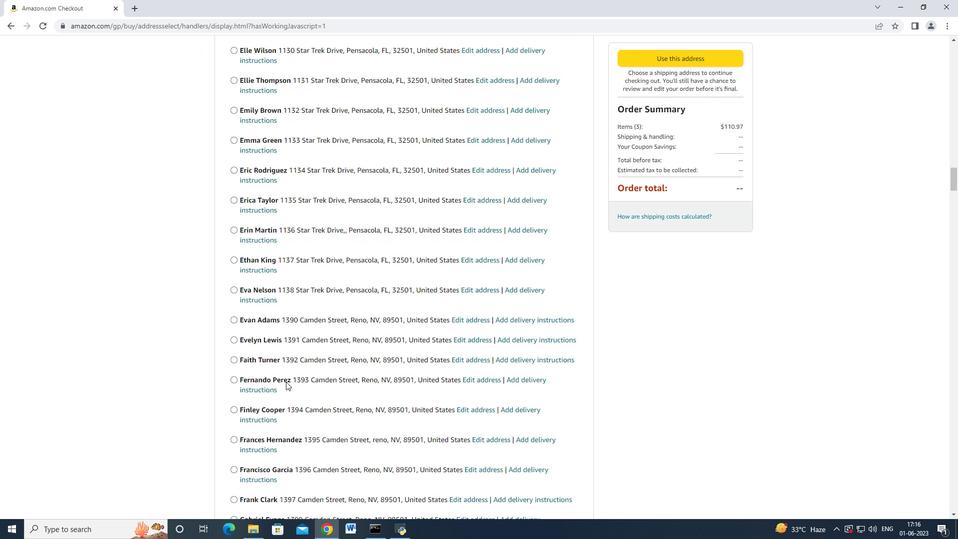 
Action: Mouse scrolled (286, 381) with delta (0, 0)
Screenshot: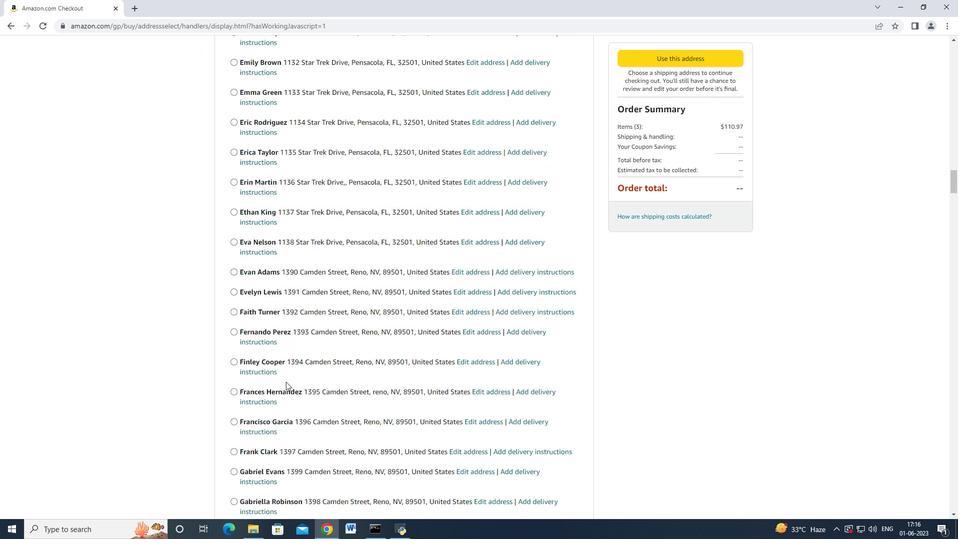 
Action: Mouse scrolled (286, 381) with delta (0, 0)
Screenshot: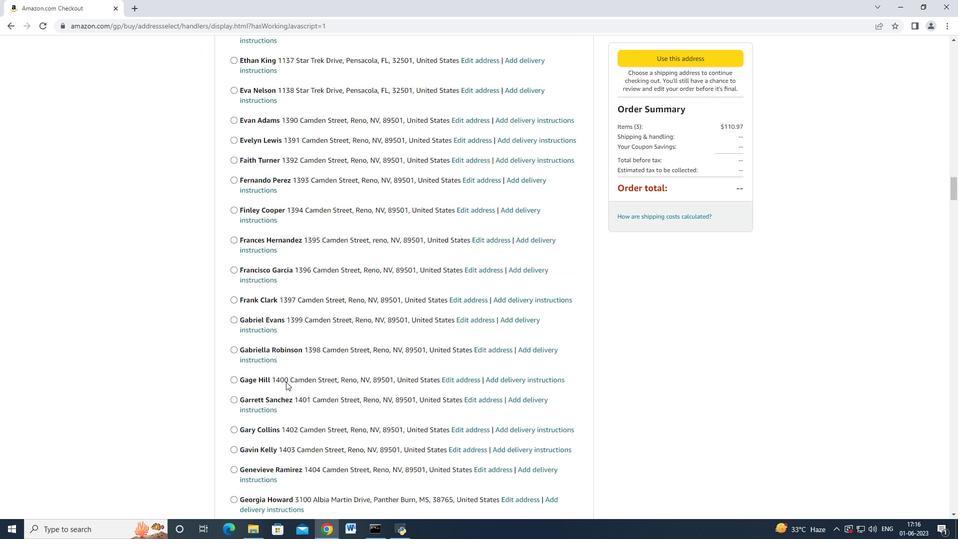 
Action: Mouse scrolled (286, 381) with delta (0, 0)
Screenshot: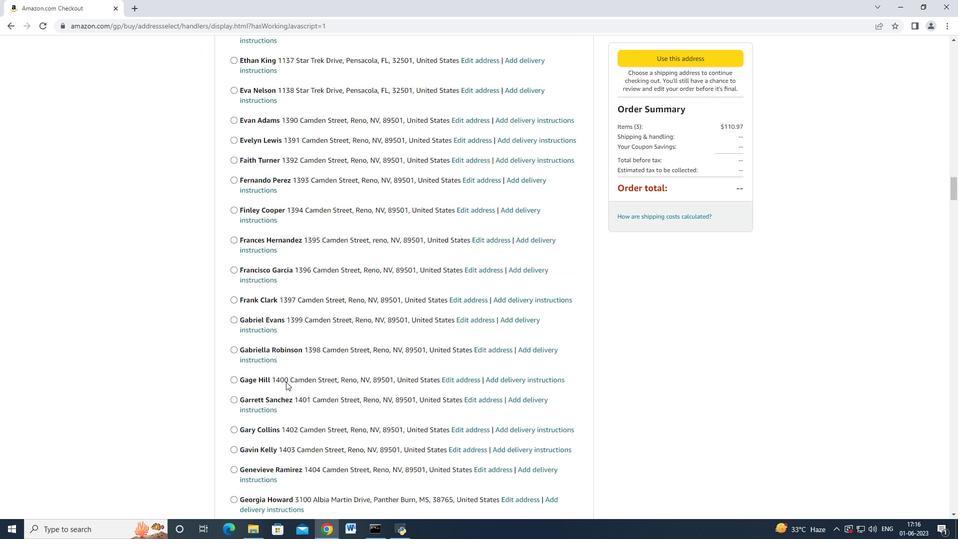 
Action: Mouse scrolled (286, 381) with delta (0, 0)
Screenshot: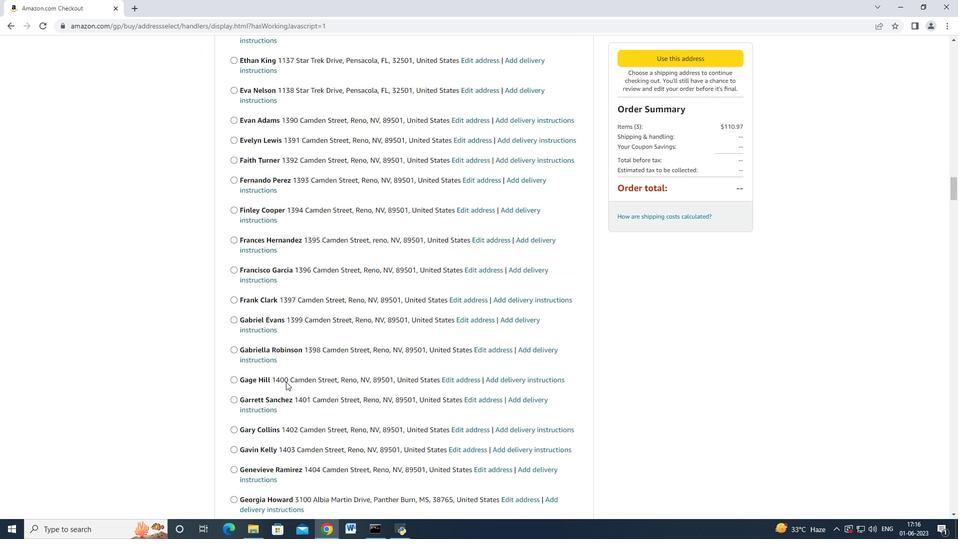 
Action: Mouse scrolled (286, 381) with delta (0, 0)
Screenshot: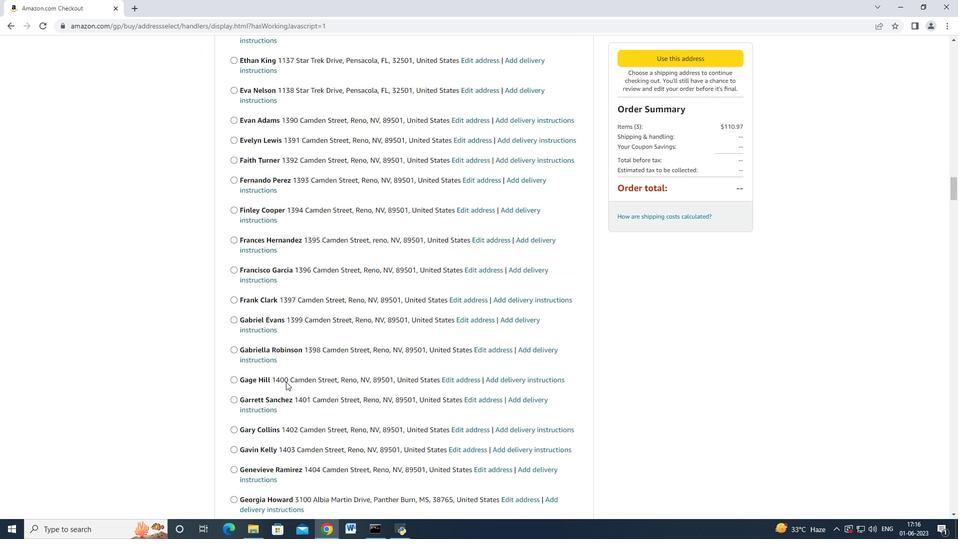 
Action: Mouse scrolled (286, 381) with delta (0, 0)
Screenshot: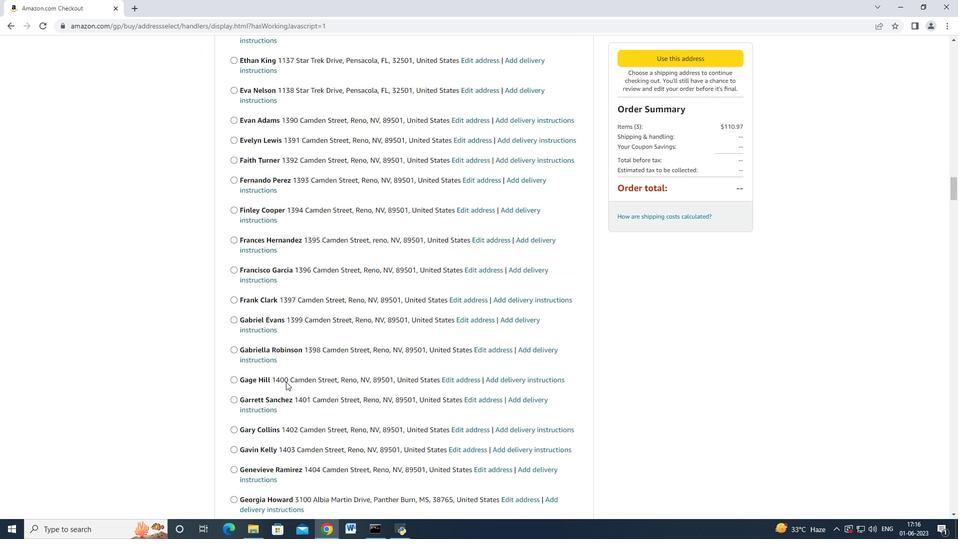 
Action: Mouse scrolled (286, 381) with delta (0, 0)
Screenshot: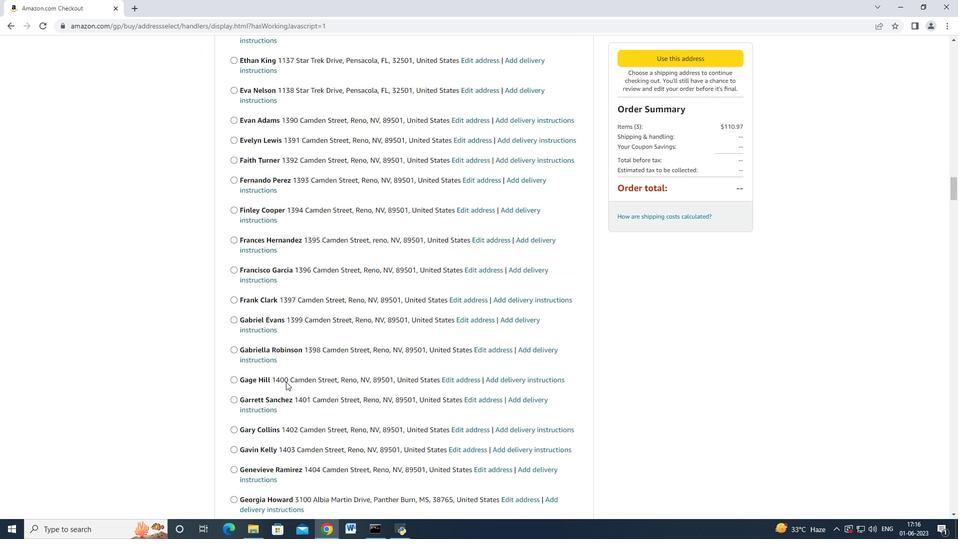 
Action: Mouse scrolled (286, 381) with delta (0, 0)
Screenshot: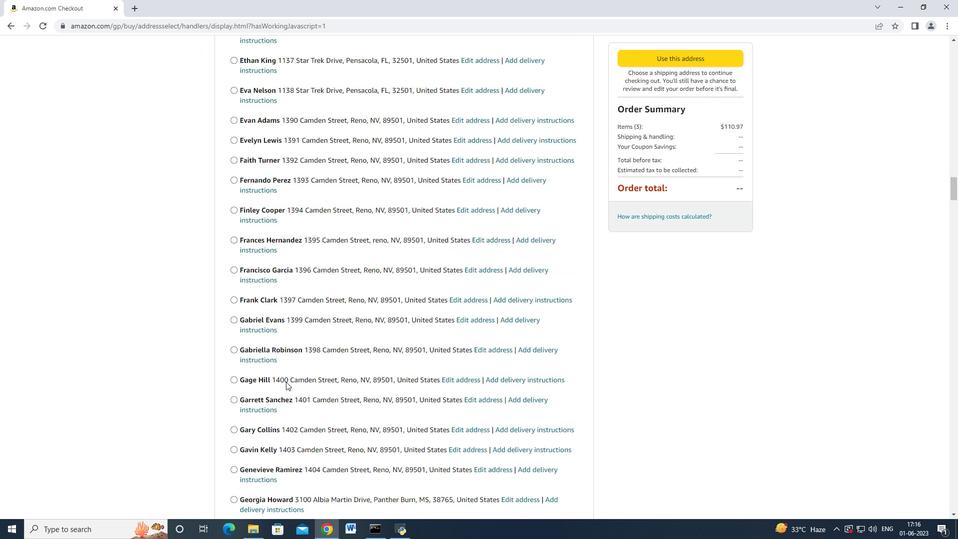 
Action: Mouse scrolled (286, 381) with delta (0, 0)
Screenshot: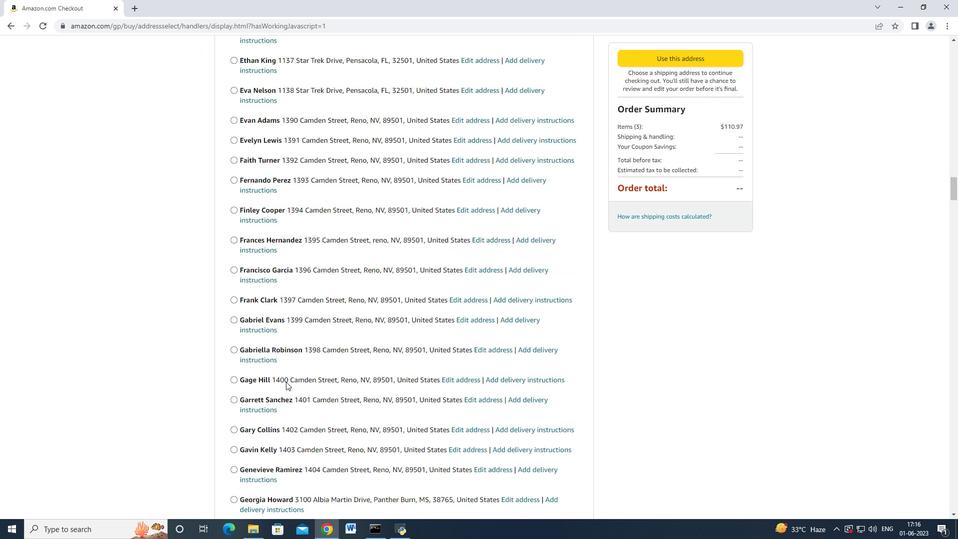 
Action: Mouse scrolled (286, 381) with delta (0, 0)
Screenshot: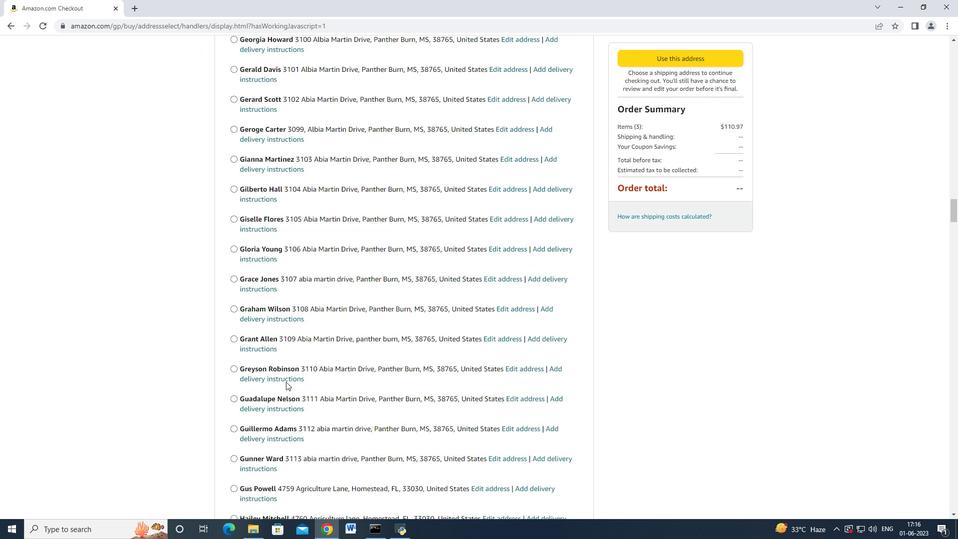 
Action: Mouse scrolled (286, 381) with delta (0, 0)
Screenshot: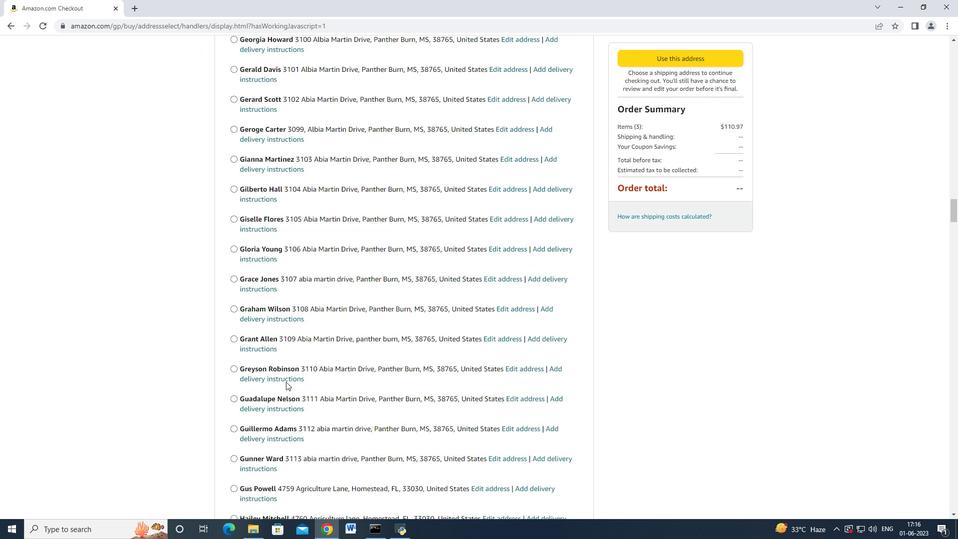 
Action: Mouse scrolled (286, 381) with delta (0, 0)
Screenshot: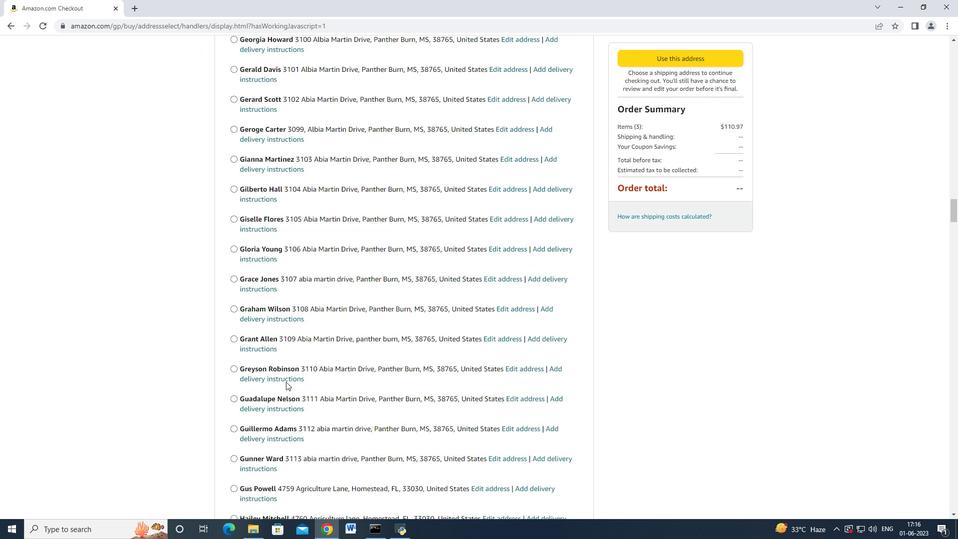 
Action: Mouse scrolled (286, 381) with delta (0, 0)
Screenshot: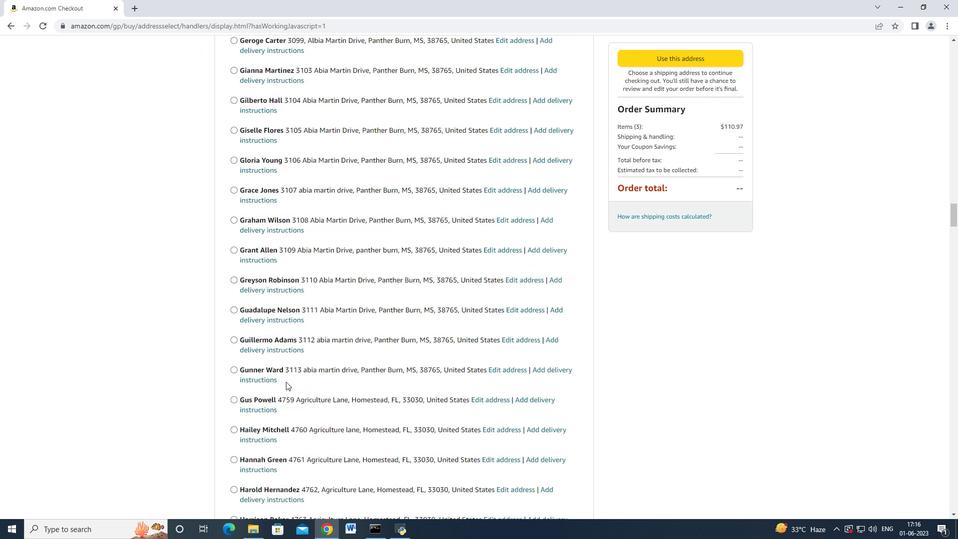 
Action: Mouse scrolled (286, 381) with delta (0, 0)
Screenshot: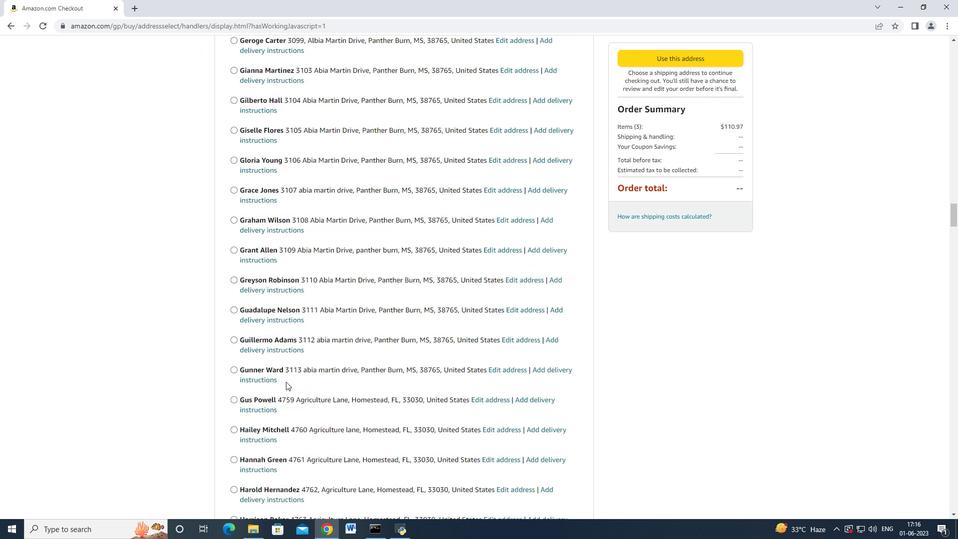 
Action: Mouse scrolled (286, 381) with delta (0, 0)
Screenshot: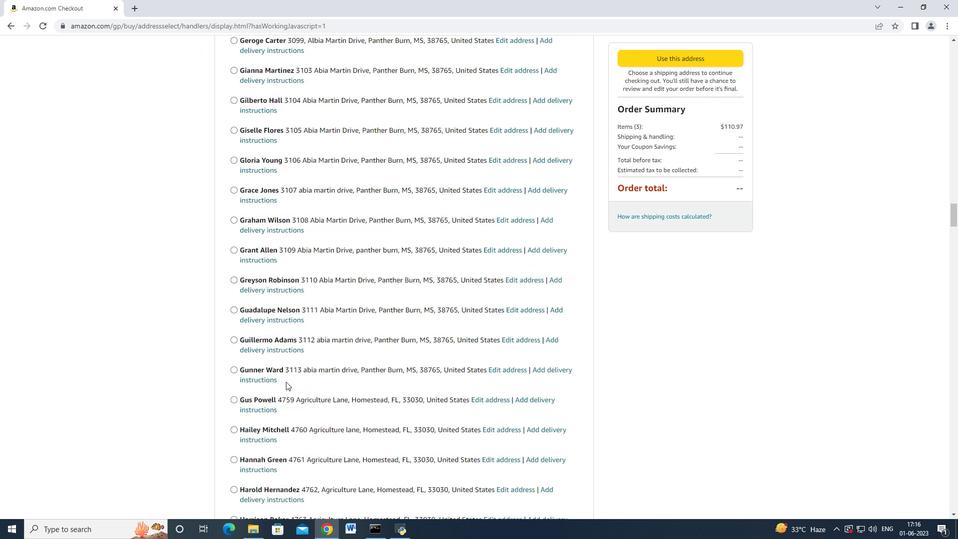 
Action: Mouse scrolled (286, 381) with delta (0, 0)
Screenshot: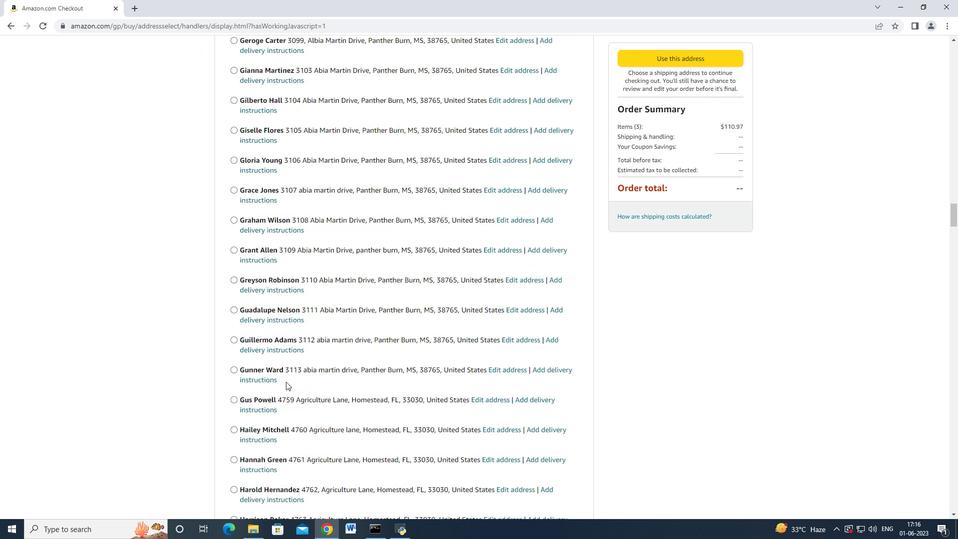 
Action: Mouse scrolled (286, 381) with delta (0, 0)
Screenshot: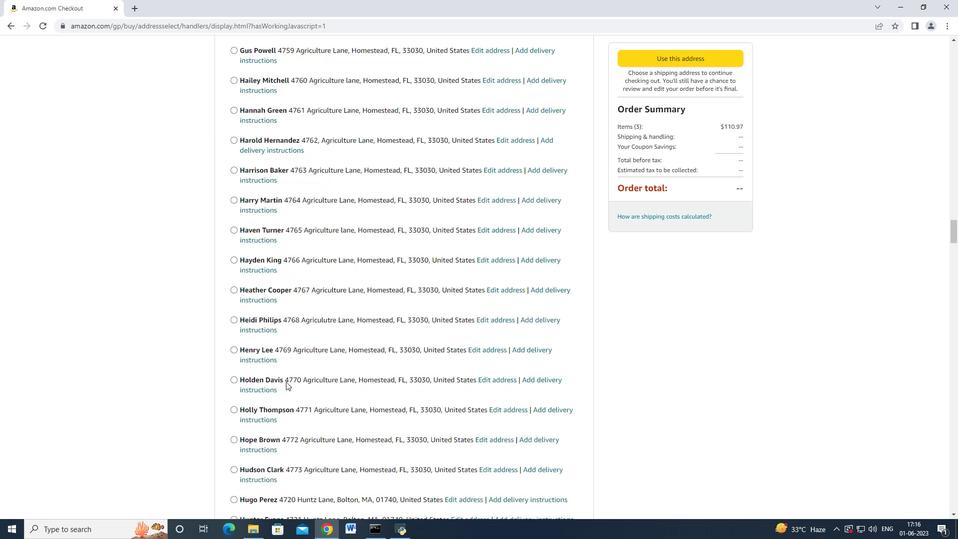 
Action: Mouse scrolled (286, 381) with delta (0, 0)
Screenshot: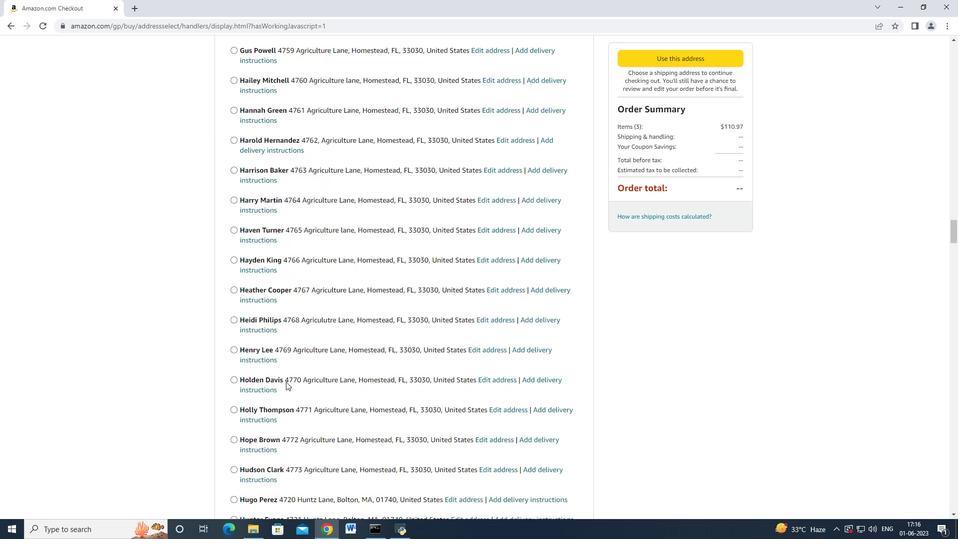 
Action: Mouse scrolled (286, 381) with delta (0, 0)
Screenshot: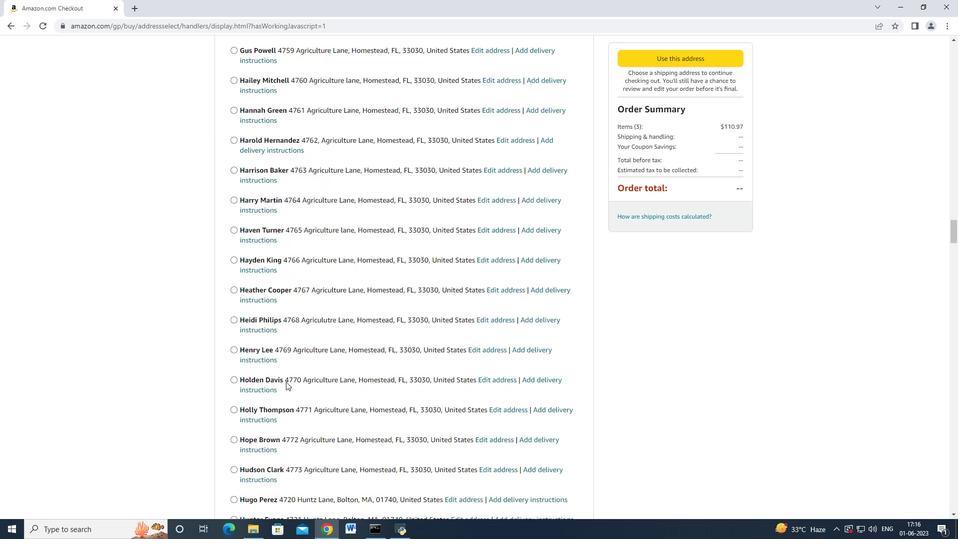 
Action: Mouse scrolled (286, 381) with delta (0, 0)
Screenshot: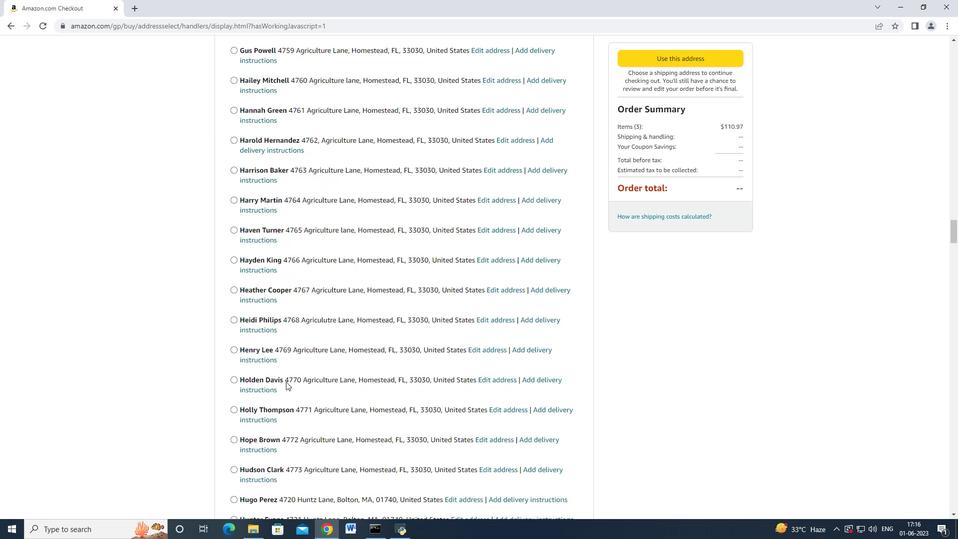 
Action: Mouse scrolled (286, 381) with delta (0, 0)
Screenshot: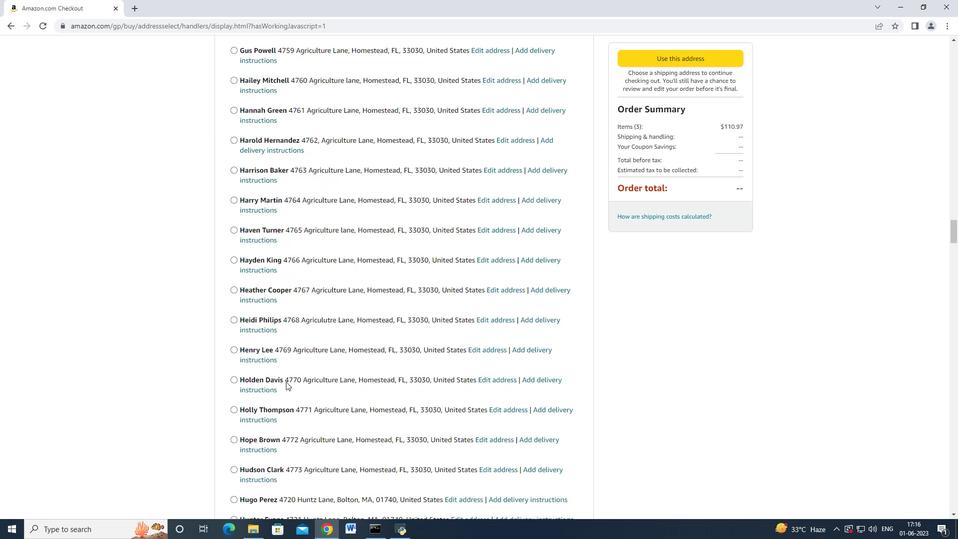 
Action: Mouse scrolled (286, 381) with delta (0, 0)
Screenshot: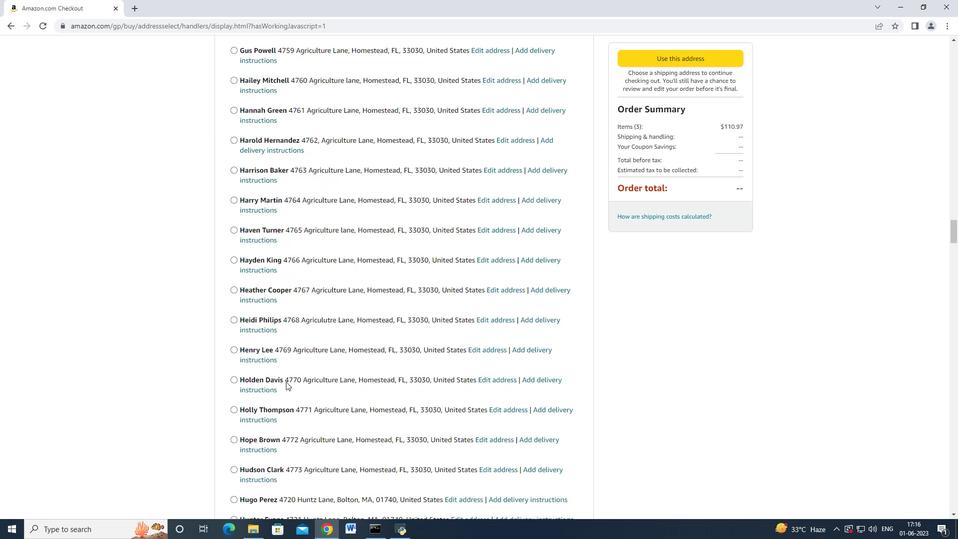 
Action: Mouse scrolled (286, 381) with delta (0, 0)
Screenshot: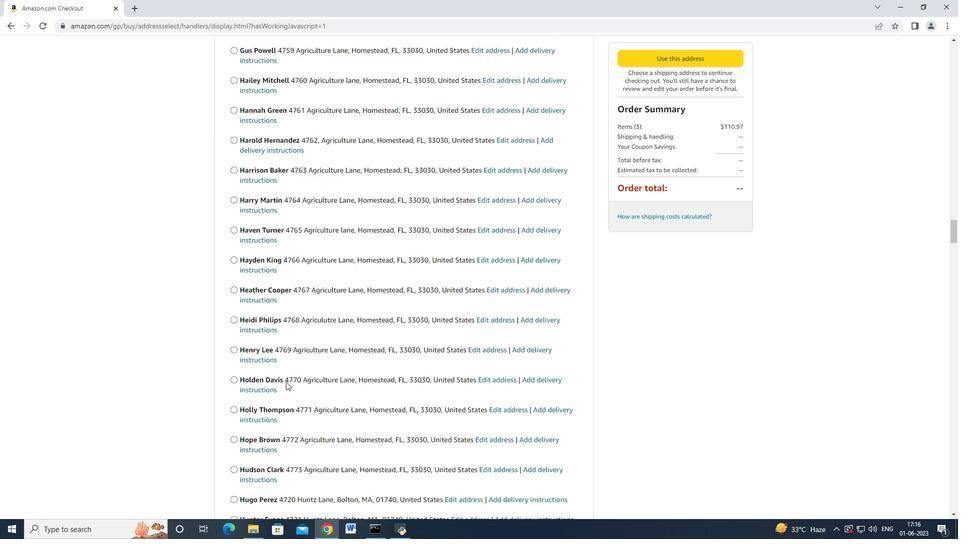 
Action: Mouse scrolled (286, 381) with delta (0, 0)
Screenshot: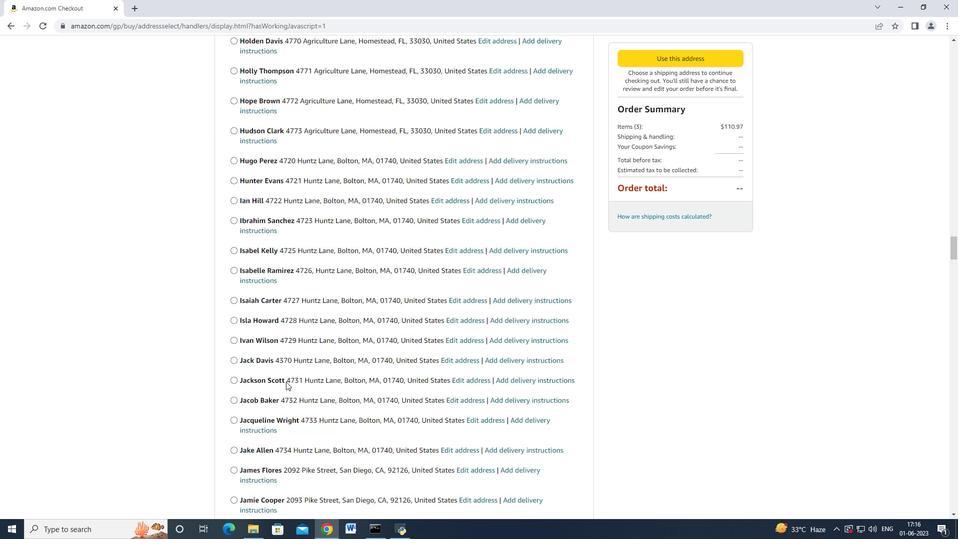 
Action: Mouse scrolled (286, 381) with delta (0, 0)
Screenshot: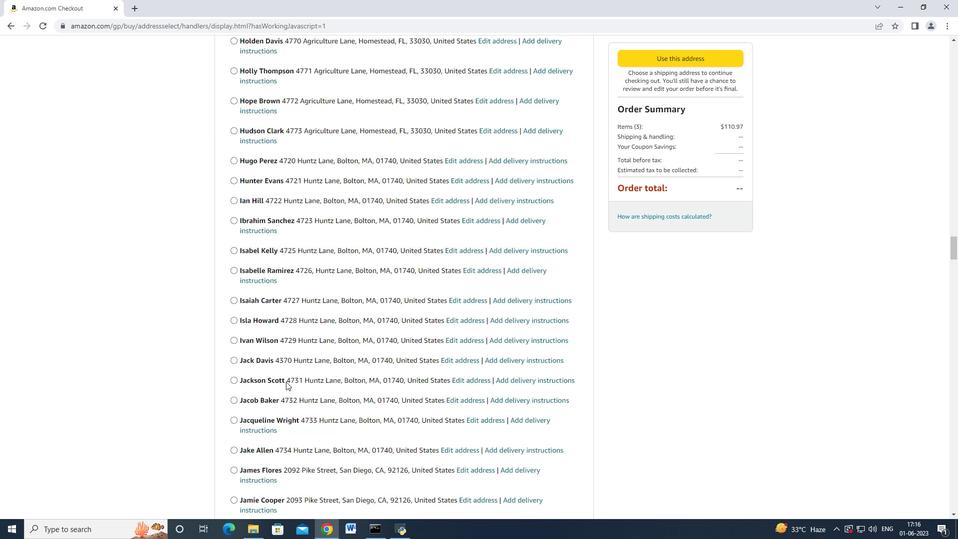
Action: Mouse scrolled (286, 381) with delta (0, 0)
Screenshot: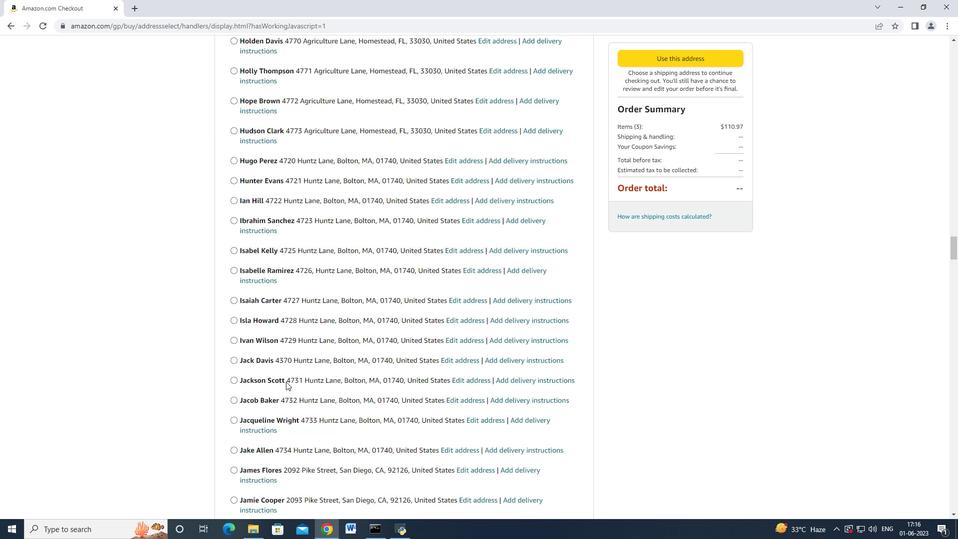 
Action: Mouse scrolled (286, 381) with delta (0, 0)
Screenshot: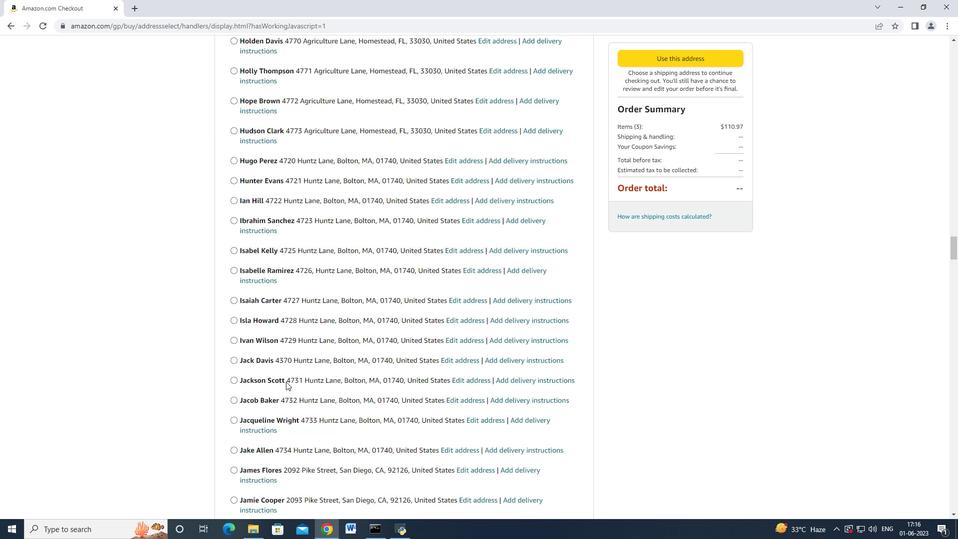 
Action: Mouse scrolled (286, 381) with delta (0, 0)
Screenshot: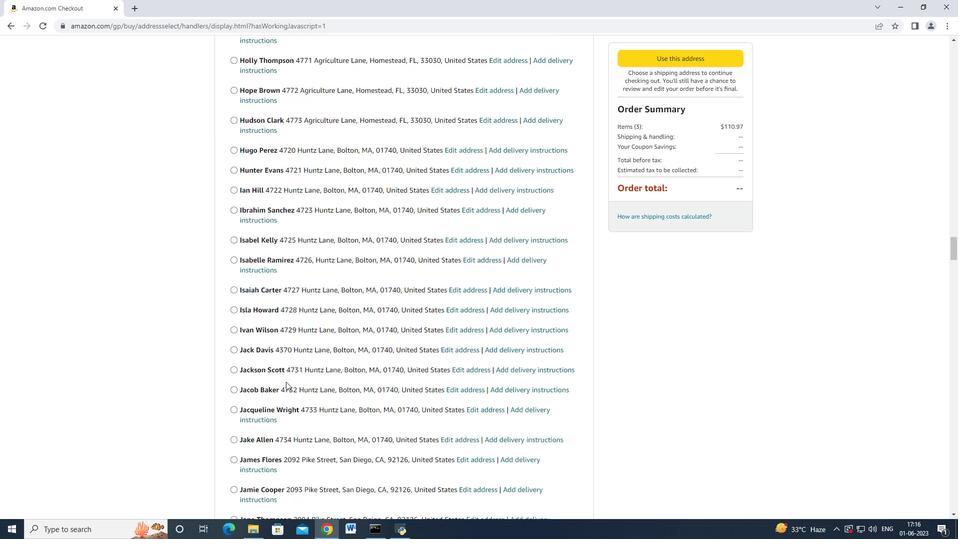 
Action: Mouse scrolled (286, 381) with delta (0, 0)
Screenshot: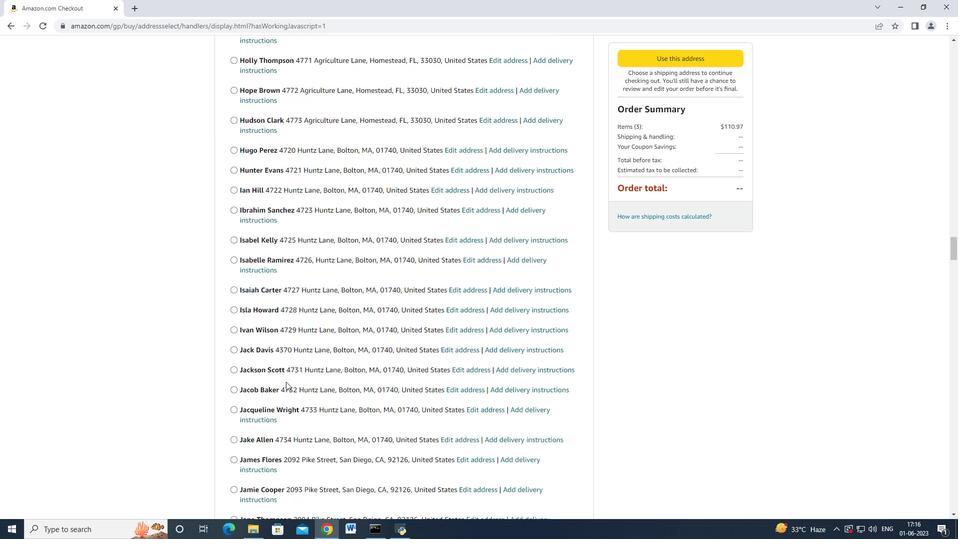 
Action: Mouse scrolled (286, 381) with delta (0, 0)
Screenshot: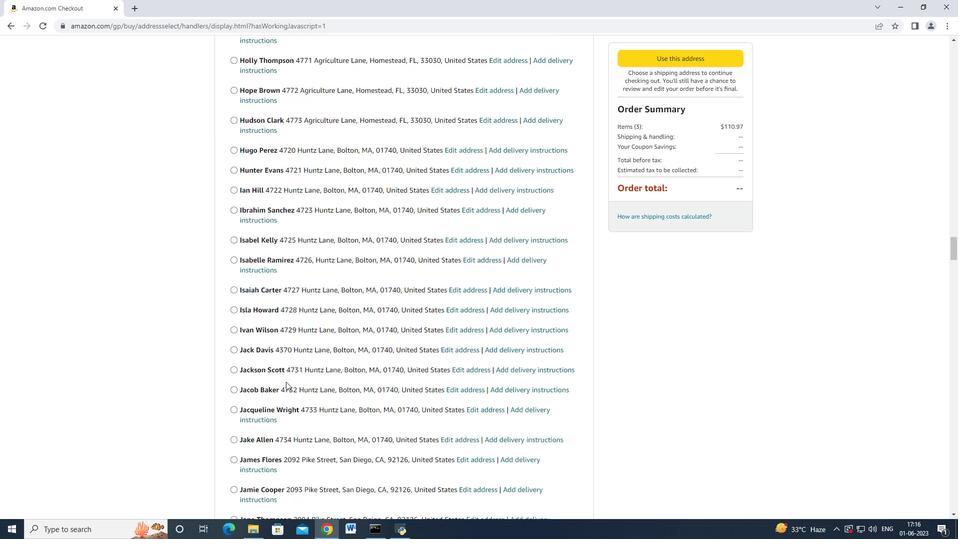 
Action: Mouse scrolled (286, 381) with delta (0, 0)
Screenshot: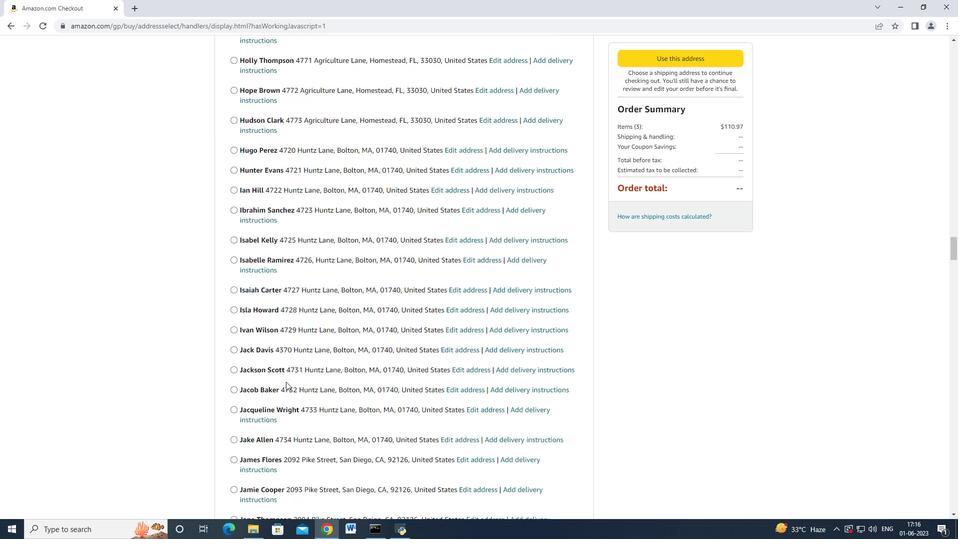 
Action: Mouse scrolled (286, 381) with delta (0, 0)
Screenshot: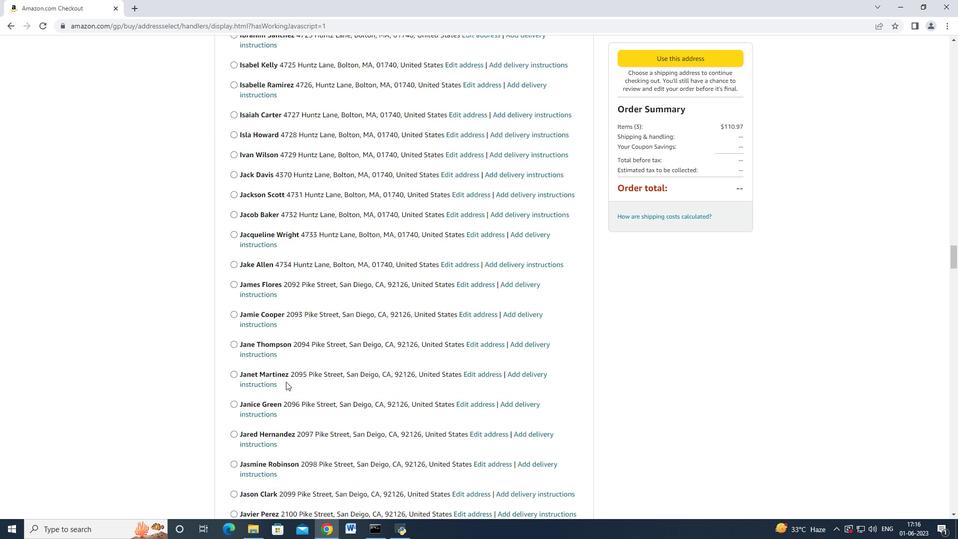 
Action: Mouse scrolled (286, 381) with delta (0, 0)
Screenshot: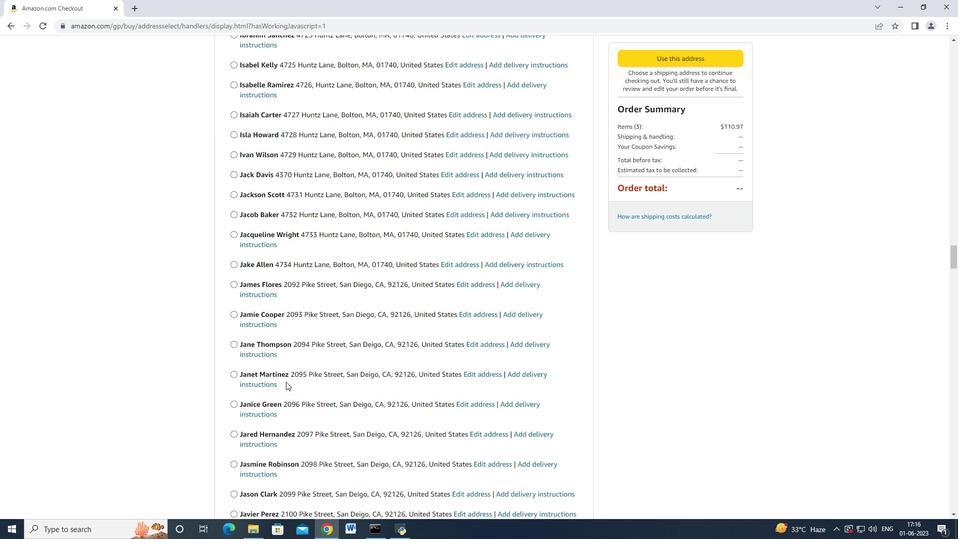 
Action: Mouse scrolled (286, 381) with delta (0, 0)
Screenshot: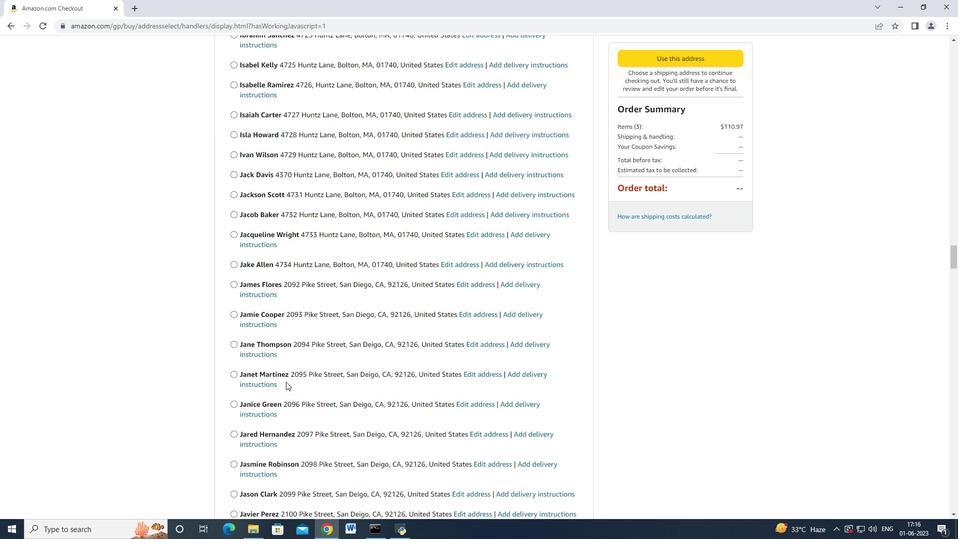 
Action: Mouse scrolled (286, 381) with delta (0, 0)
Screenshot: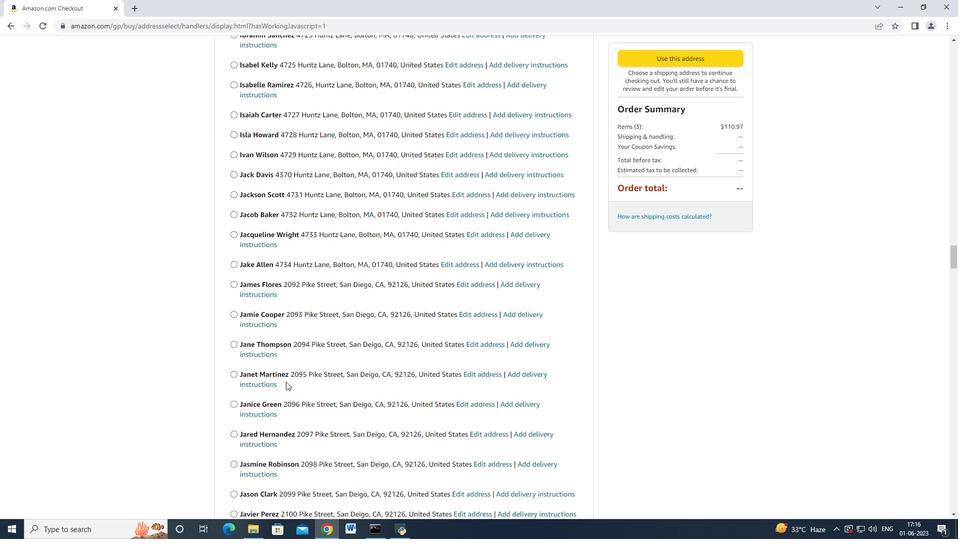 
Action: Mouse scrolled (286, 381) with delta (0, 0)
Screenshot: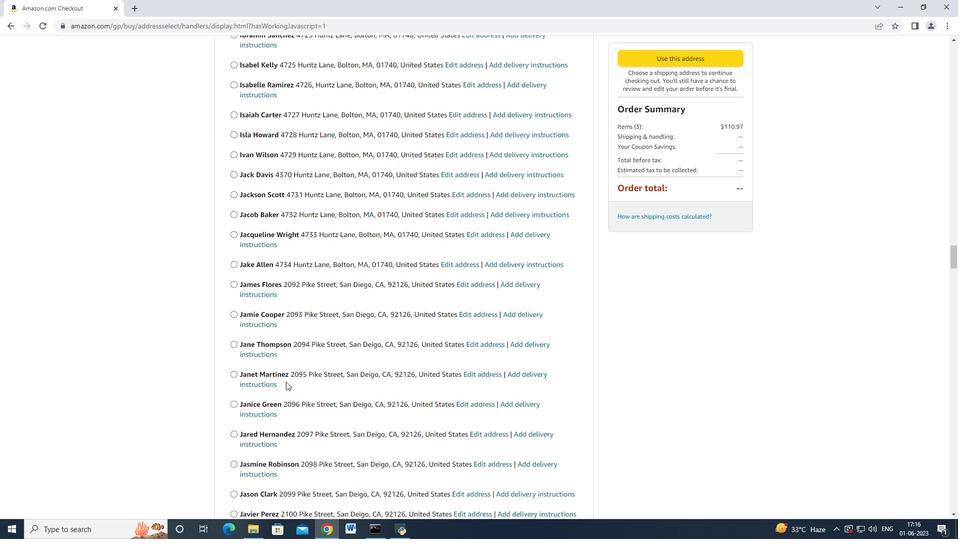 
Action: Mouse scrolled (286, 381) with delta (0, 0)
Screenshot: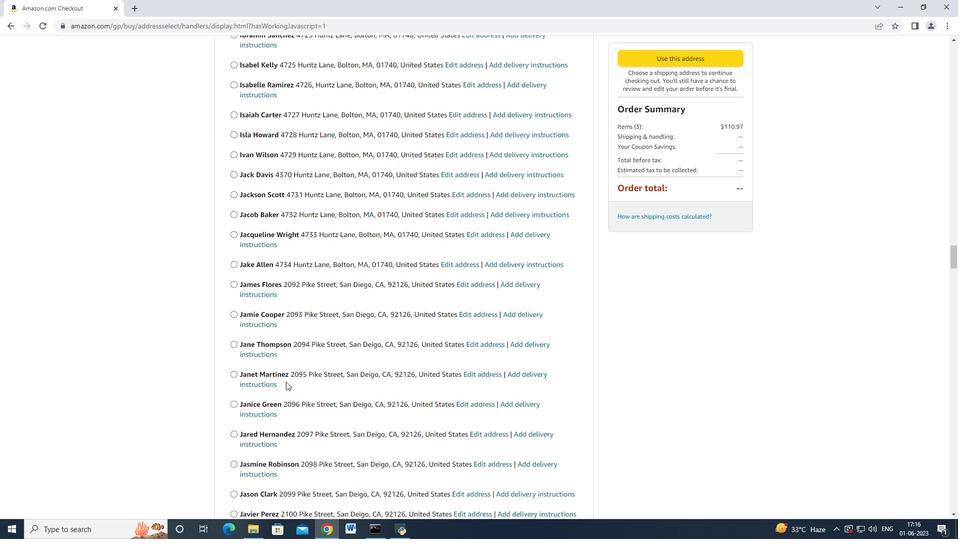 
Action: Mouse scrolled (286, 381) with delta (0, 0)
Screenshot: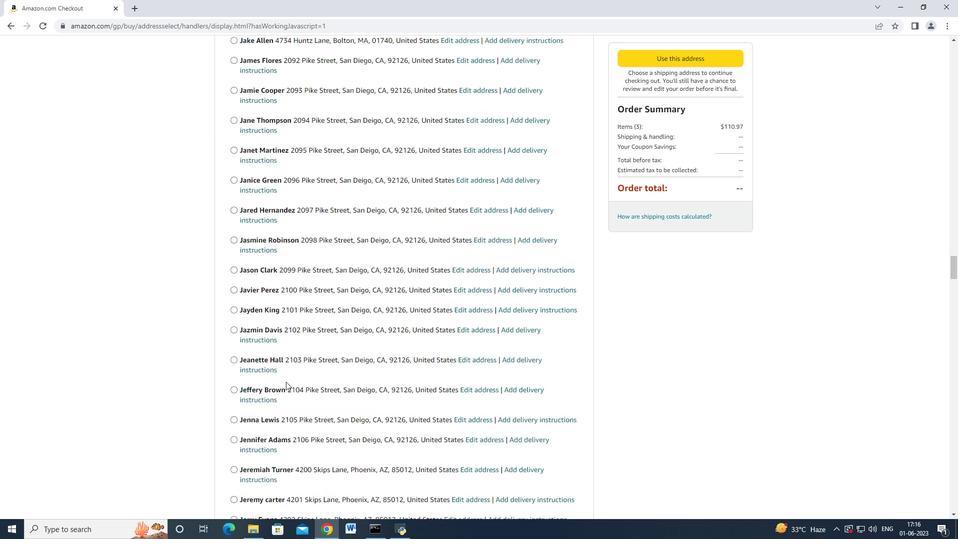
Action: Mouse scrolled (286, 381) with delta (0, 0)
Screenshot: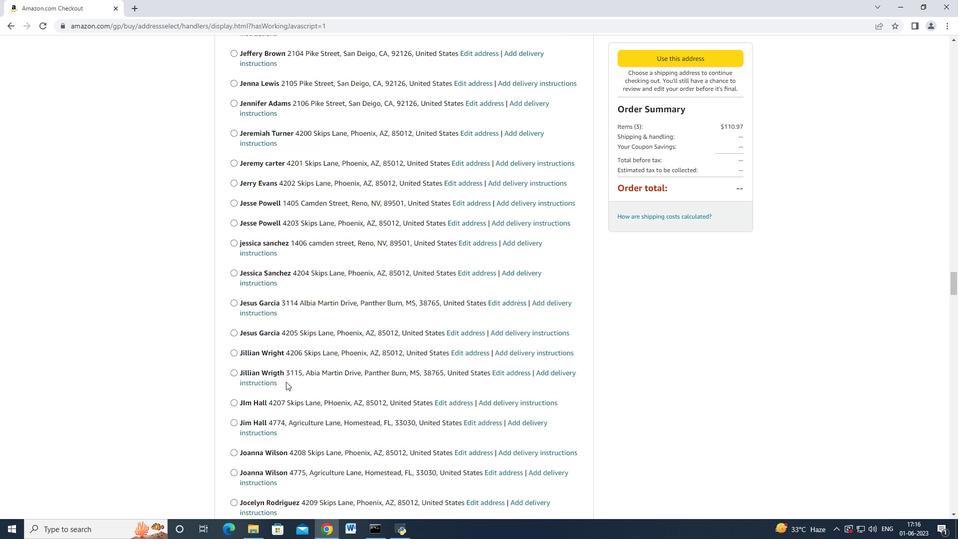 
Action: Mouse scrolled (286, 381) with delta (0, 0)
Screenshot: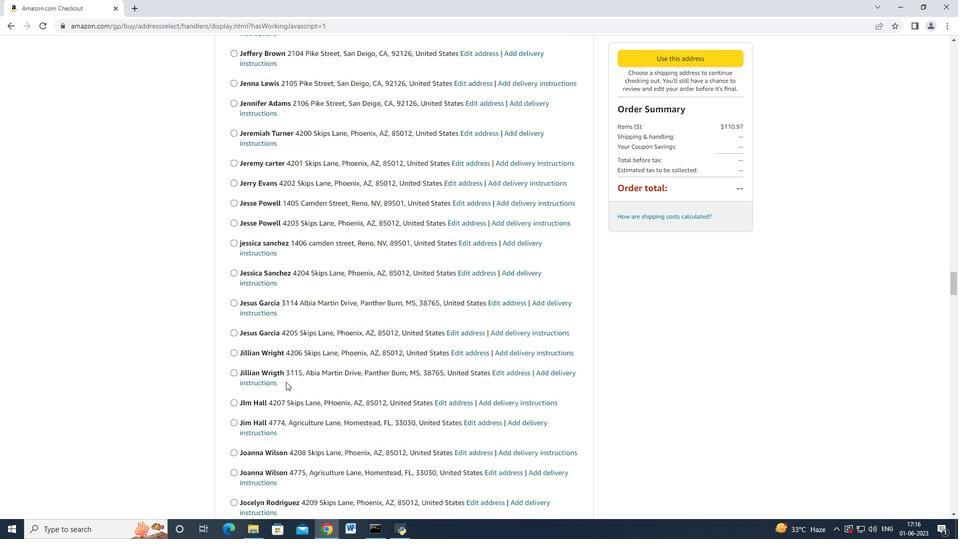 
Action: Mouse scrolled (286, 381) with delta (0, 0)
Screenshot: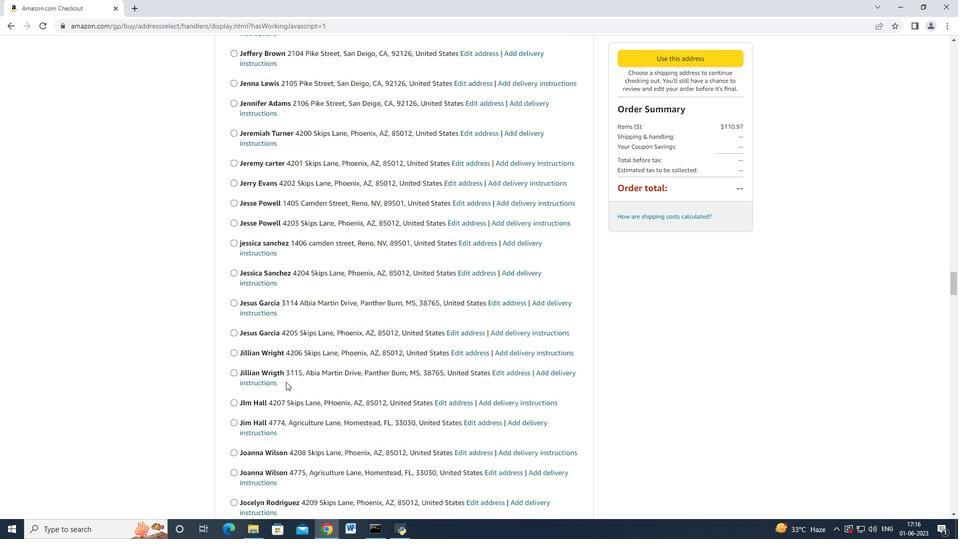 
Action: Mouse scrolled (286, 381) with delta (0, 0)
Screenshot: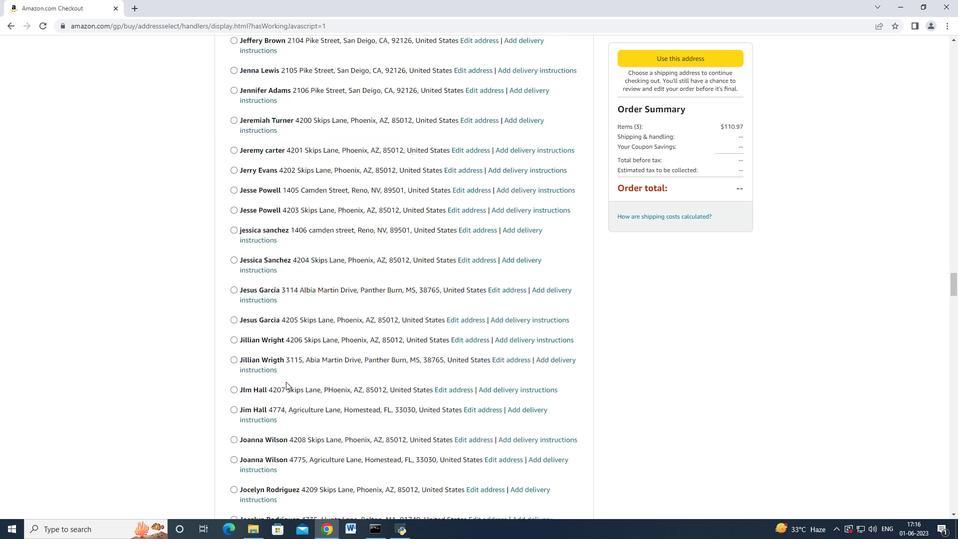 
Action: Mouse scrolled (286, 381) with delta (0, 0)
Screenshot: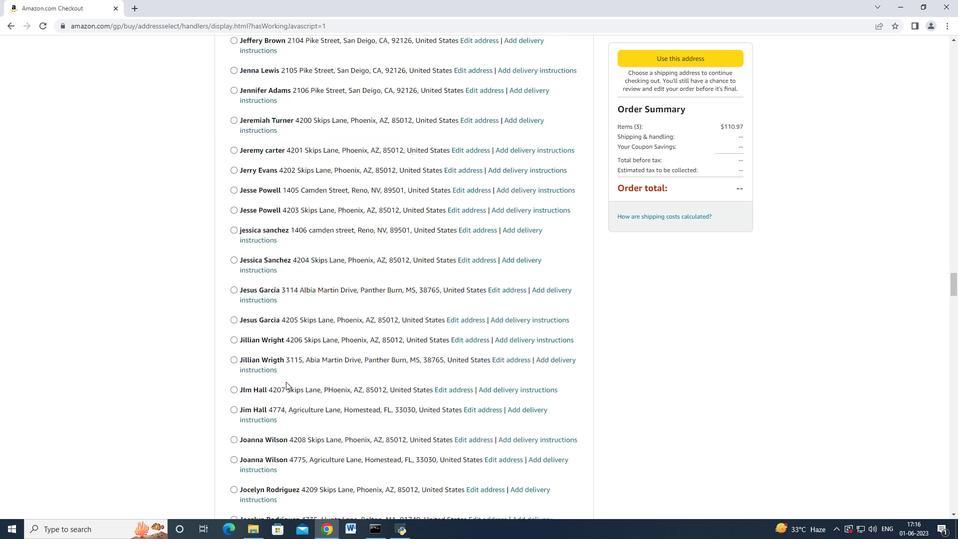 
Action: Mouse scrolled (286, 381) with delta (0, 0)
Screenshot: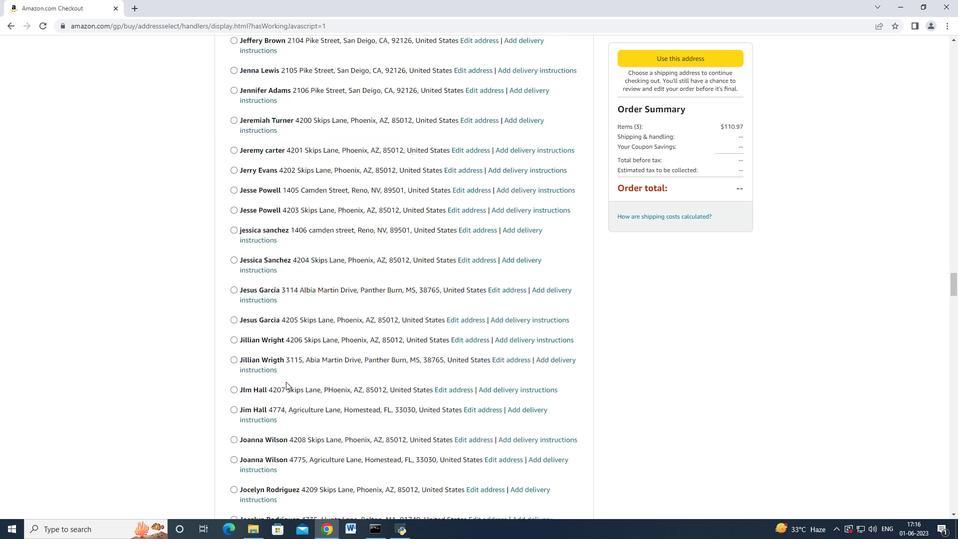 
Action: Mouse scrolled (286, 381) with delta (0, 0)
Screenshot: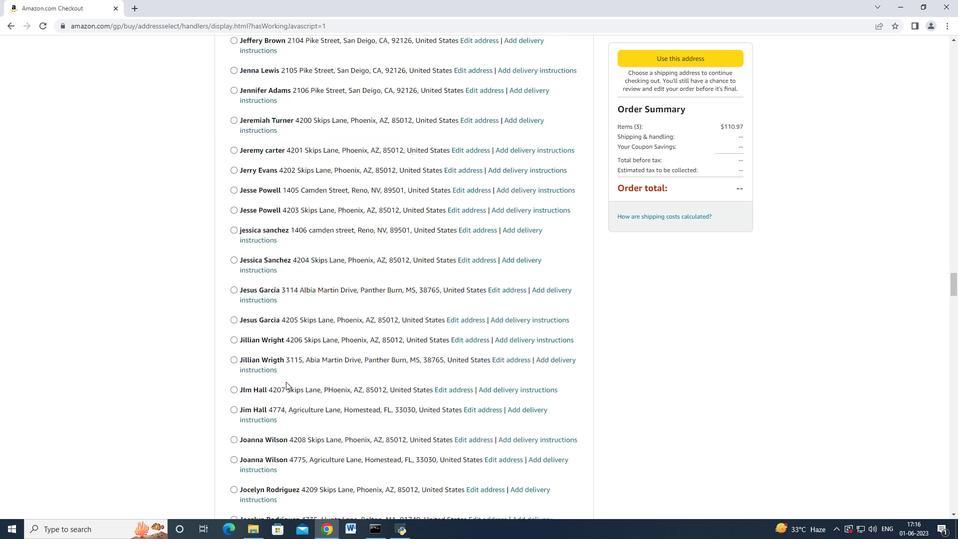 
Action: Mouse scrolled (286, 381) with delta (0, 0)
Screenshot: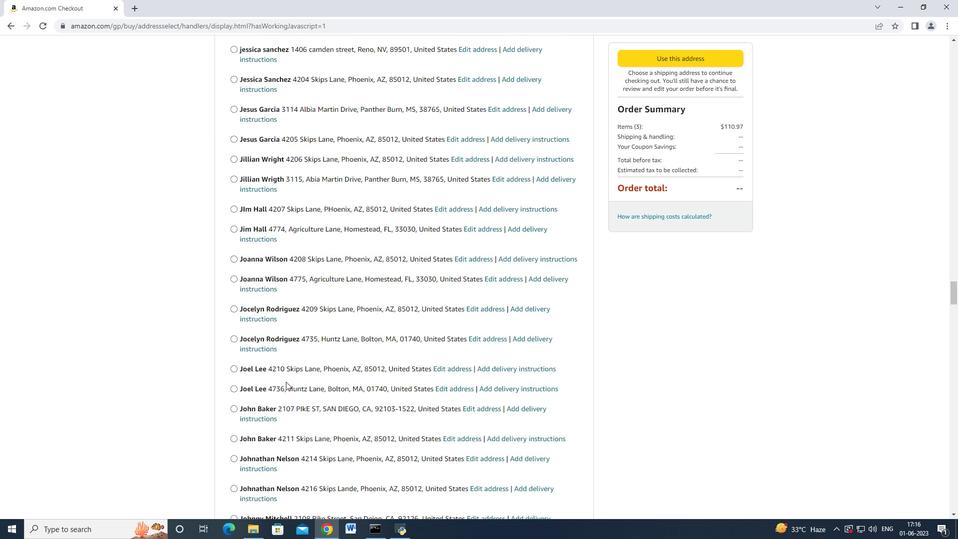 
Action: Mouse scrolled (286, 381) with delta (0, 0)
Screenshot: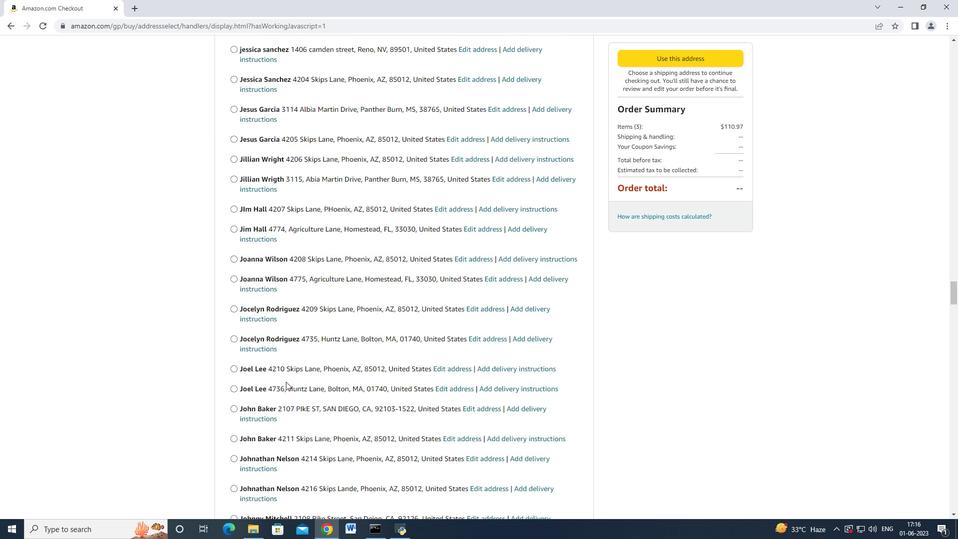 
Action: Mouse scrolled (286, 381) with delta (0, 0)
Screenshot: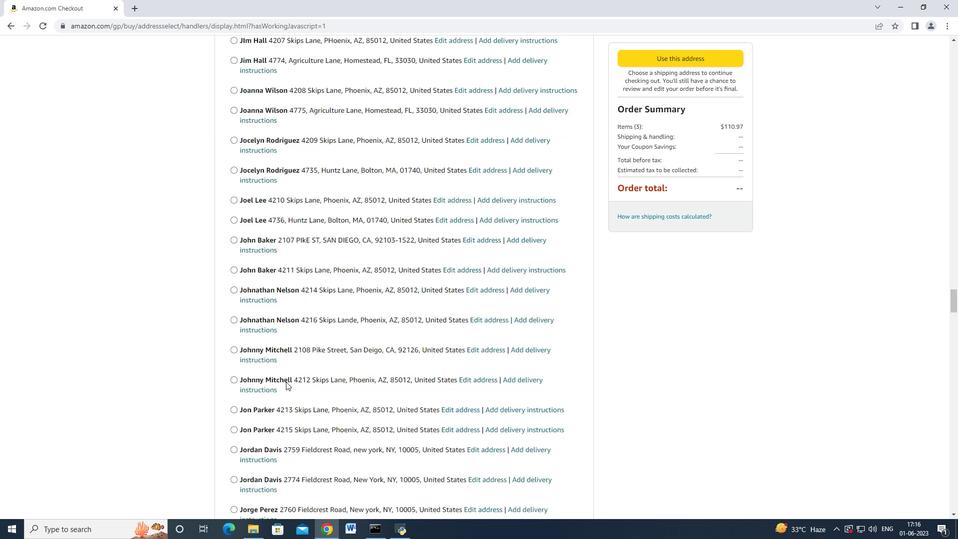 
Action: Mouse scrolled (286, 381) with delta (0, 0)
Screenshot: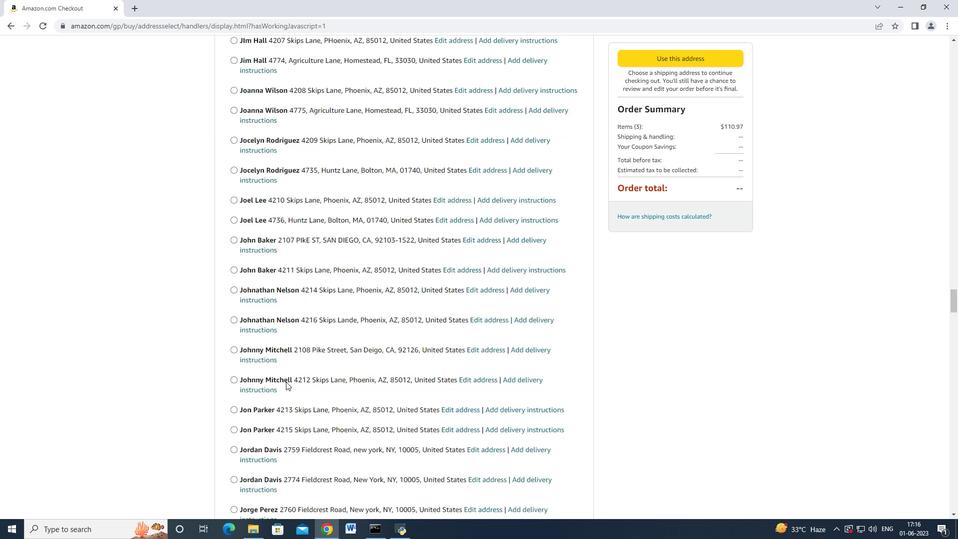 
Action: Mouse scrolled (286, 381) with delta (0, 0)
Screenshot: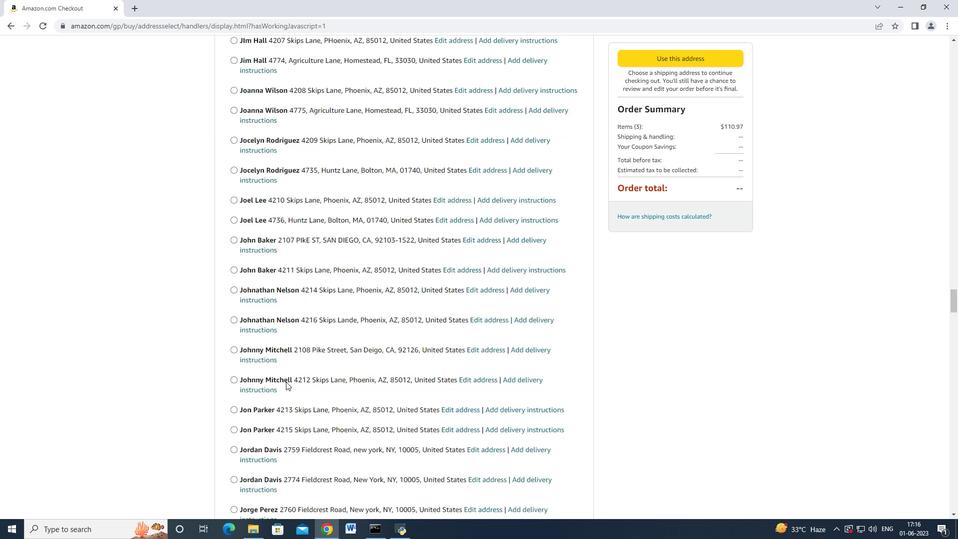 
Action: Mouse scrolled (286, 381) with delta (0, 0)
Screenshot: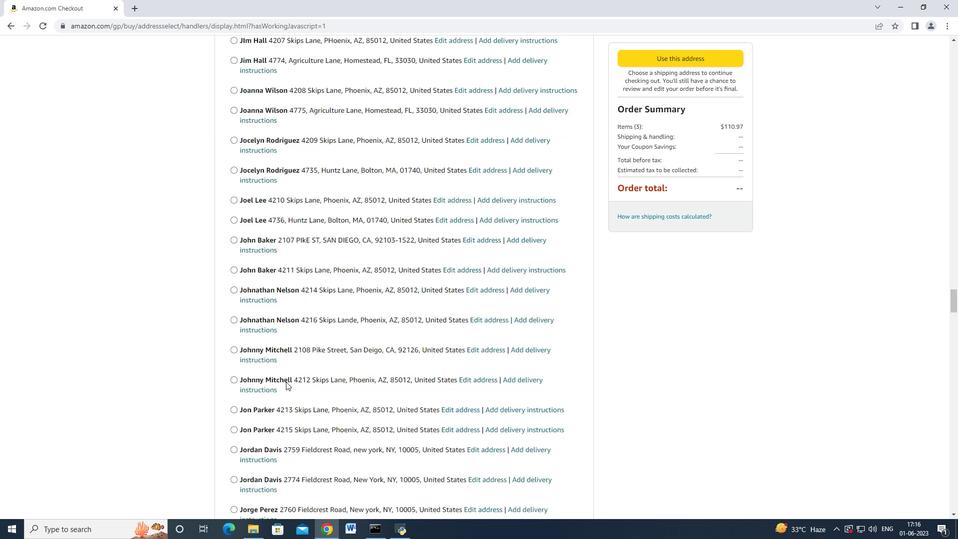 
Action: Mouse scrolled (286, 381) with delta (0, 0)
Screenshot: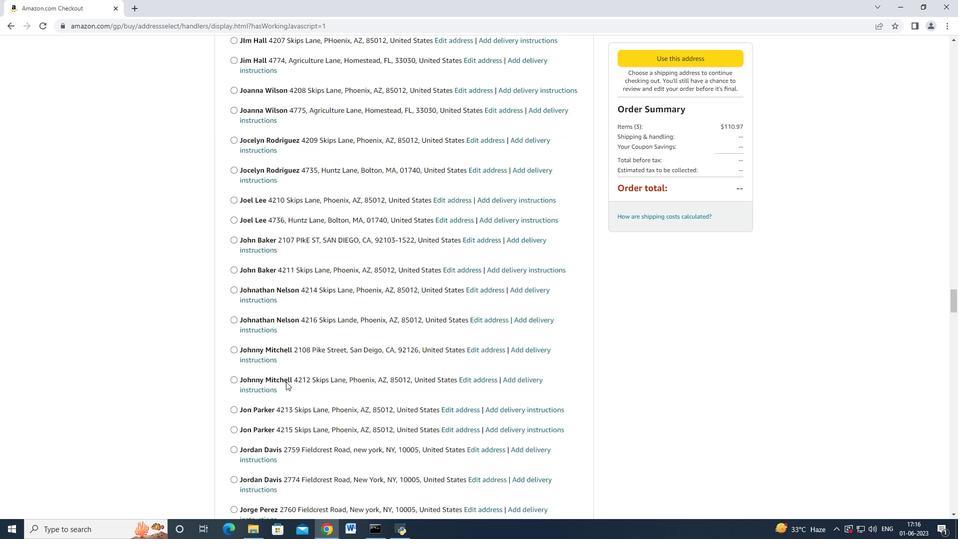 
Action: Mouse scrolled (286, 381) with delta (0, 0)
Screenshot: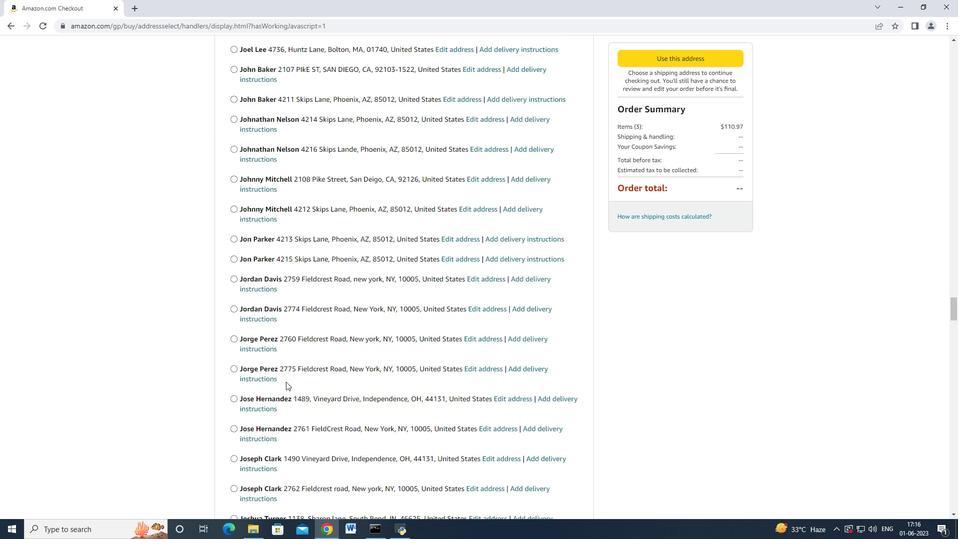 
Action: Mouse scrolled (286, 381) with delta (0, 0)
Screenshot: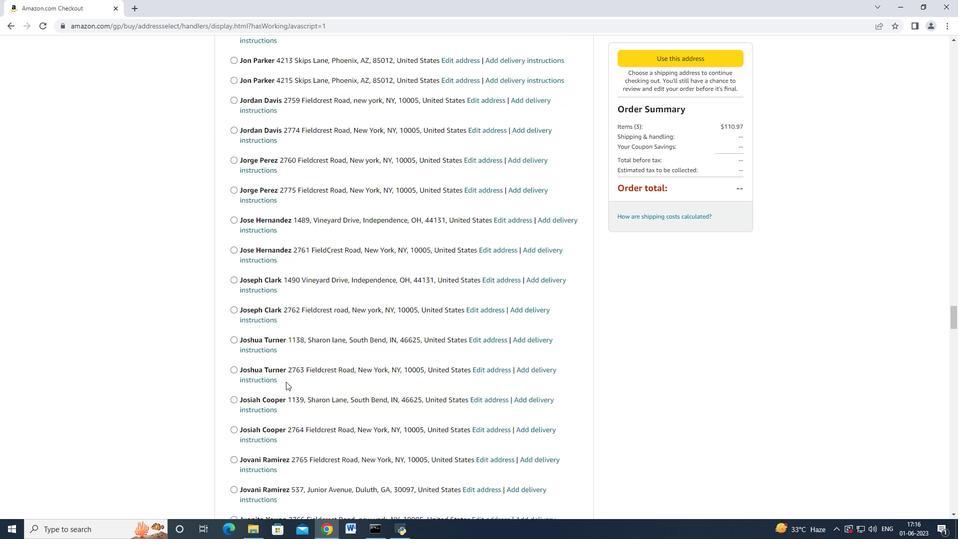 
Action: Mouse scrolled (286, 381) with delta (0, 0)
Screenshot: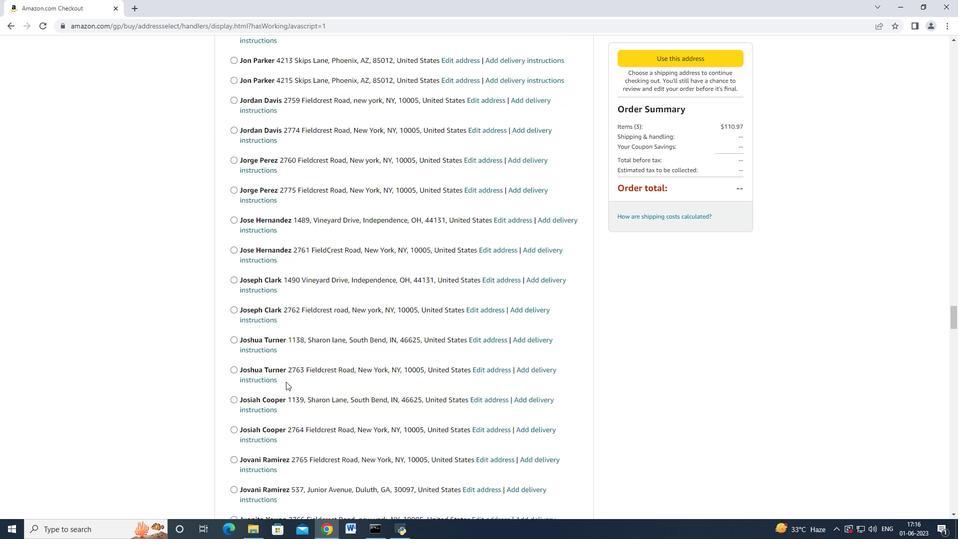 
Action: Mouse scrolled (286, 381) with delta (0, 0)
Screenshot: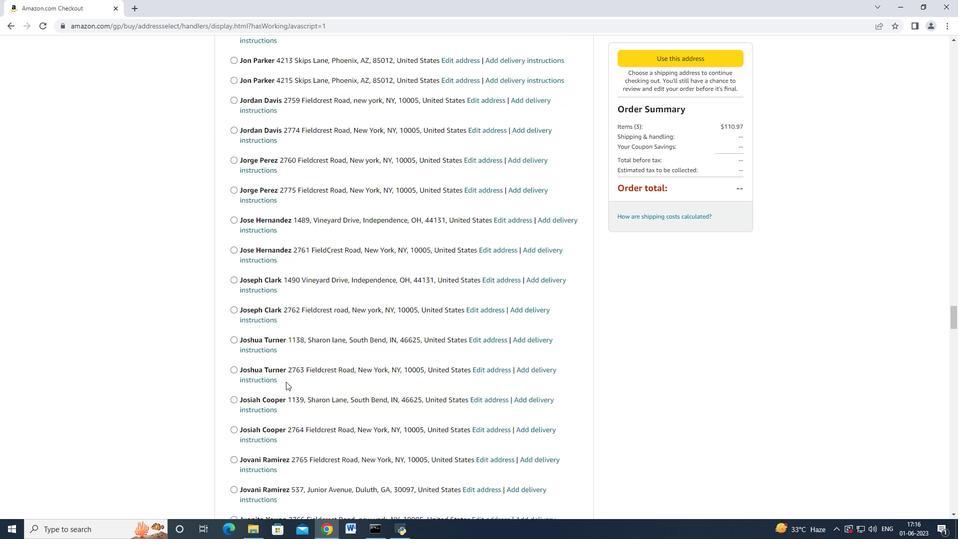 
Action: Mouse scrolled (286, 381) with delta (0, 0)
Screenshot: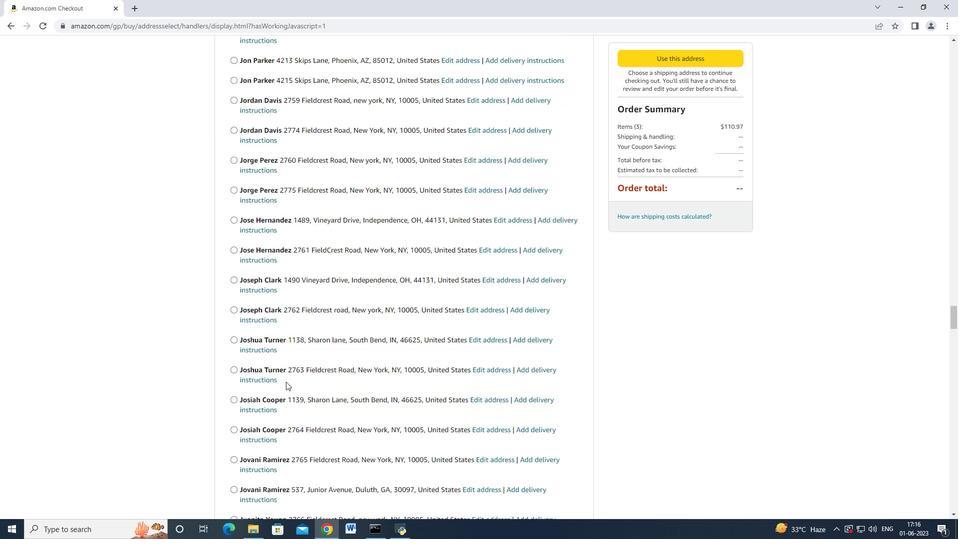 
Action: Mouse scrolled (286, 381) with delta (0, 0)
Screenshot: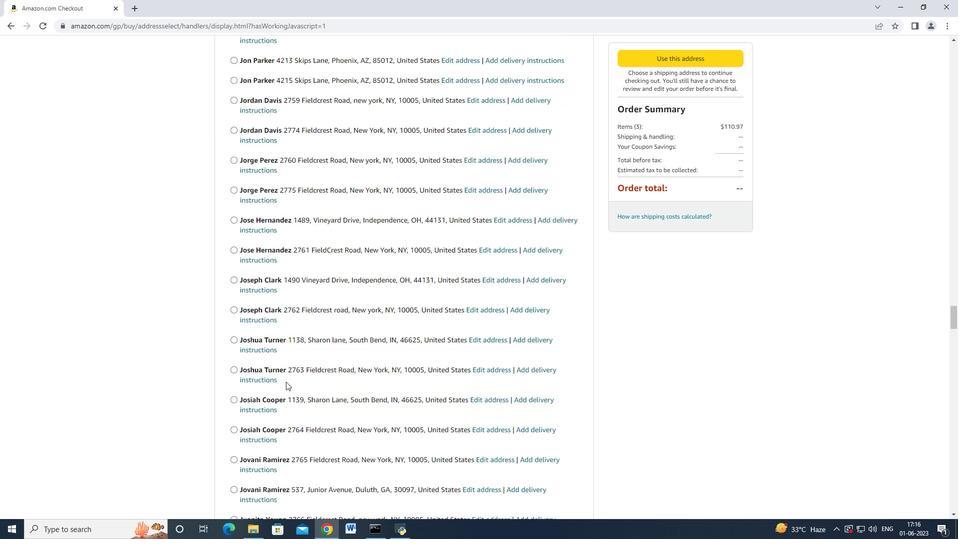 
Action: Mouse scrolled (286, 381) with delta (0, 0)
Screenshot: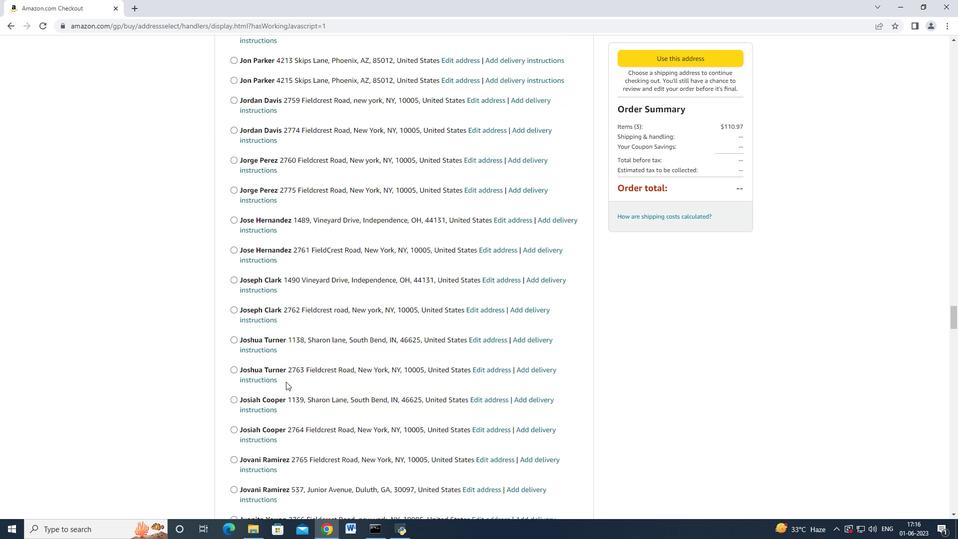 
Action: Mouse scrolled (286, 381) with delta (0, 0)
Screenshot: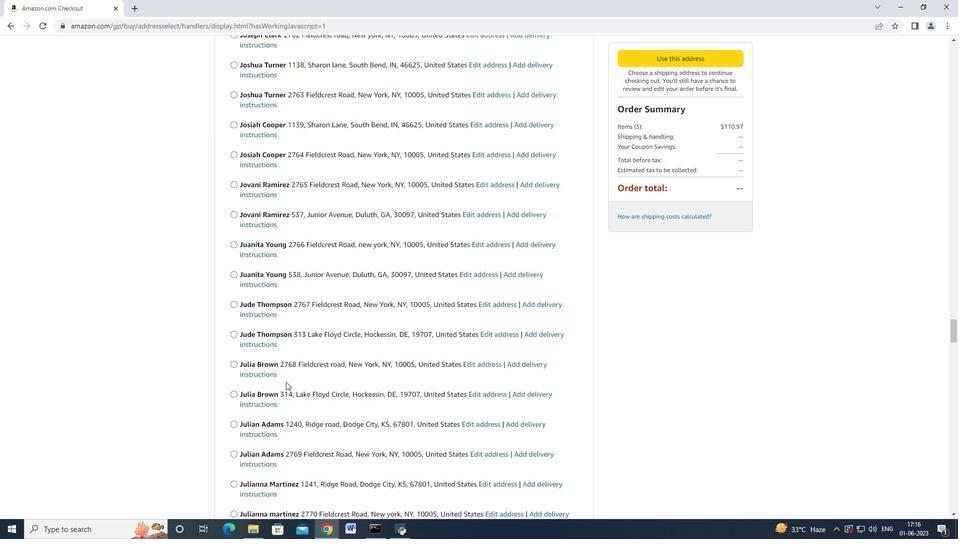 
Action: Mouse scrolled (286, 381) with delta (0, 0)
Screenshot: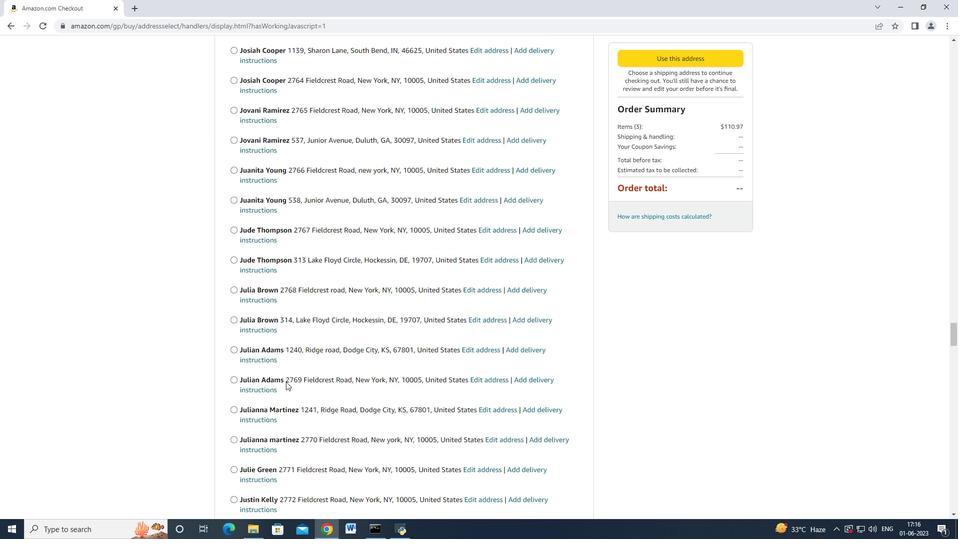 
Action: Mouse scrolled (286, 381) with delta (0, 0)
Screenshot: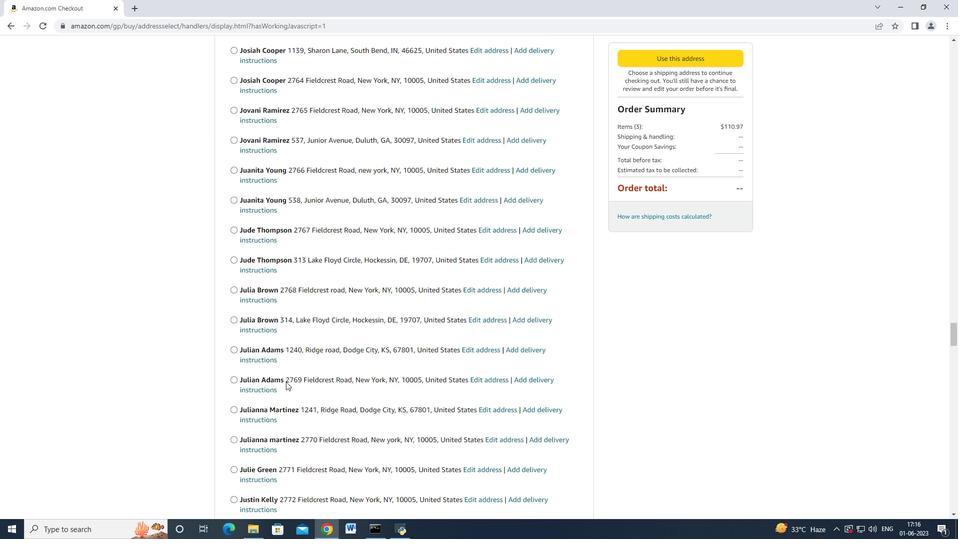 
Action: Mouse scrolled (286, 381) with delta (0, 0)
Screenshot: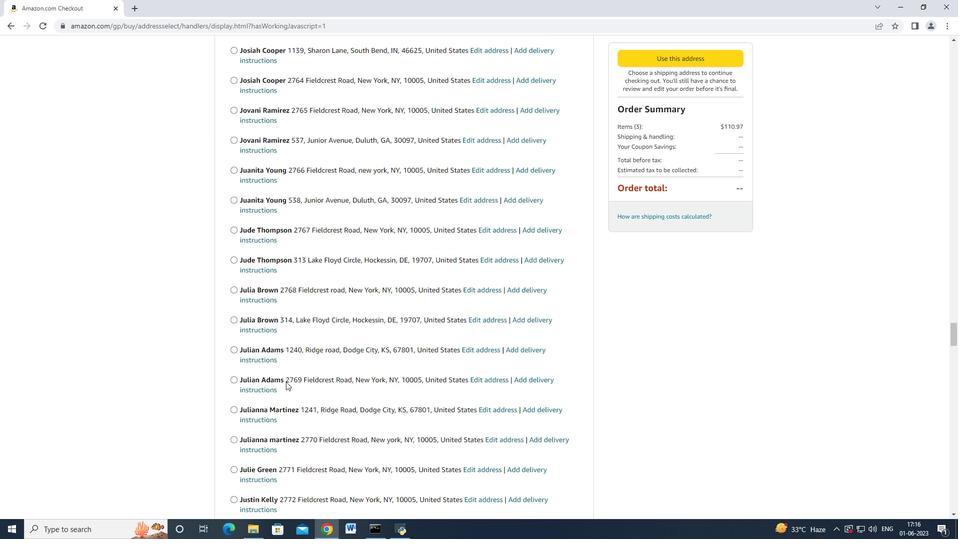 
Action: Mouse scrolled (286, 381) with delta (0, 0)
Screenshot: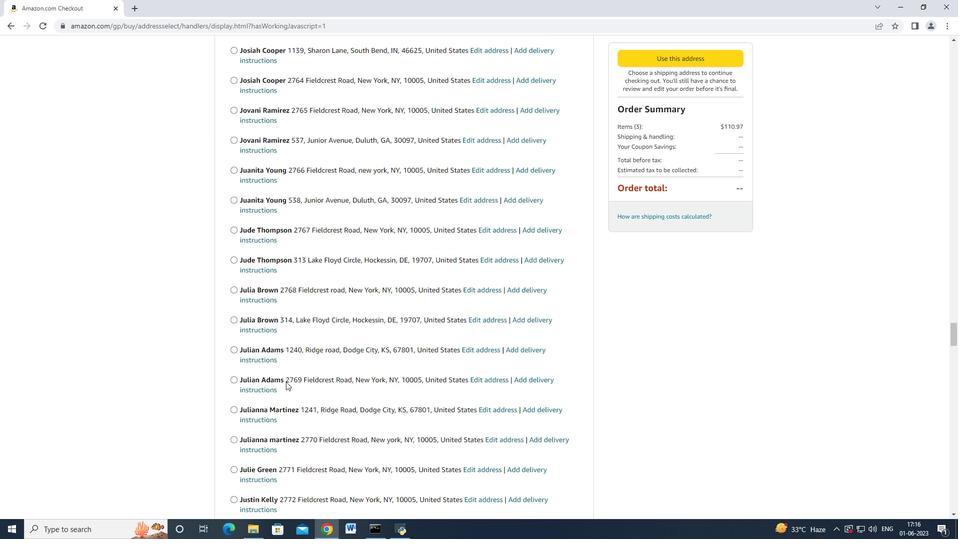 
Action: Mouse scrolled (286, 381) with delta (0, 0)
Screenshot: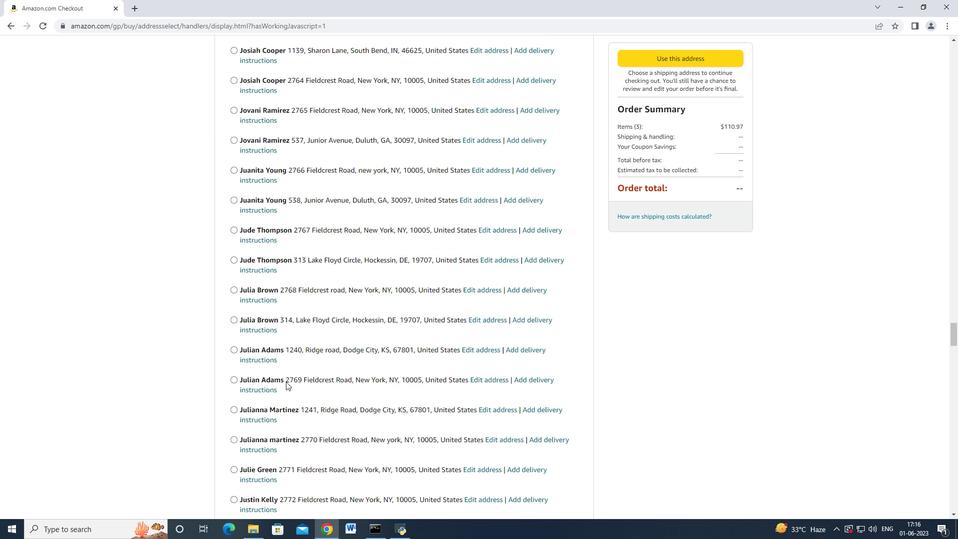 
Action: Mouse scrolled (286, 381) with delta (0, 0)
Screenshot: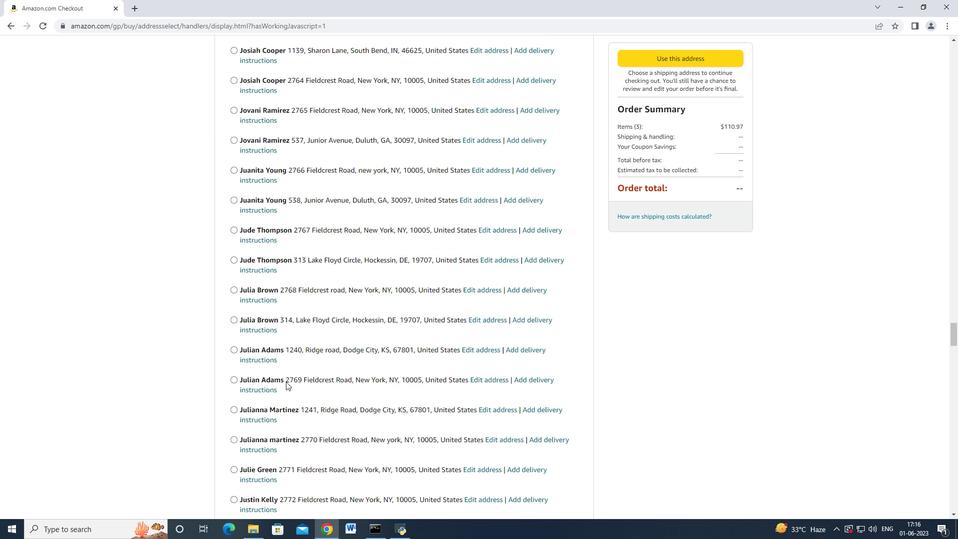 
Action: Mouse scrolled (286, 381) with delta (0, 0)
Screenshot: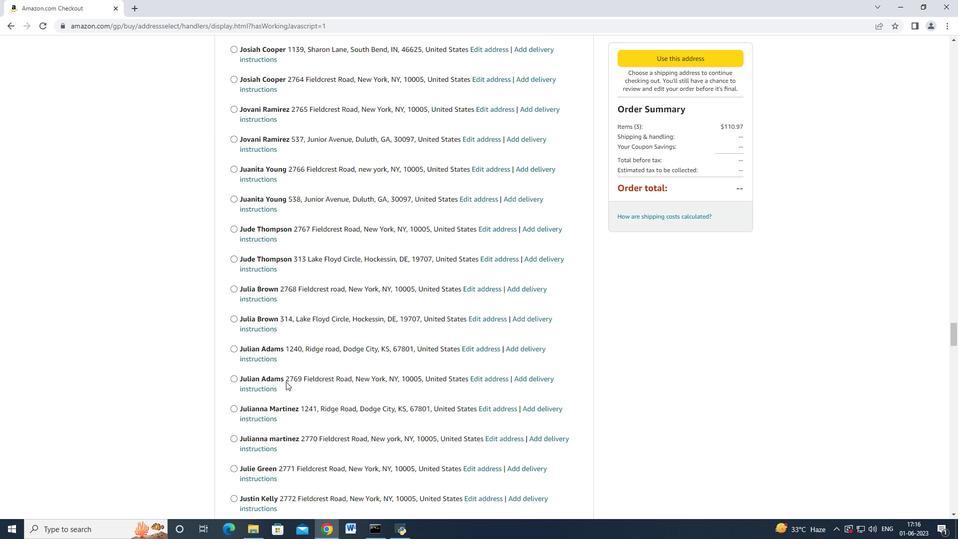 
Action: Mouse scrolled (286, 381) with delta (0, 0)
Screenshot: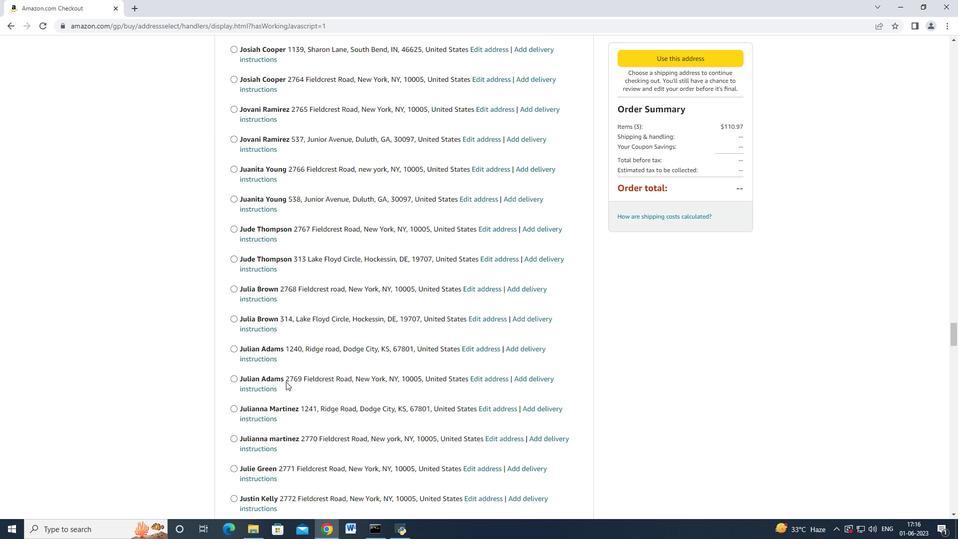 
Action: Mouse scrolled (286, 381) with delta (0, 0)
Screenshot: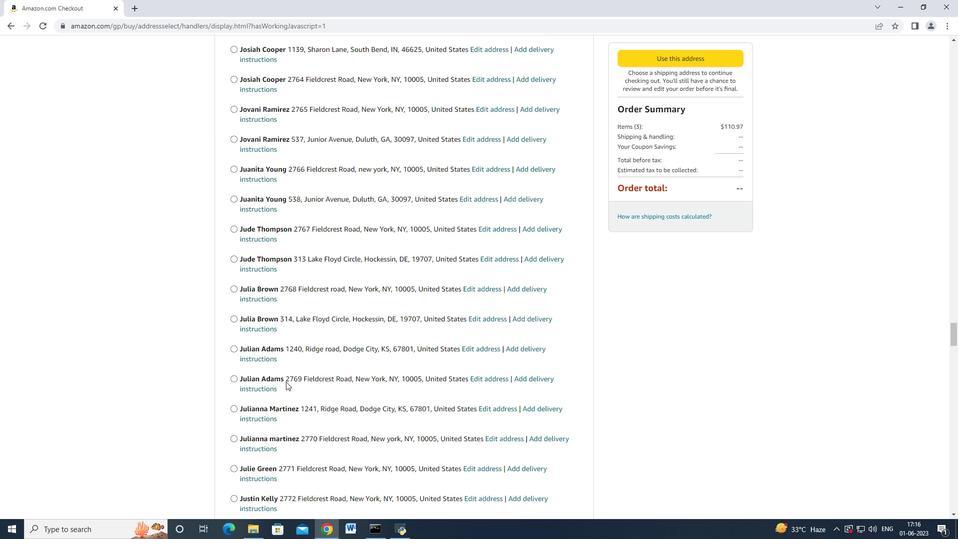 
Action: Mouse scrolled (286, 381) with delta (0, 0)
Screenshot: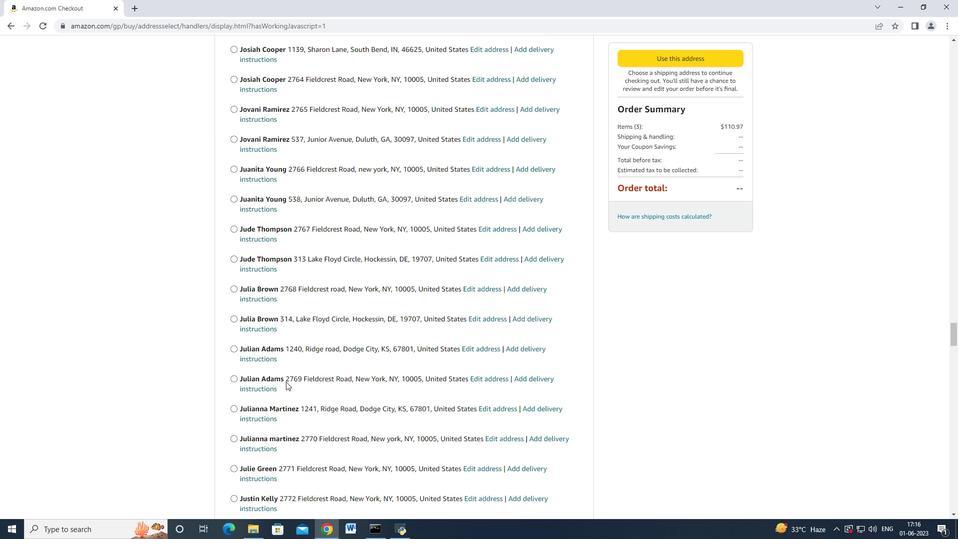 
Action: Mouse scrolled (286, 381) with delta (0, 0)
Screenshot: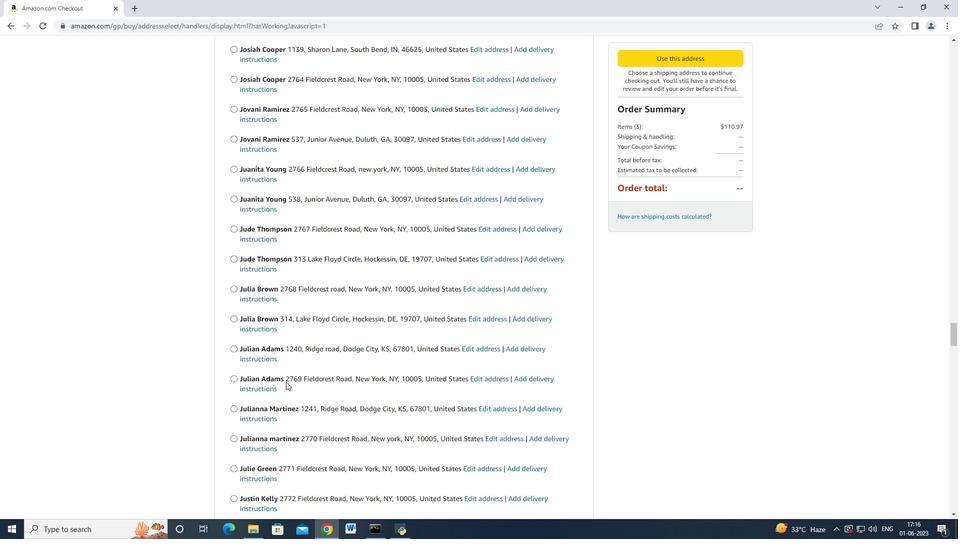 
Action: Mouse scrolled (286, 381) with delta (0, 0)
Screenshot: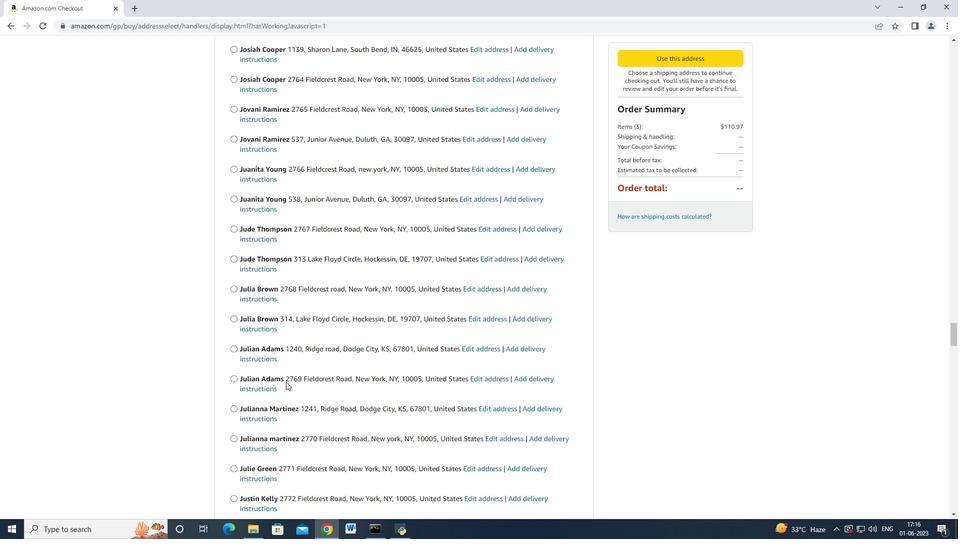 
Action: Mouse scrolled (286, 381) with delta (0, 0)
Screenshot: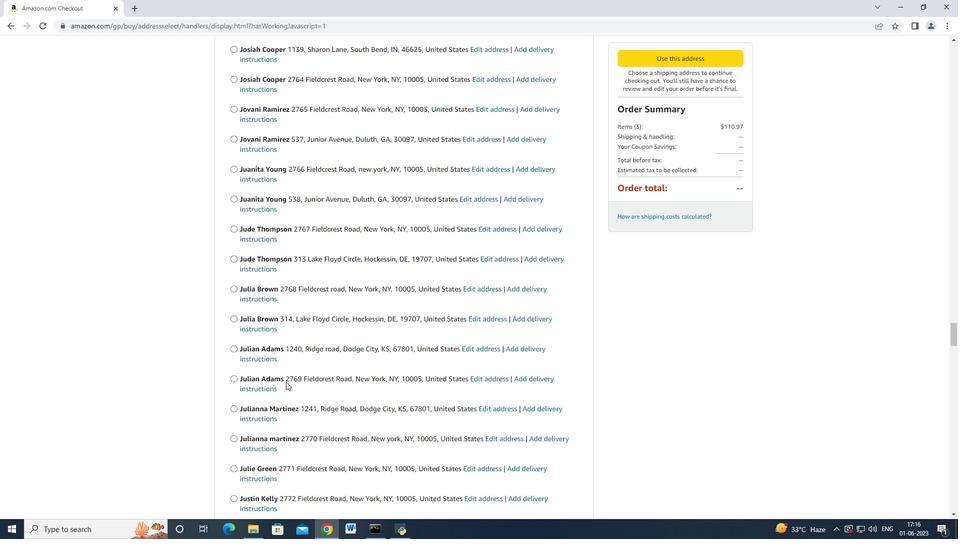 
Action: Mouse scrolled (286, 381) with delta (0, 0)
Screenshot: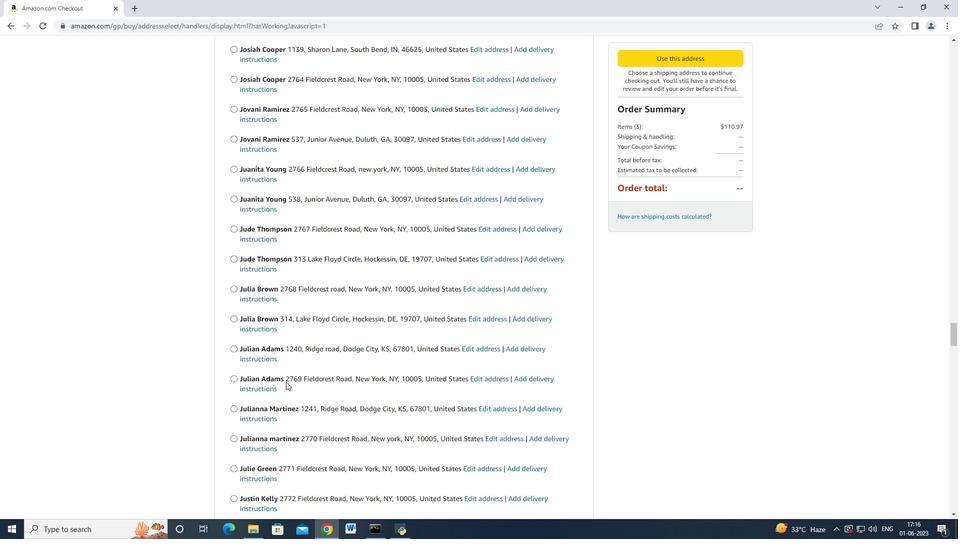 
Action: Mouse scrolled (286, 381) with delta (0, 0)
Screenshot: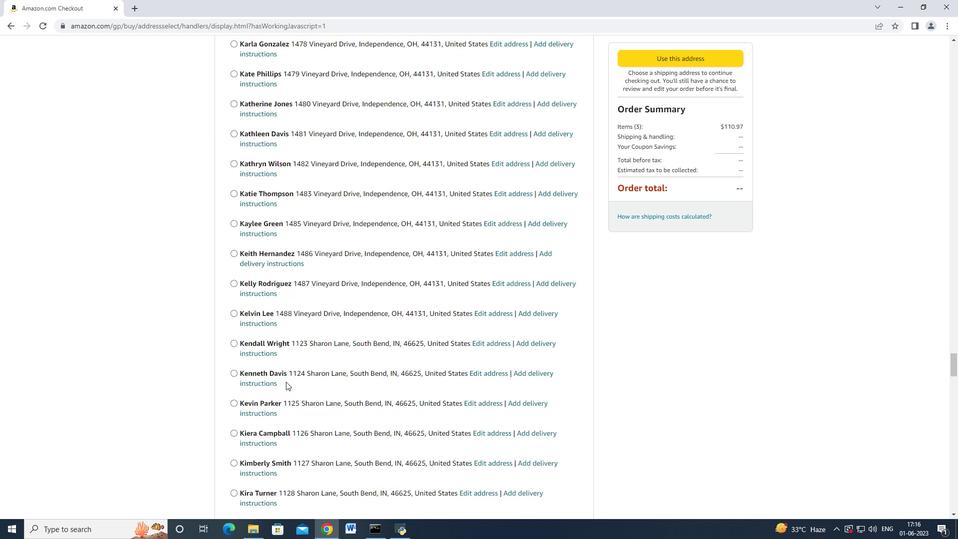 
Action: Mouse scrolled (286, 381) with delta (0, 0)
Screenshot: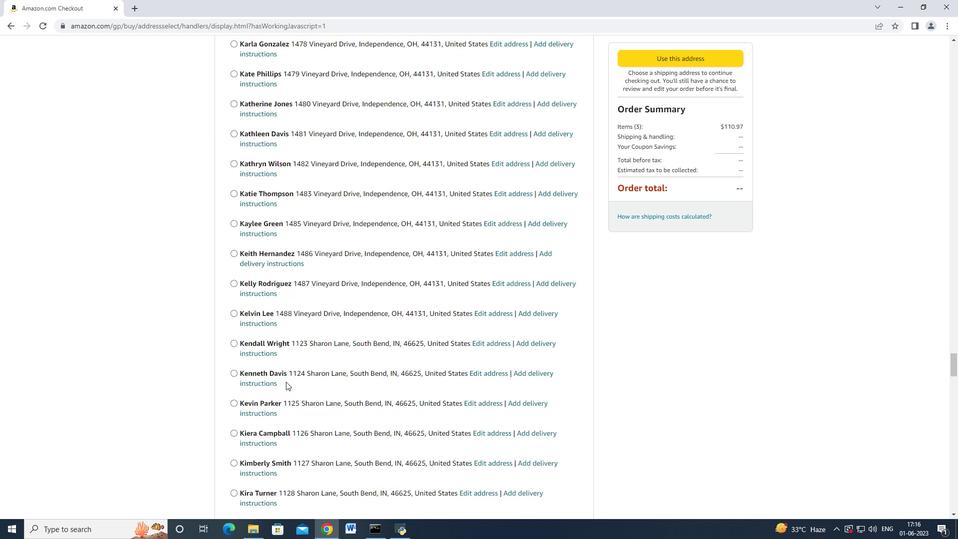 
Action: Mouse scrolled (286, 381) with delta (0, 0)
Screenshot: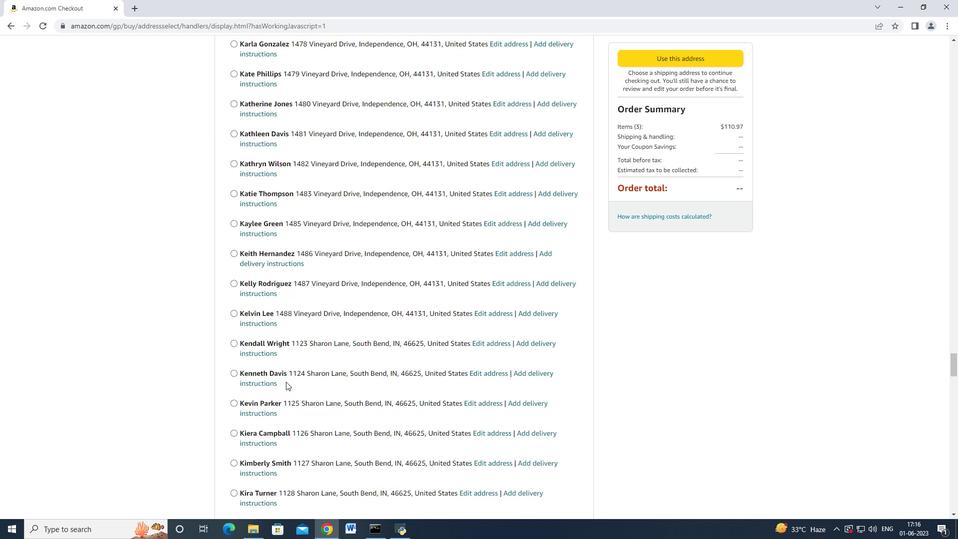 
Action: Mouse scrolled (286, 381) with delta (0, 0)
Screenshot: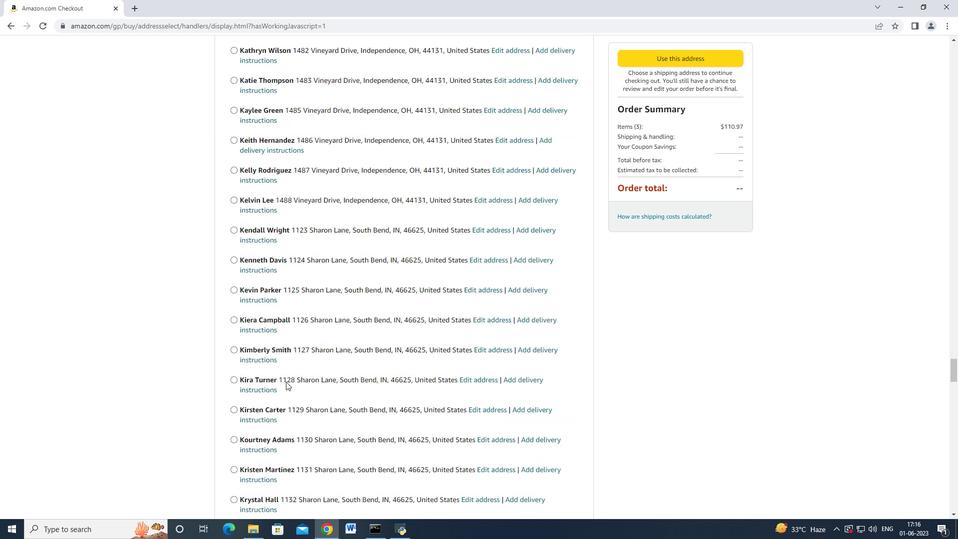 
Action: Mouse scrolled (286, 381) with delta (0, 0)
Screenshot: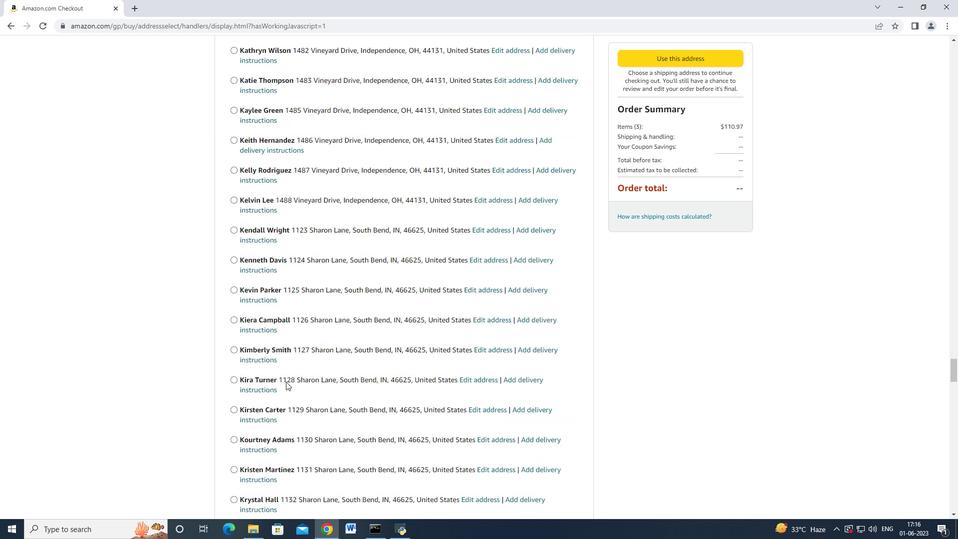 
Action: Mouse scrolled (286, 381) with delta (0, 0)
Screenshot: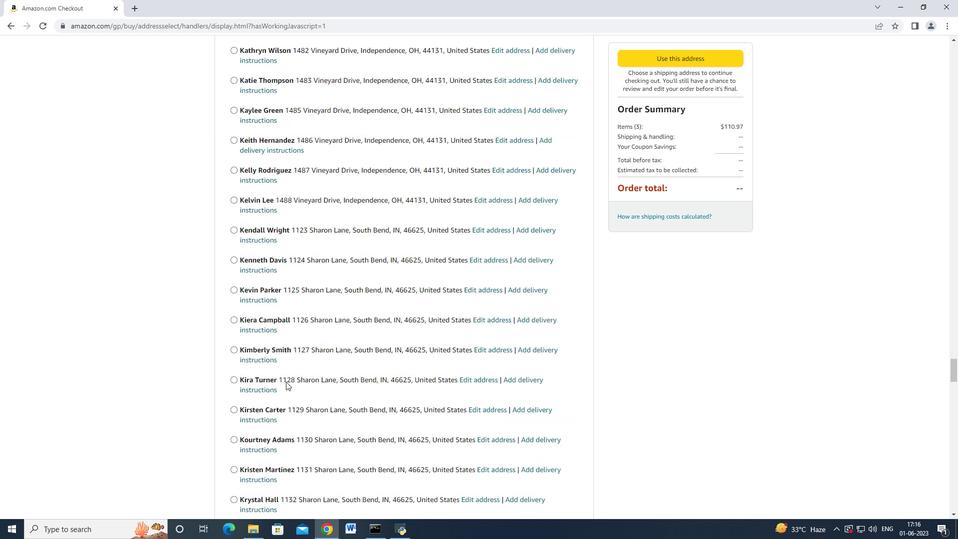 
Action: Mouse scrolled (286, 381) with delta (0, 0)
Screenshot: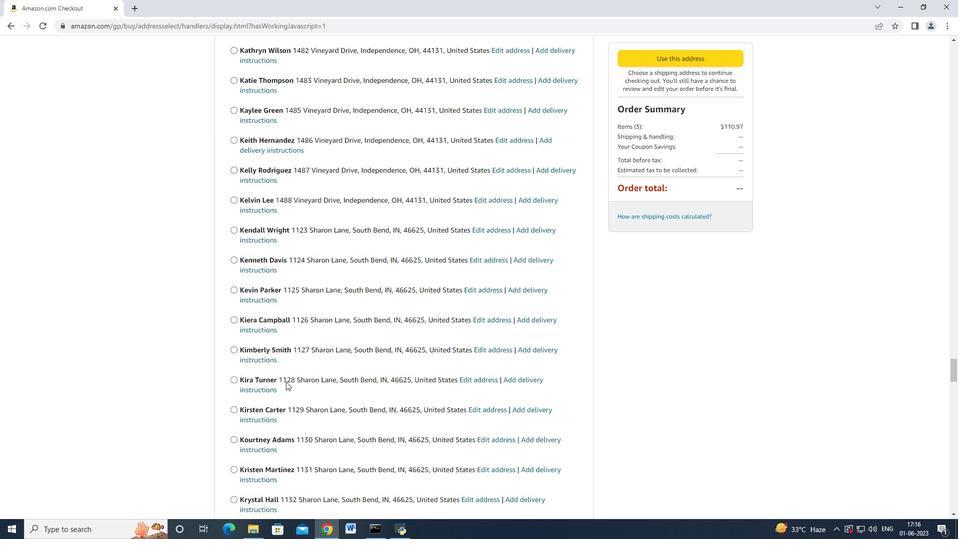 
Action: Mouse scrolled (286, 381) with delta (0, 0)
Screenshot: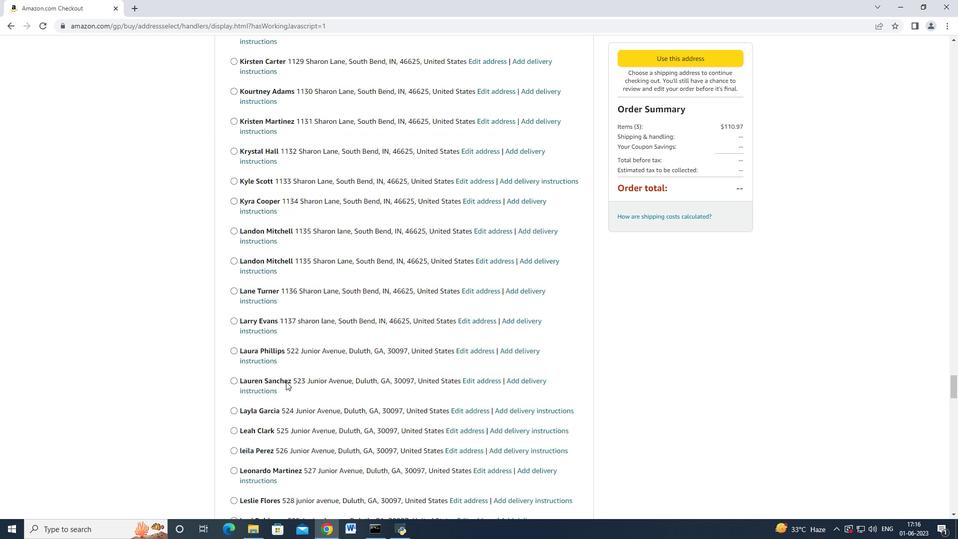 
Action: Mouse scrolled (286, 381) with delta (0, 0)
Screenshot: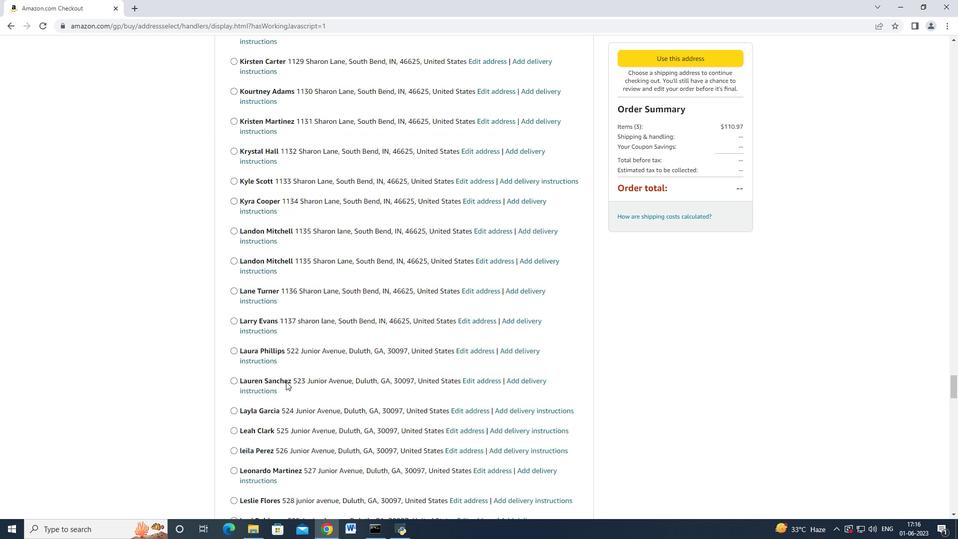 
Action: Mouse scrolled (286, 381) with delta (0, 0)
Screenshot: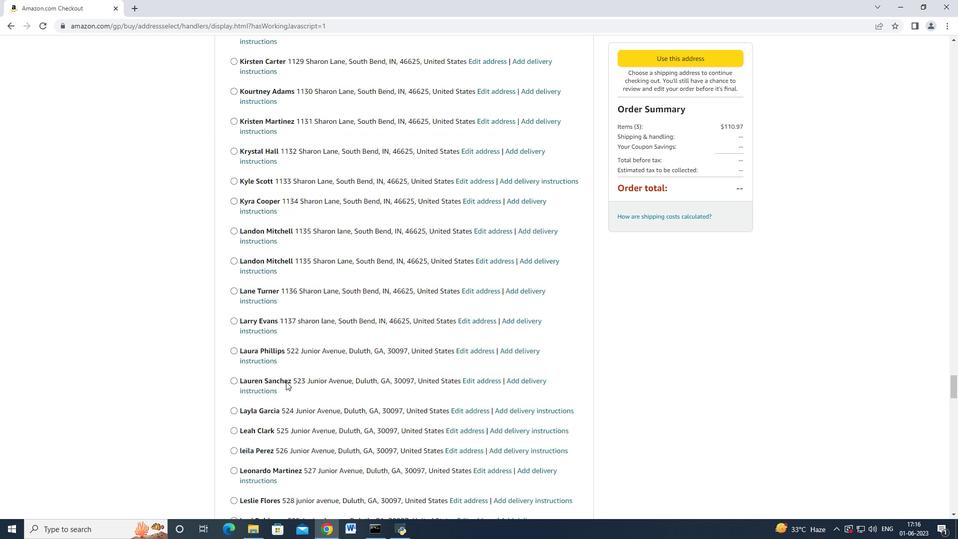 
Action: Mouse scrolled (286, 381) with delta (0, 0)
Screenshot: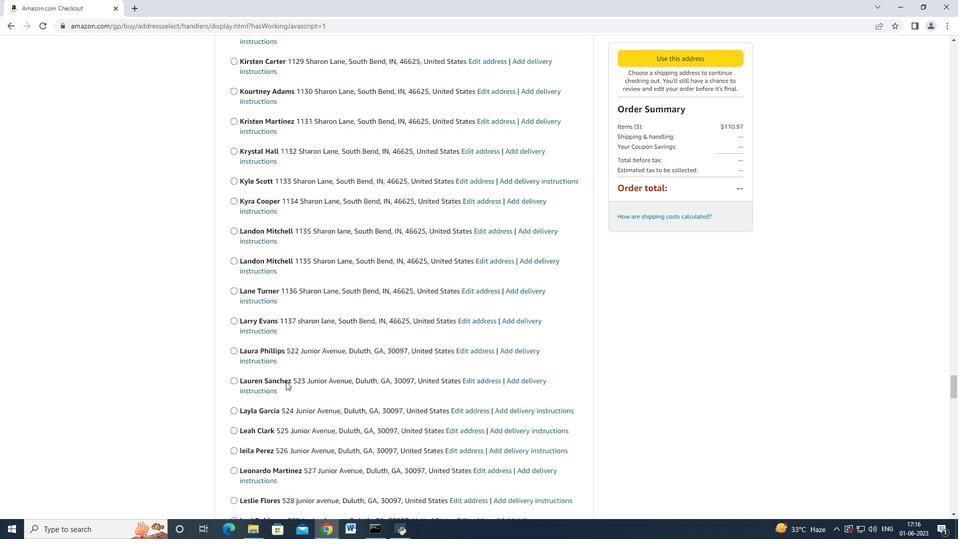 
Action: Mouse scrolled (286, 381) with delta (0, 0)
Screenshot: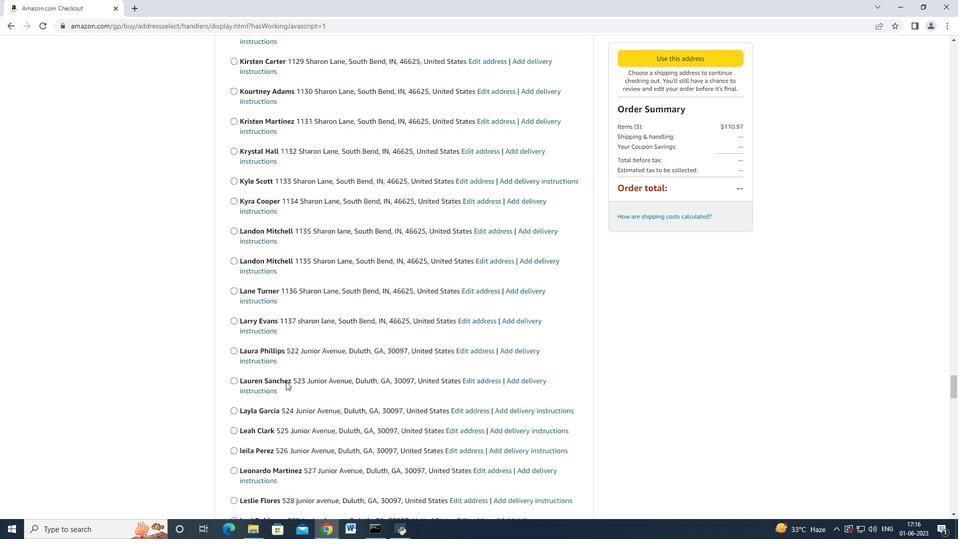 
Action: Mouse scrolled (286, 381) with delta (0, 0)
Screenshot: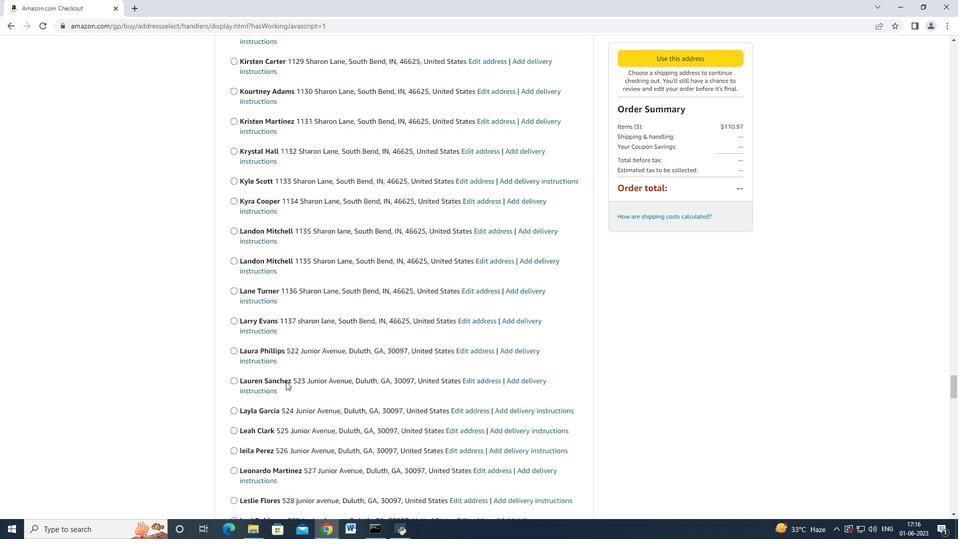 
Action: Mouse scrolled (286, 381) with delta (0, 0)
Screenshot: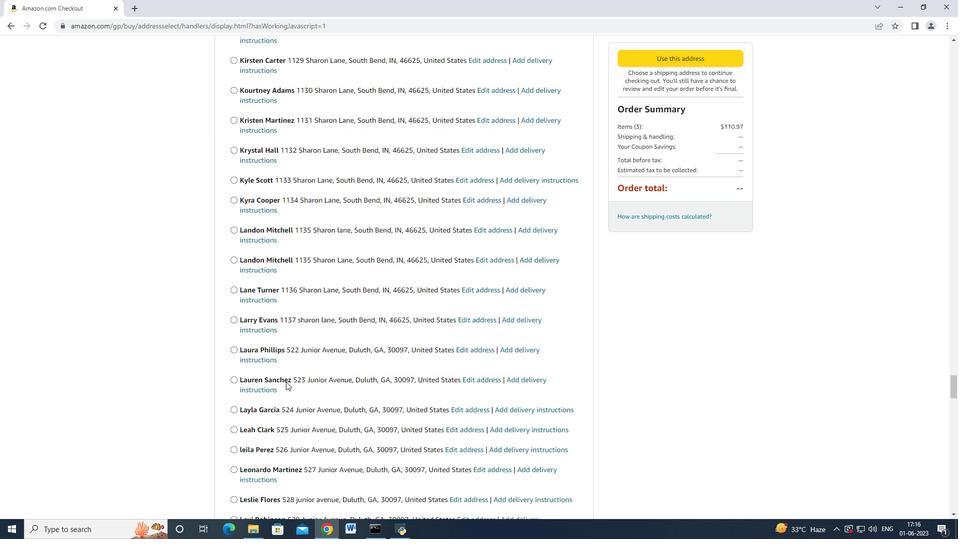 
Action: Mouse scrolled (286, 381) with delta (0, 0)
Screenshot: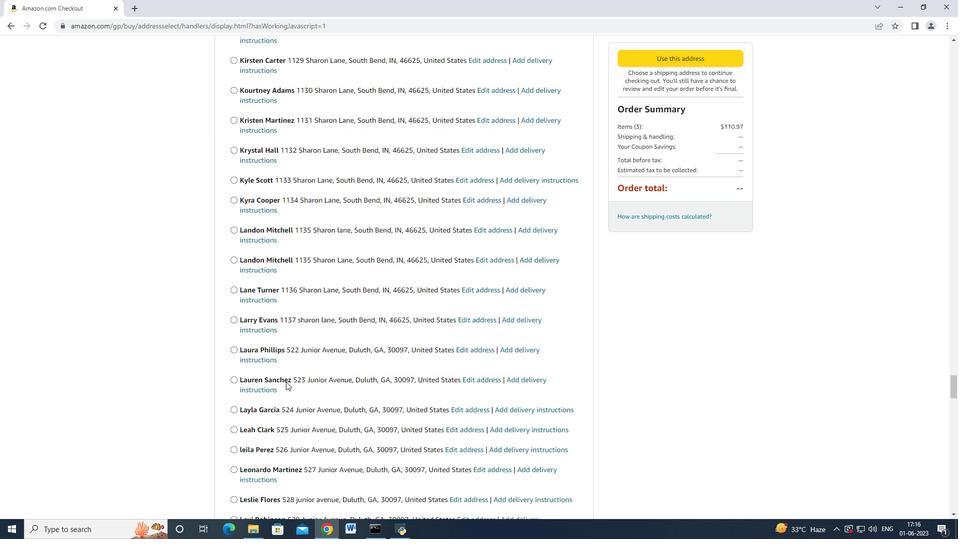
Action: Mouse scrolled (286, 381) with delta (0, 0)
Screenshot: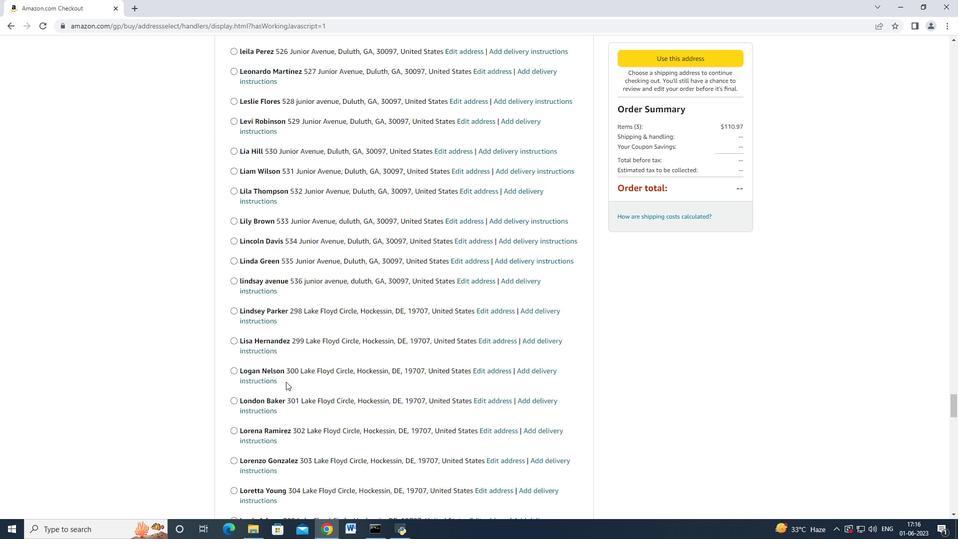 
Action: Mouse scrolled (286, 381) with delta (0, 0)
Screenshot: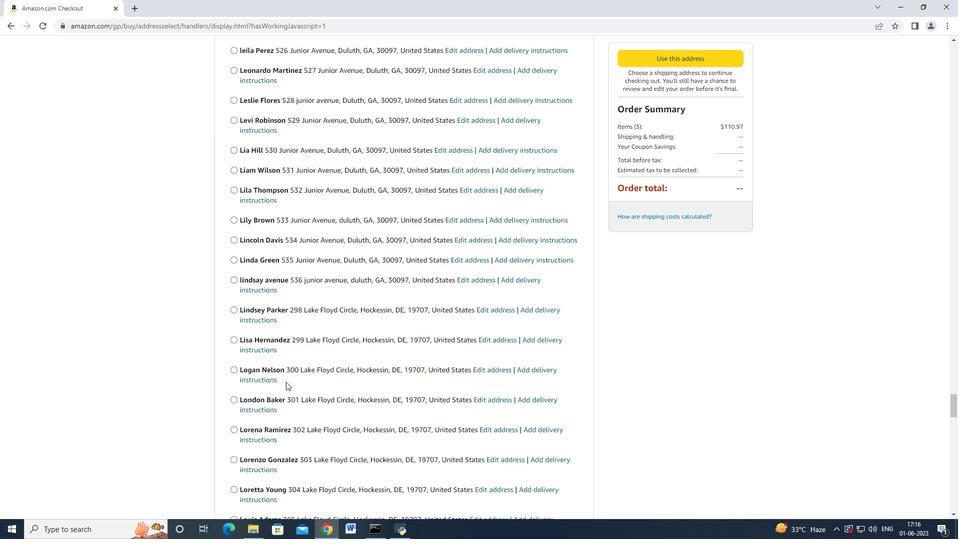
Action: Mouse scrolled (286, 381) with delta (0, 0)
Screenshot: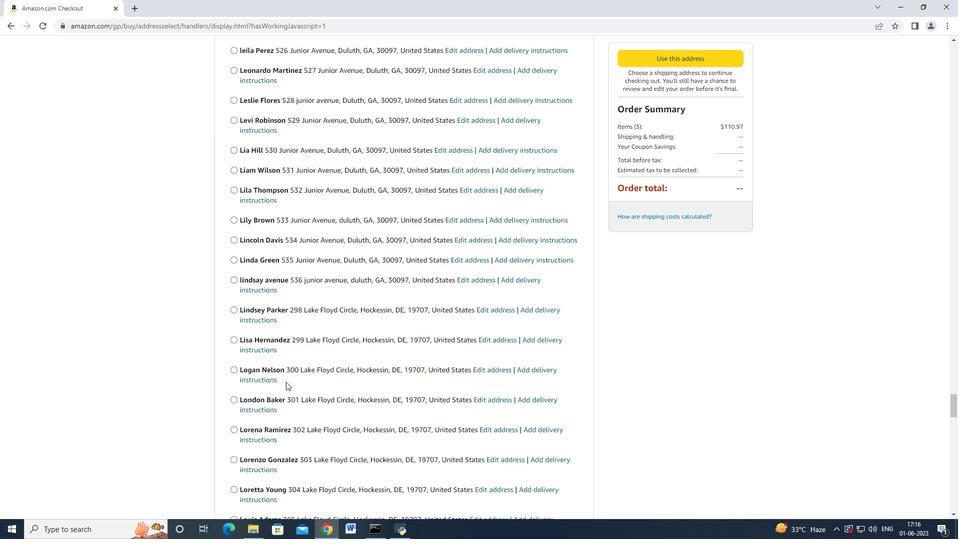 
Action: Mouse scrolled (286, 381) with delta (0, 0)
Screenshot: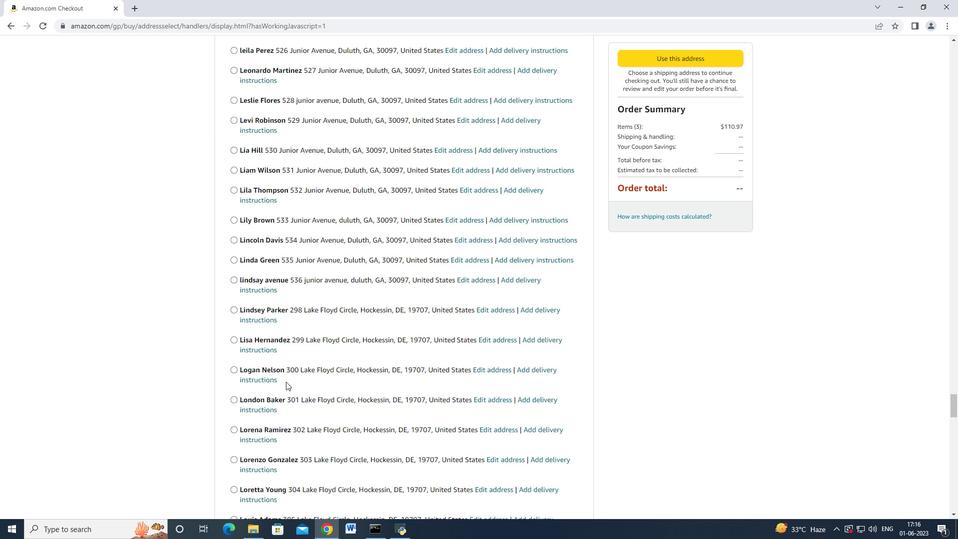 
Action: Mouse scrolled (286, 381) with delta (0, 0)
Screenshot: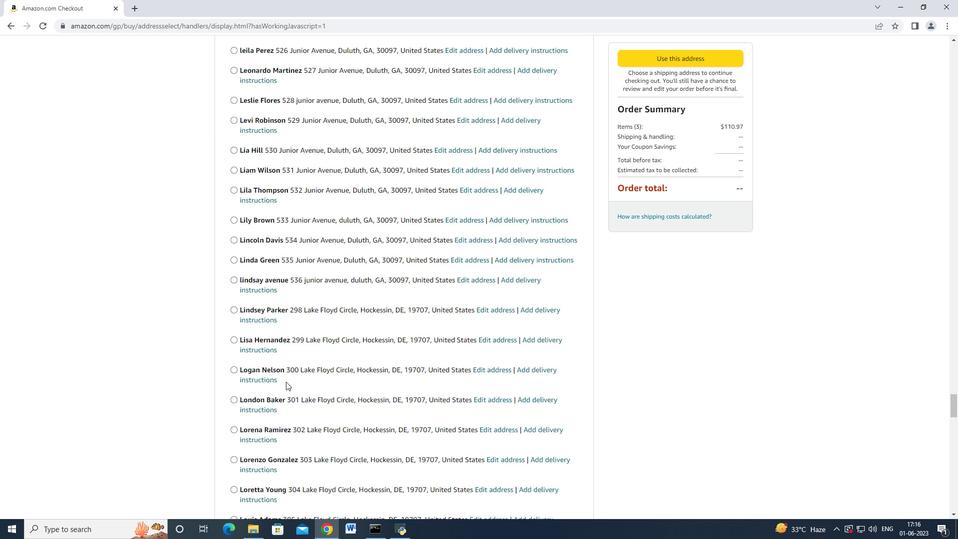 
Action: Mouse scrolled (286, 381) with delta (0, 0)
Screenshot: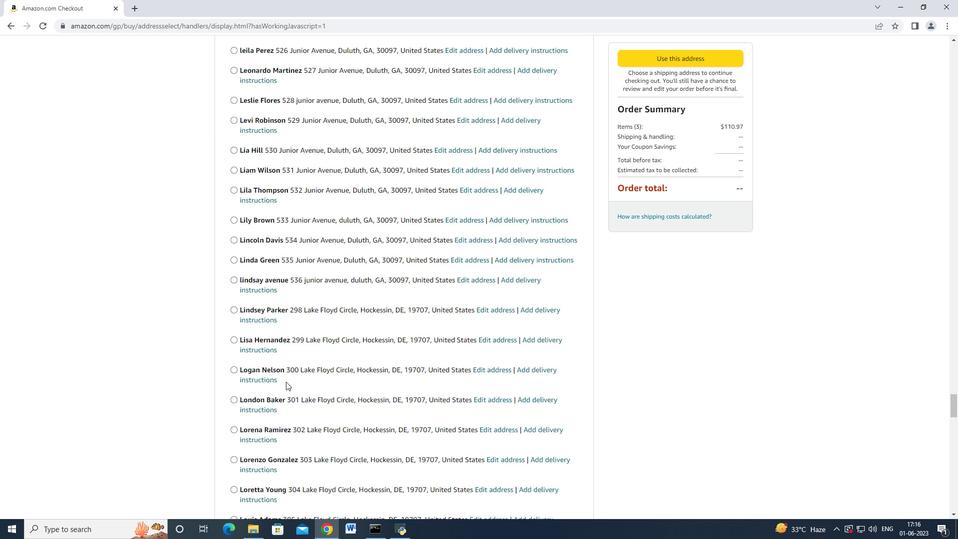 
Action: Mouse scrolled (286, 381) with delta (0, 0)
Screenshot: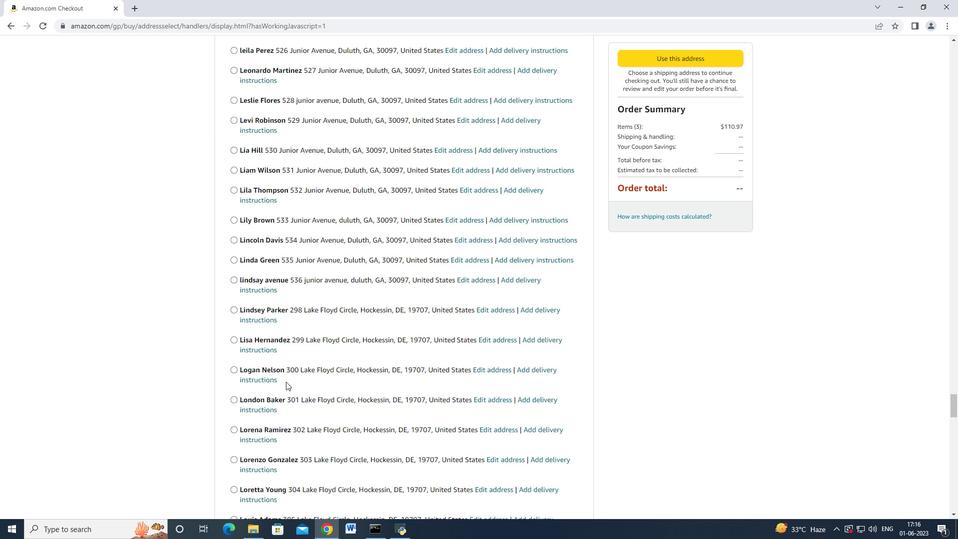 
Action: Mouse scrolled (286, 381) with delta (0, 0)
Screenshot: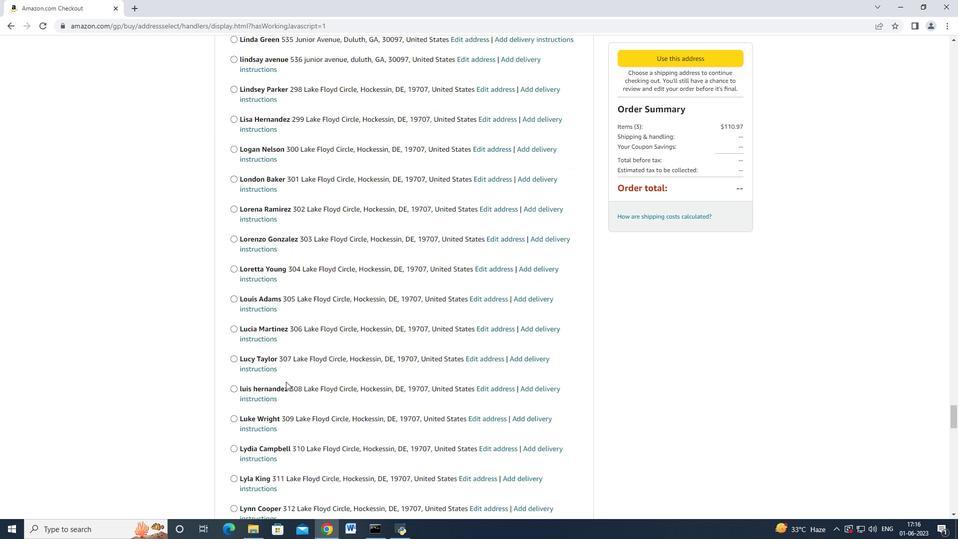
Action: Mouse scrolled (286, 381) with delta (0, 0)
Screenshot: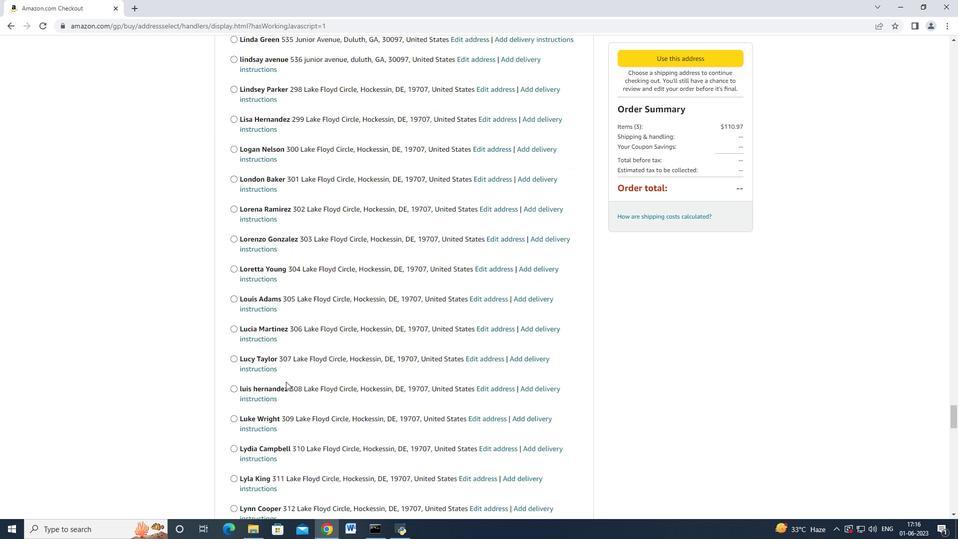
Action: Mouse scrolled (286, 381) with delta (0, 0)
Screenshot: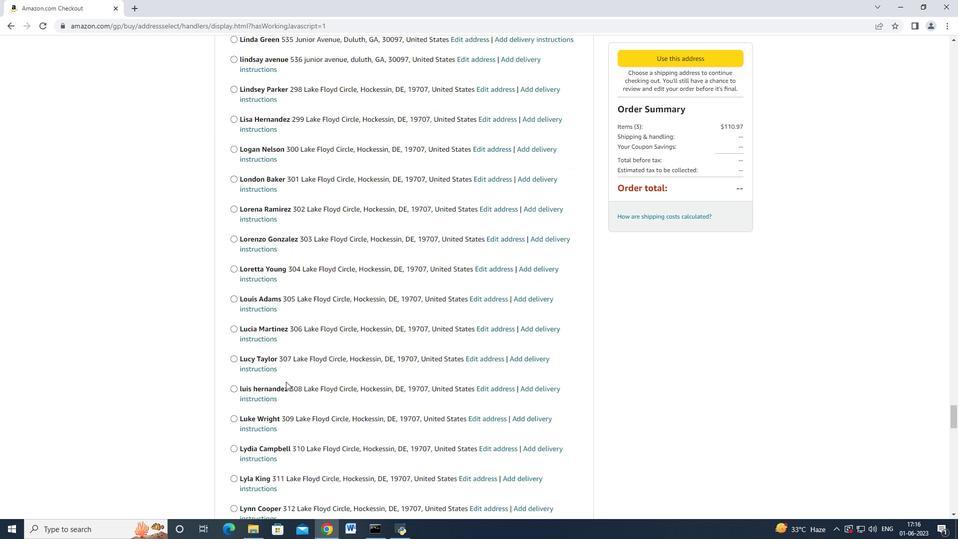 
Action: Mouse scrolled (286, 381) with delta (0, 0)
Screenshot: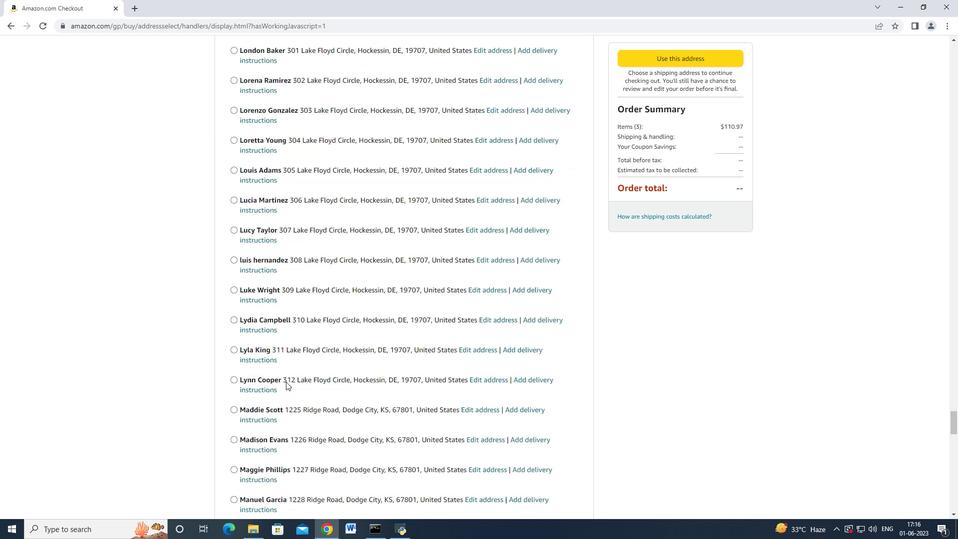 
Action: Mouse scrolled (286, 381) with delta (0, 0)
Screenshot: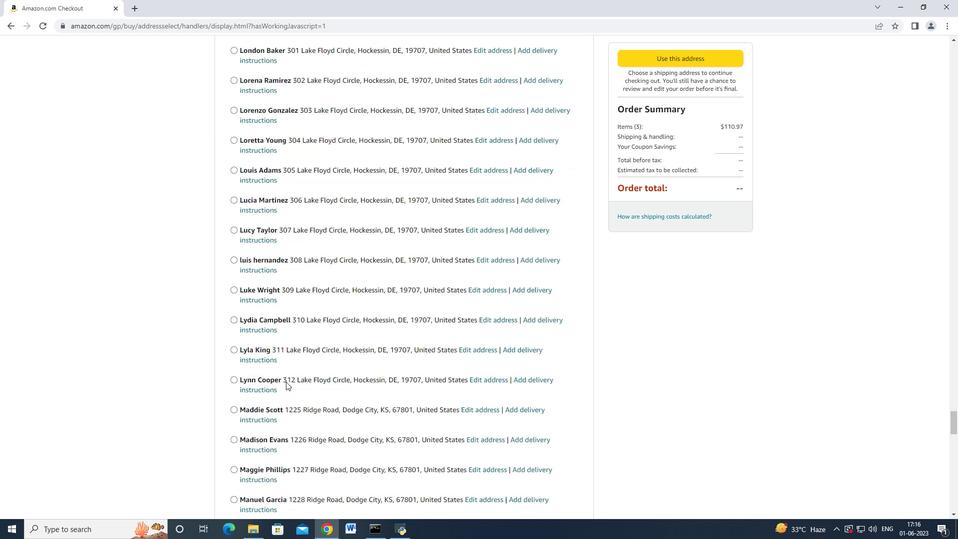 
Action: Mouse scrolled (286, 381) with delta (0, 0)
Screenshot: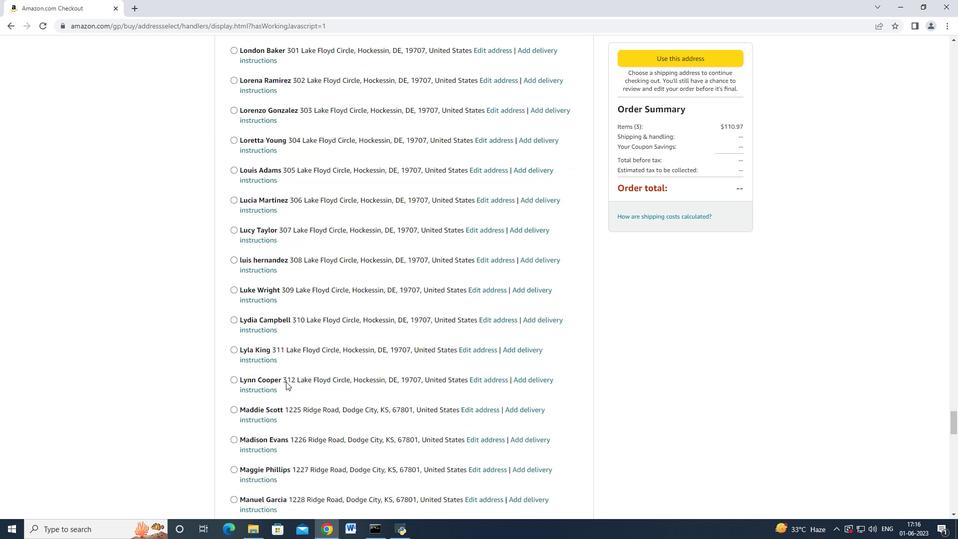 
Action: Mouse scrolled (286, 381) with delta (0, 0)
Screenshot: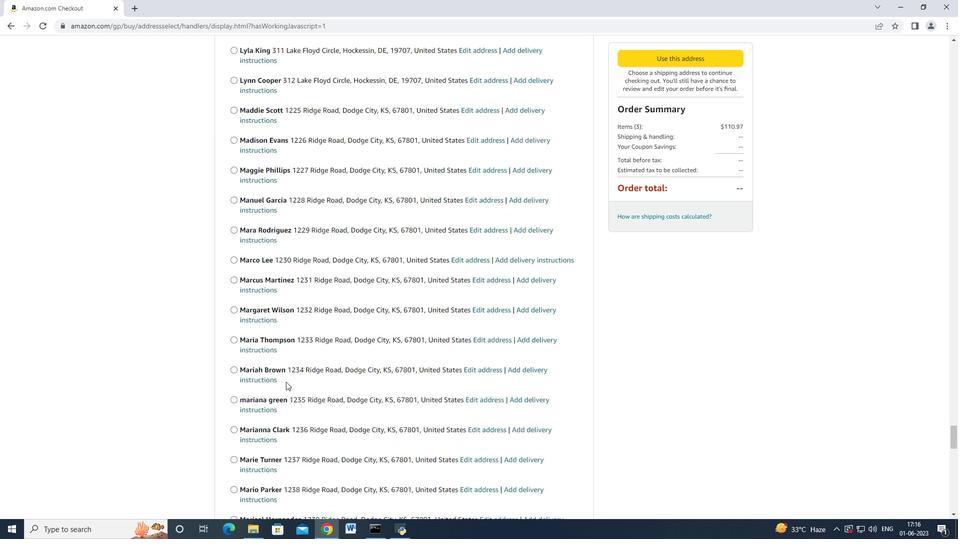 
Action: Mouse scrolled (286, 381) with delta (0, 0)
Screenshot: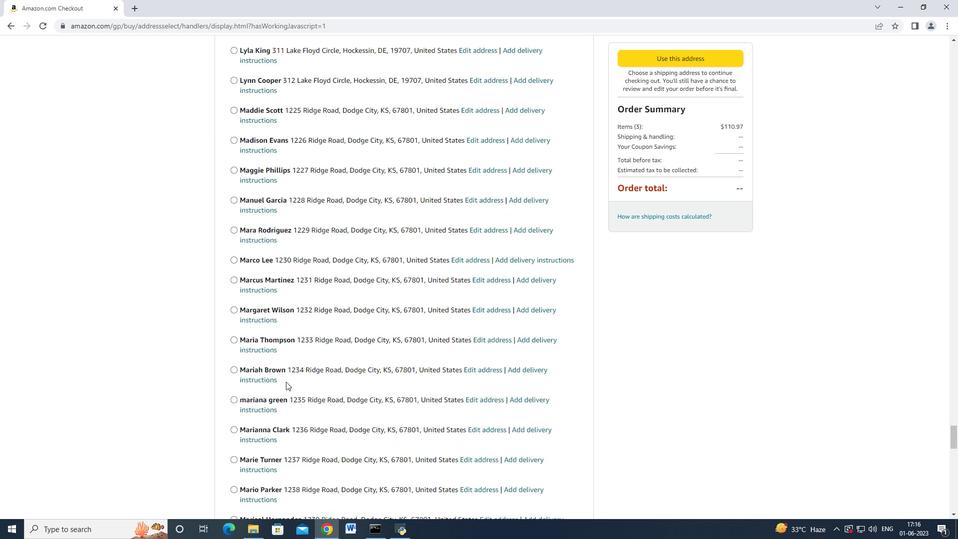 
Action: Mouse scrolled (286, 381) with delta (0, 0)
Screenshot: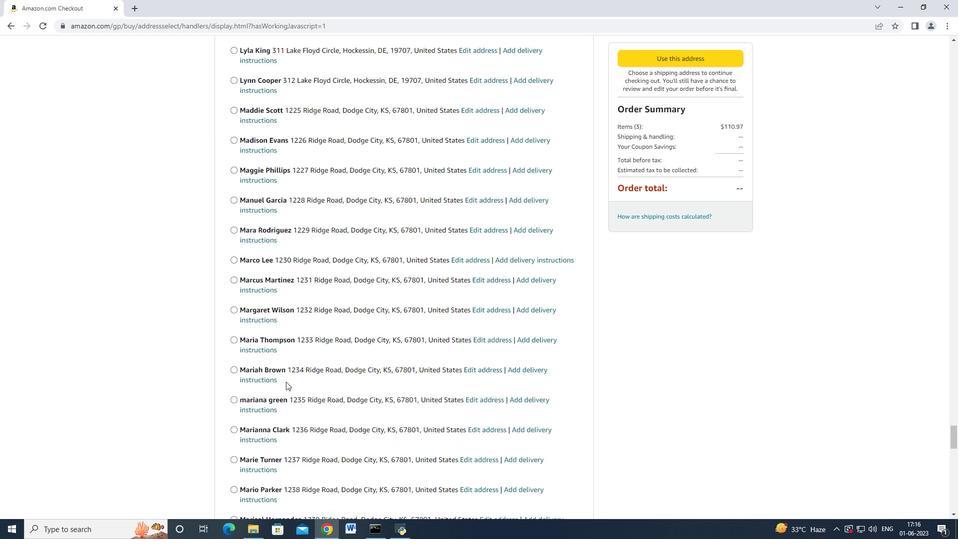 
Action: Mouse scrolled (286, 381) with delta (0, 0)
Screenshot: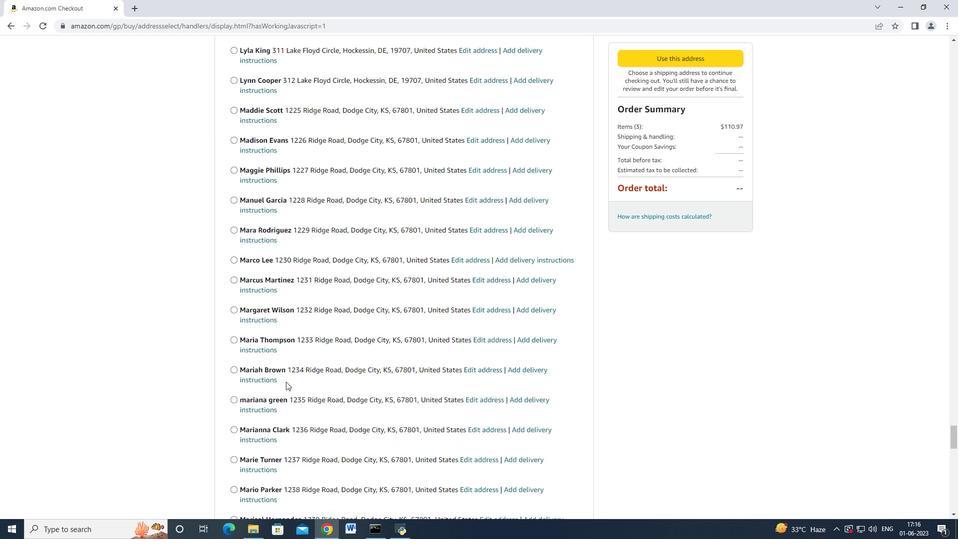 
Action: Mouse scrolled (286, 381) with delta (0, 0)
Screenshot: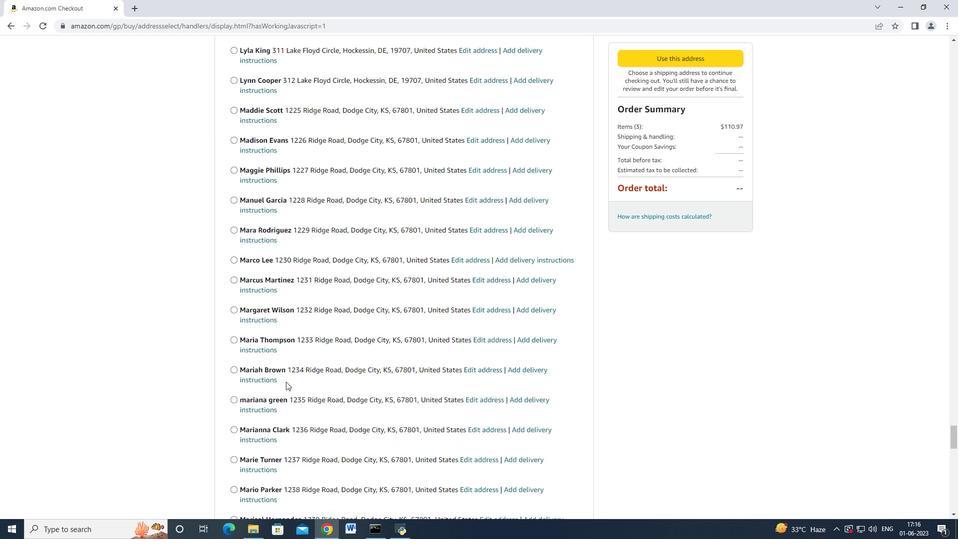 
Action: Mouse scrolled (286, 381) with delta (0, 0)
Screenshot: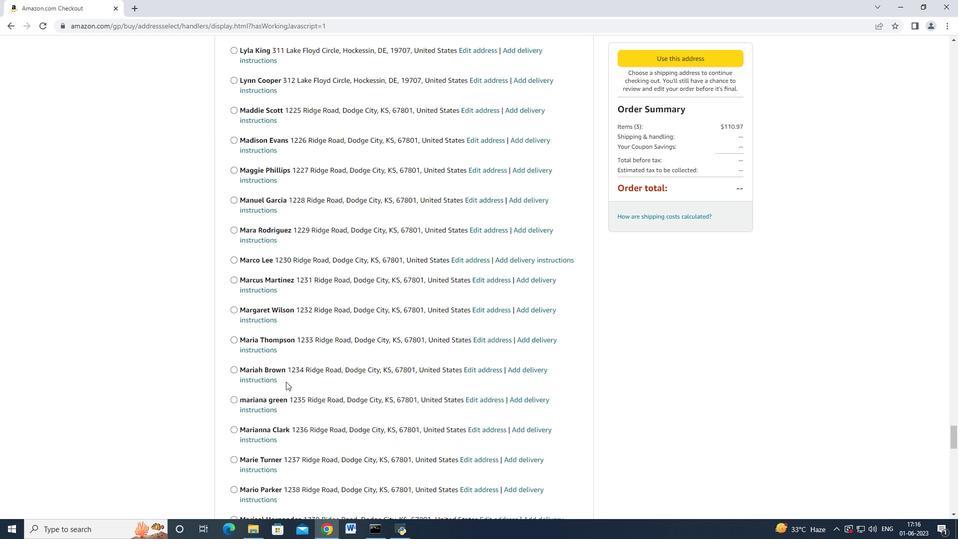 
Action: Mouse scrolled (286, 381) with delta (0, 0)
Screenshot: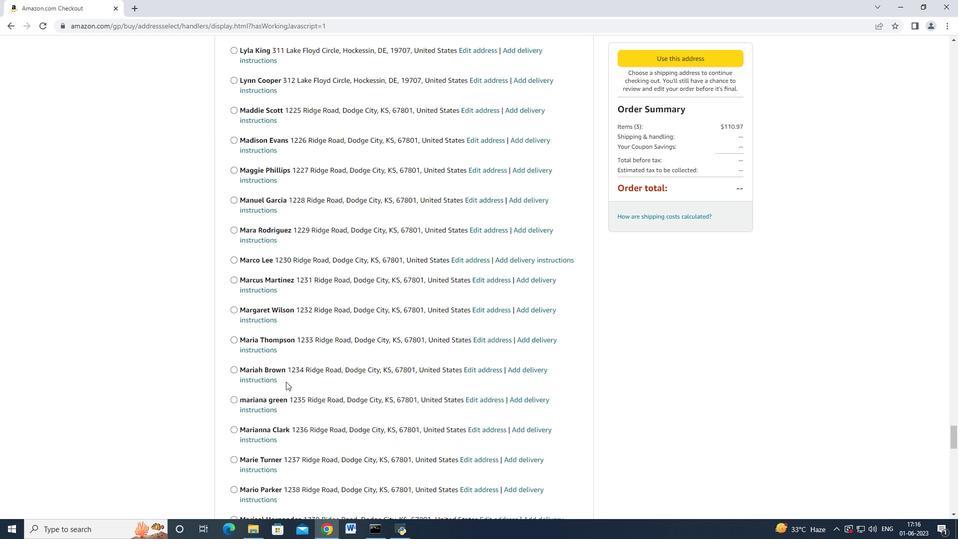 
Action: Mouse scrolled (286, 381) with delta (0, 0)
Screenshot: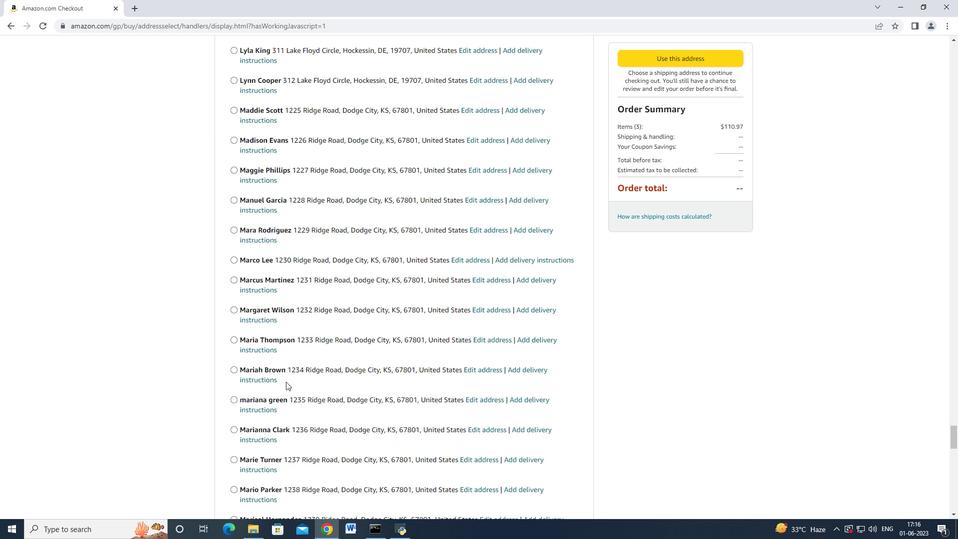 
Action: Mouse scrolled (286, 381) with delta (0, 0)
Screenshot: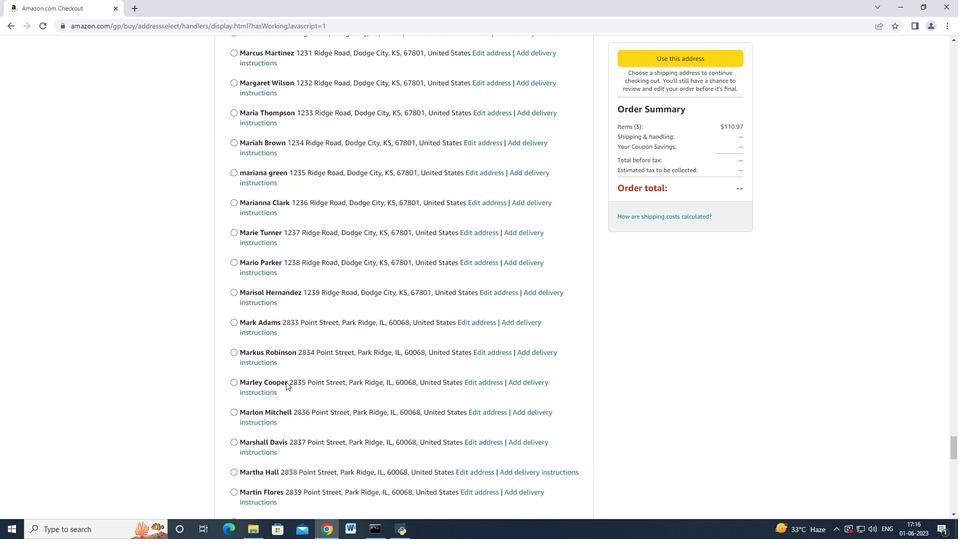 
Action: Mouse scrolled (286, 381) with delta (0, 0)
Screenshot: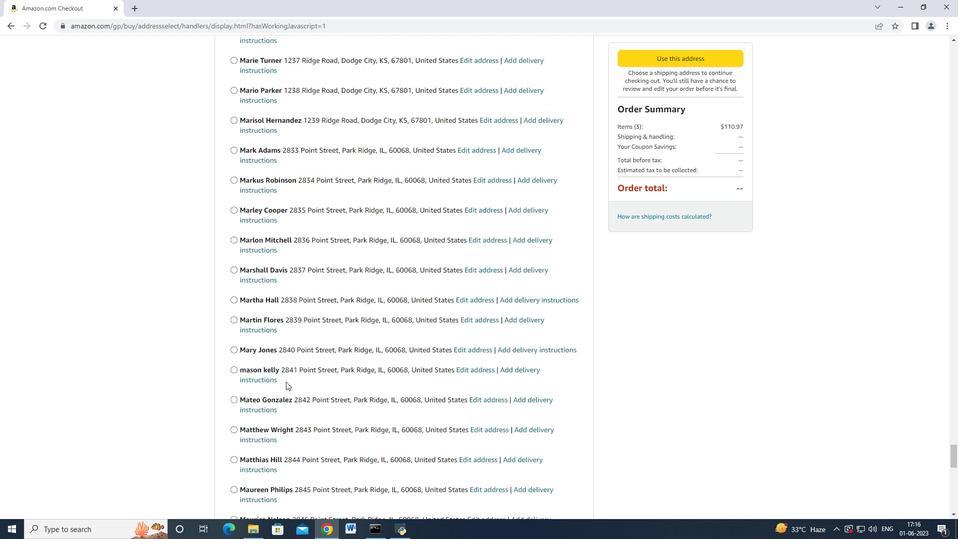 
Action: Mouse scrolled (286, 381) with delta (0, 0)
Screenshot: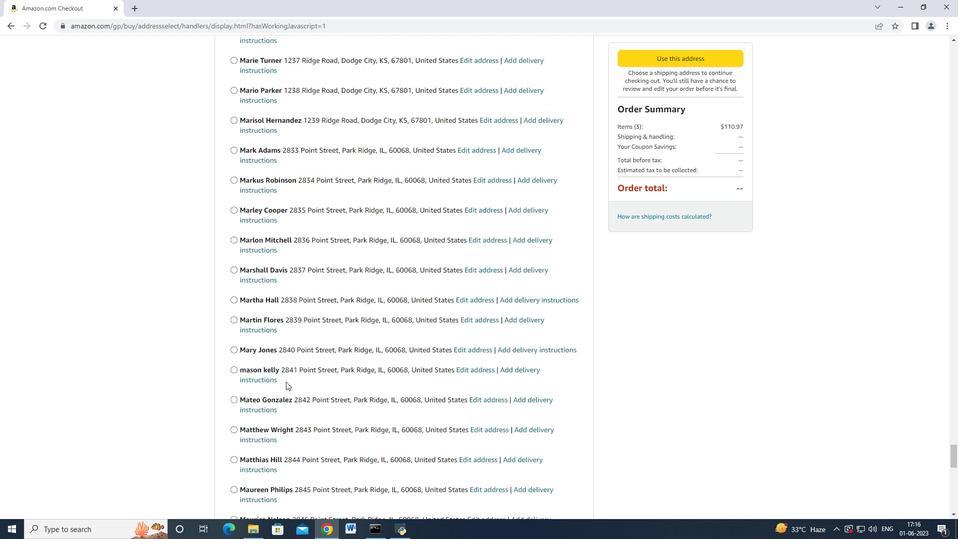 
Action: Mouse scrolled (286, 381) with delta (0, 0)
Screenshot: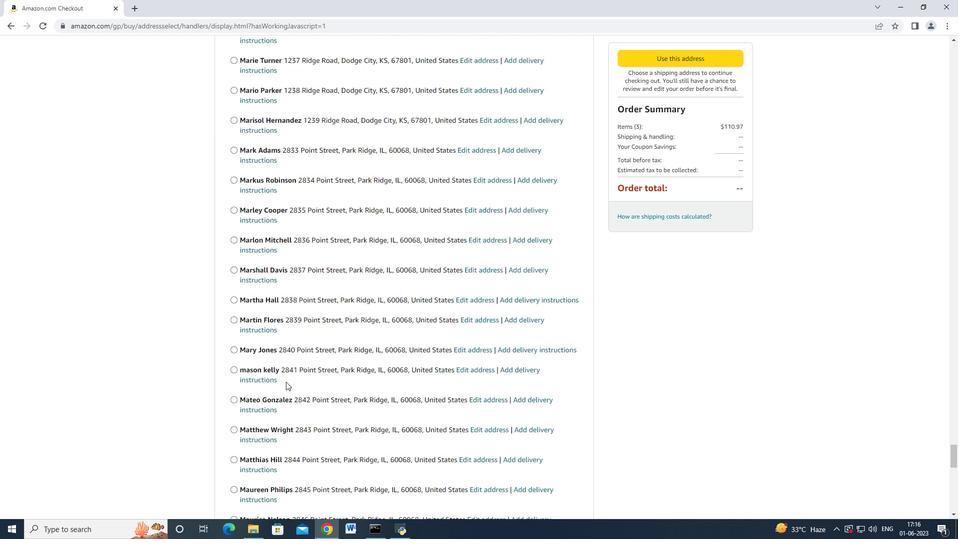 
Action: Mouse scrolled (286, 381) with delta (0, 0)
Screenshot: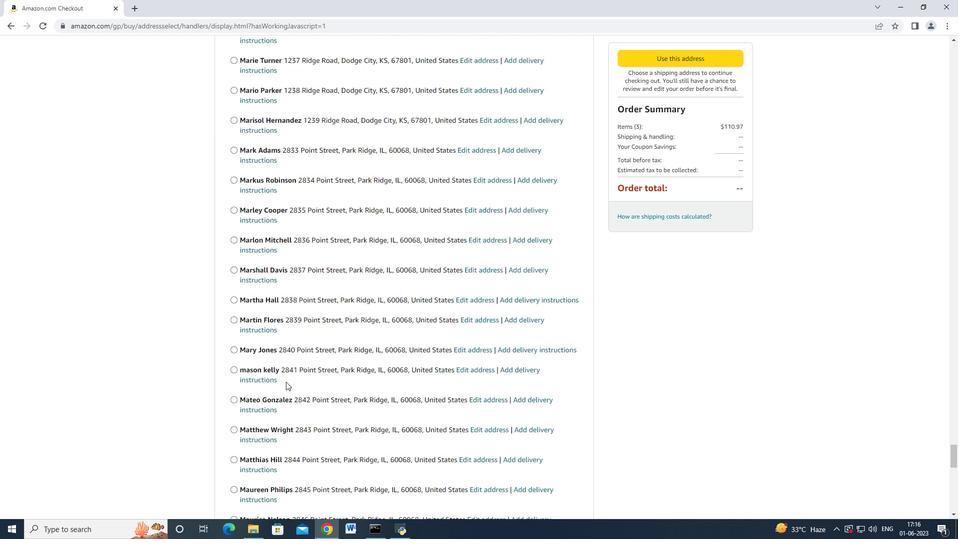
Action: Mouse scrolled (286, 381) with delta (0, 0)
Screenshot: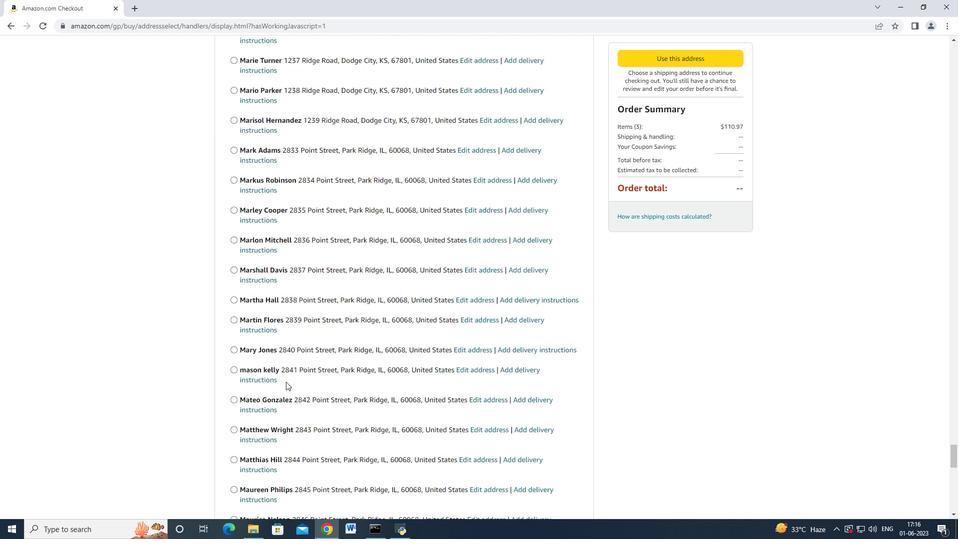 
Action: Mouse scrolled (286, 381) with delta (0, 0)
Screenshot: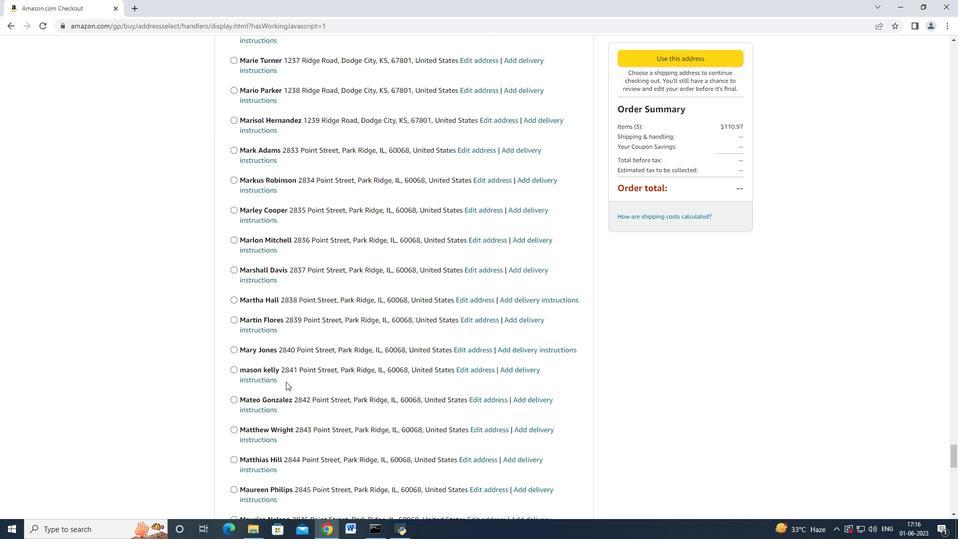 
Action: Mouse scrolled (286, 381) with delta (0, 0)
Screenshot: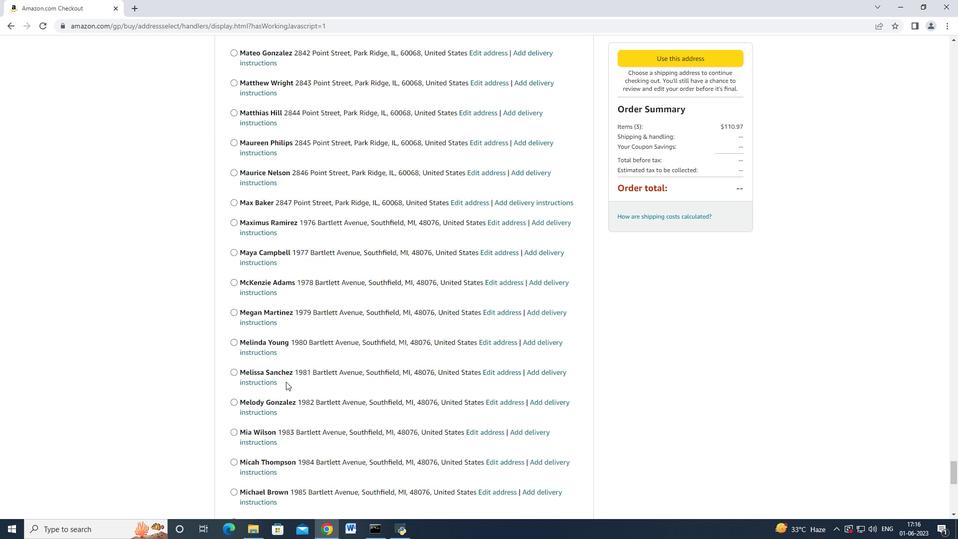 
Action: Mouse scrolled (286, 381) with delta (0, 0)
Screenshot: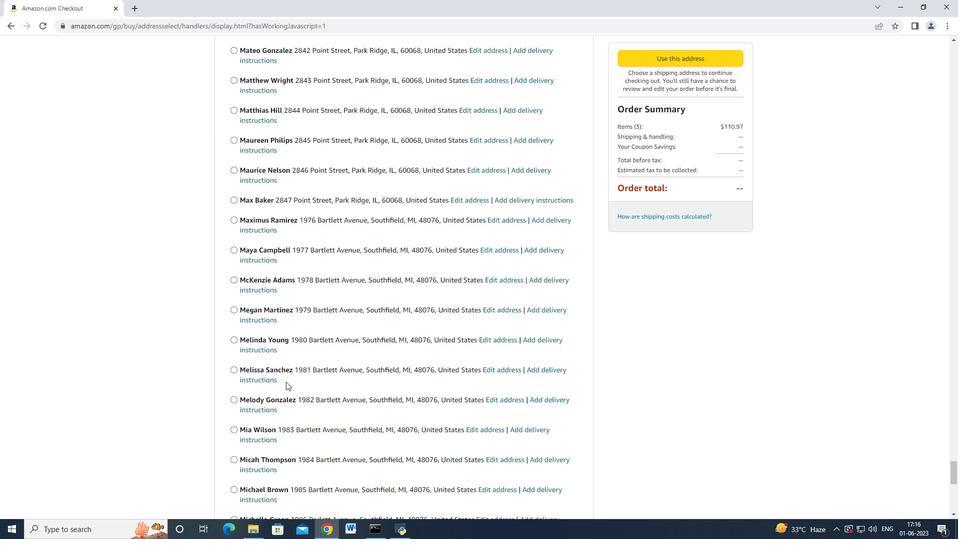 
Action: Mouse scrolled (286, 381) with delta (0, 0)
Screenshot: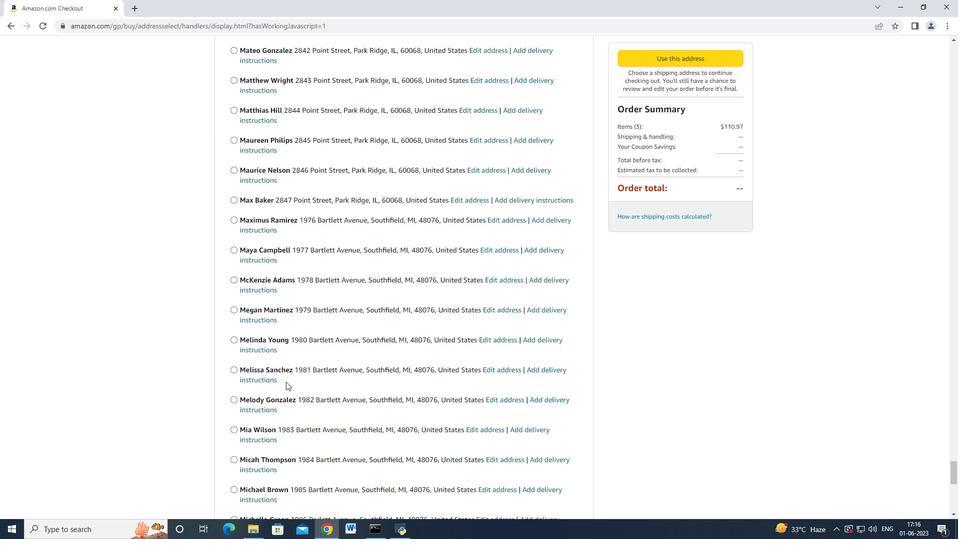 
Action: Mouse scrolled (286, 381) with delta (0, 0)
Screenshot: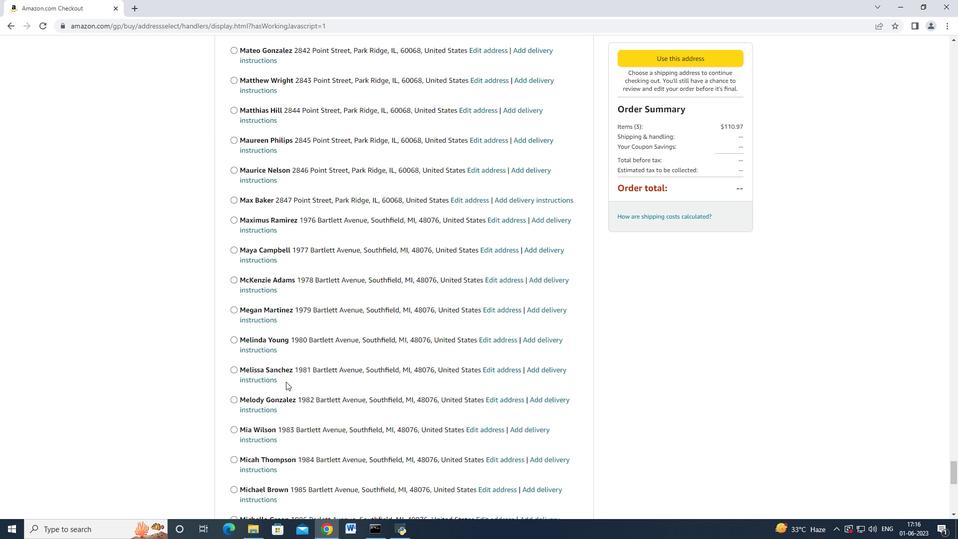 
Action: Mouse scrolled (286, 381) with delta (0, 0)
Screenshot: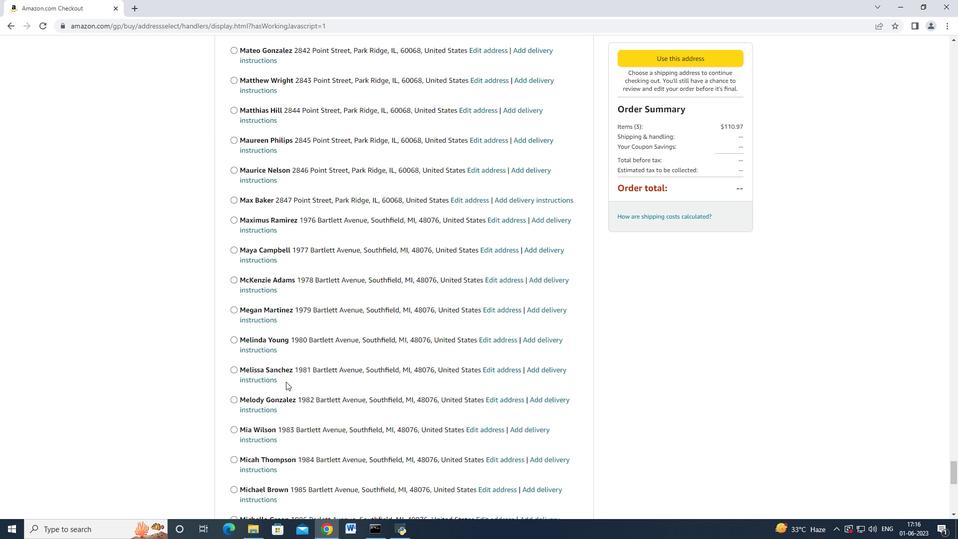 
Action: Mouse scrolled (286, 381) with delta (0, 0)
Screenshot: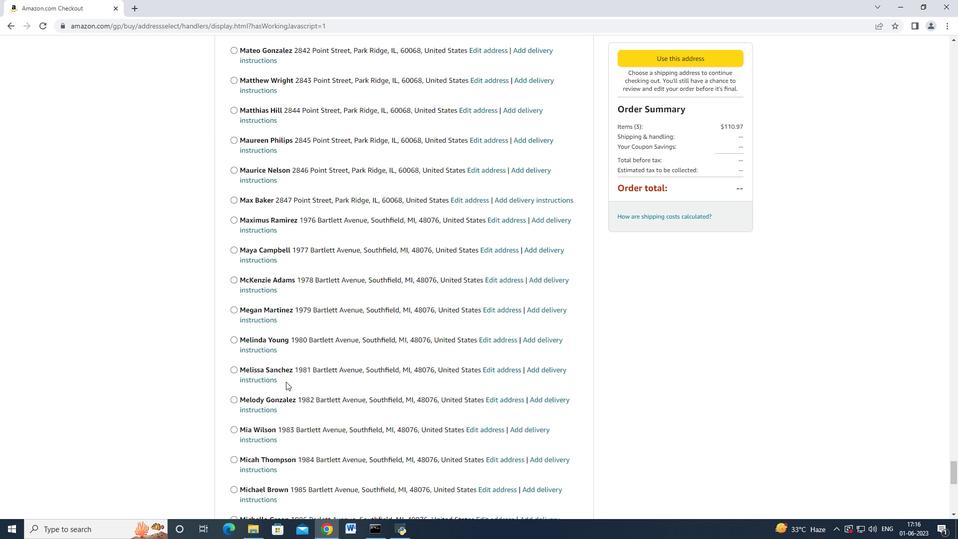 
Action: Mouse scrolled (286, 381) with delta (0, 0)
